 Task: Look for space in Tortosa, Spain from 12th July, 2023 to 16th July, 2023 for 8 adults in price range Rs.10000 to Rs.16000. Place can be private room with 8 bedrooms having 8 beds and 8 bathrooms. Property type can be house, flat, guest house. Amenities needed are: wifi, TV, free parkinig on premises, gym, breakfast. Booking option can be shelf check-in. Required host language is English.
Action: Mouse moved to (491, 119)
Screenshot: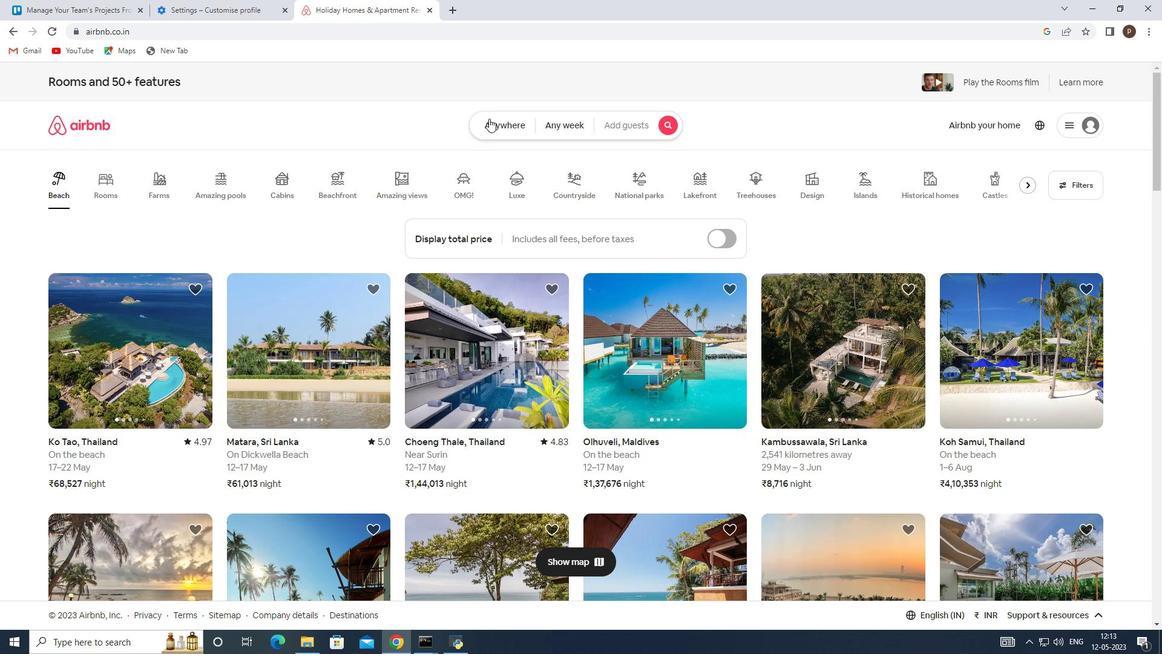 
Action: Mouse pressed left at (491, 119)
Screenshot: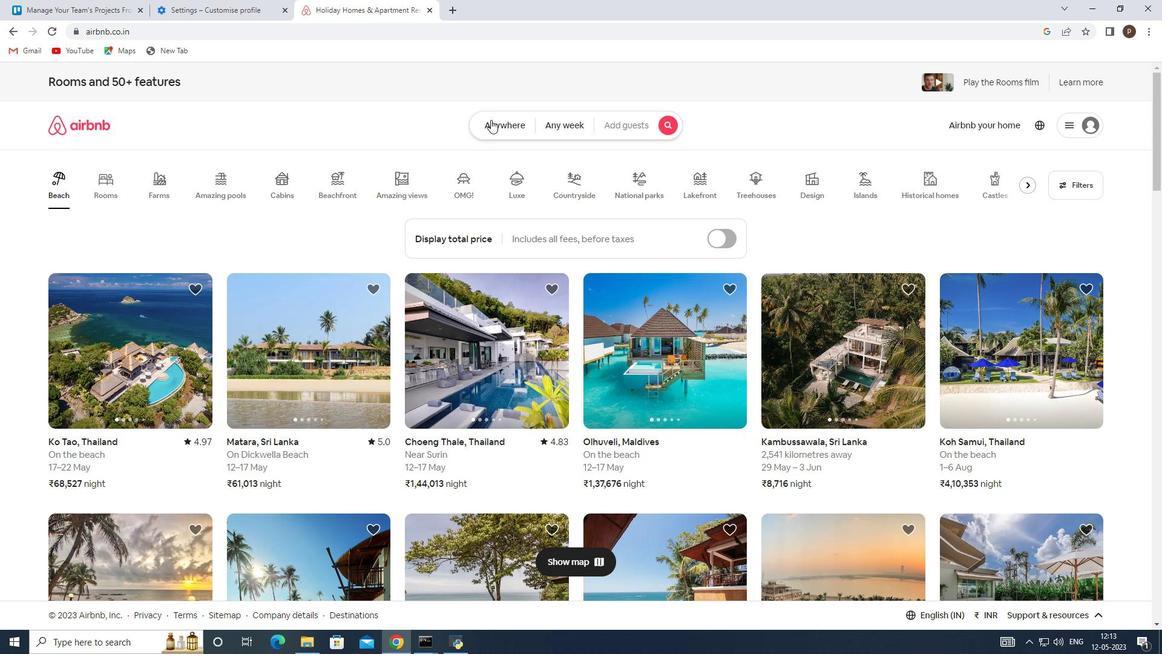 
Action: Mouse moved to (387, 169)
Screenshot: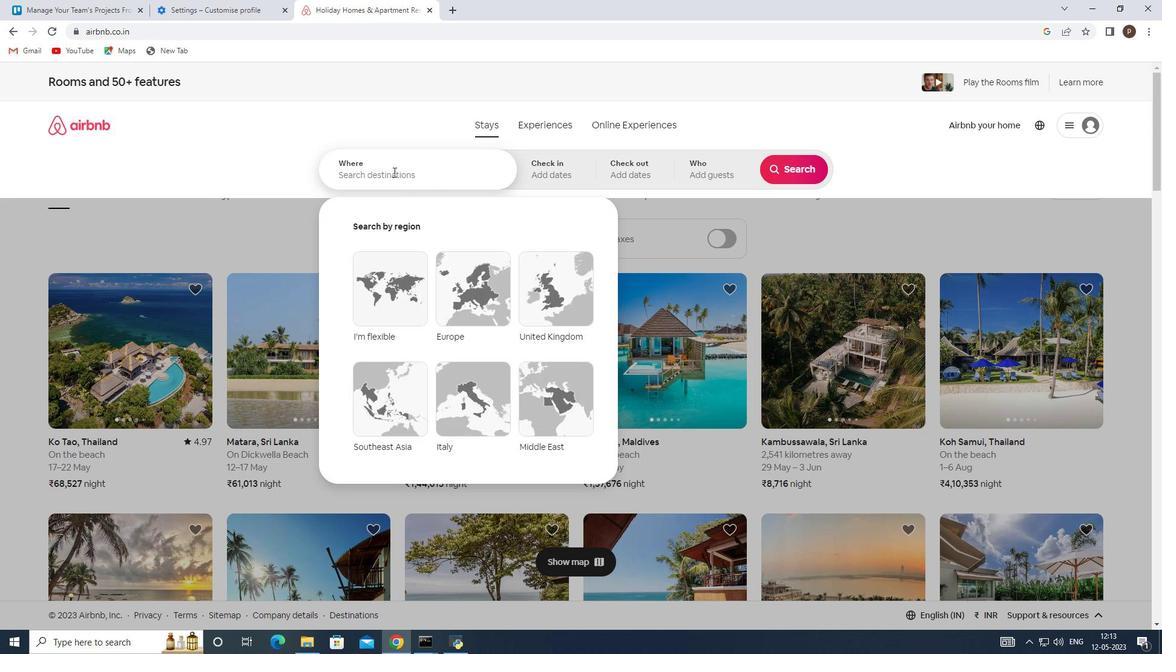
Action: Mouse pressed left at (387, 169)
Screenshot: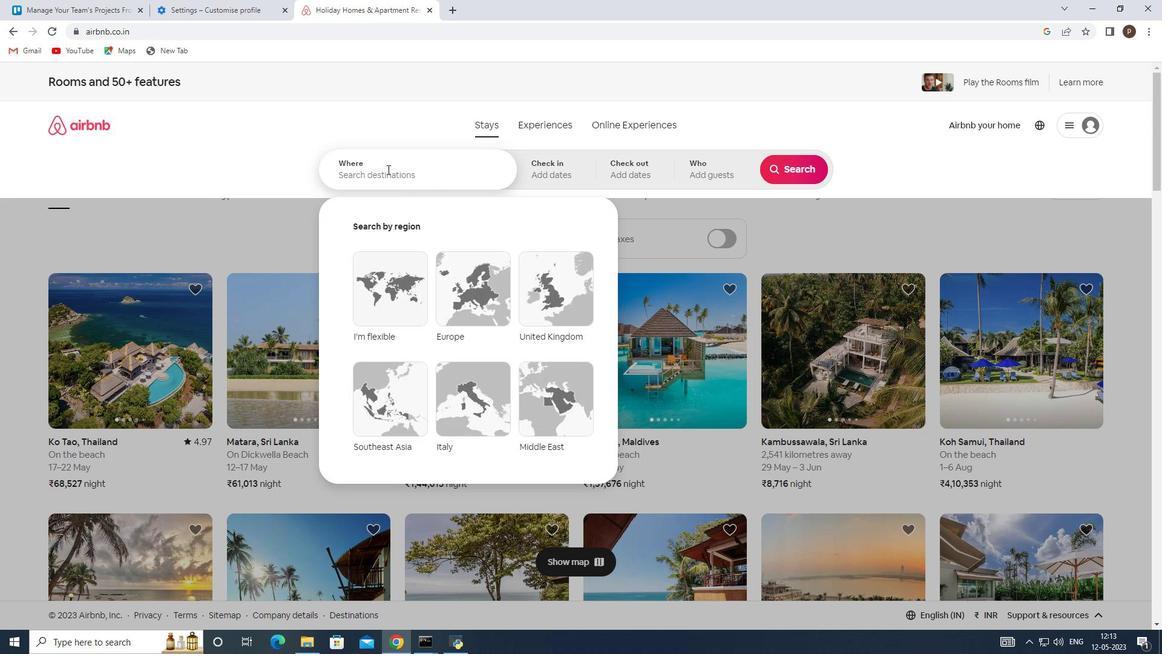
Action: Key pressed <Key.caps_lock>T<Key.caps_lock>ortosa,<Key.space><Key.caps_lock>S<Key.caps_lock>pain
Screenshot: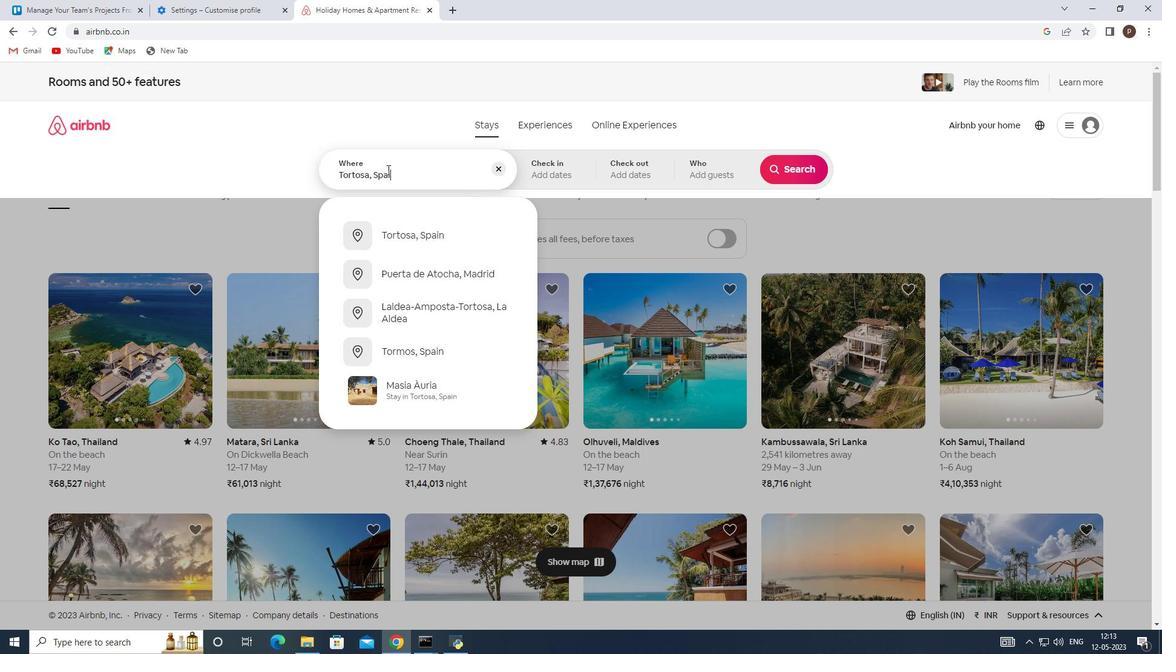 
Action: Mouse moved to (403, 233)
Screenshot: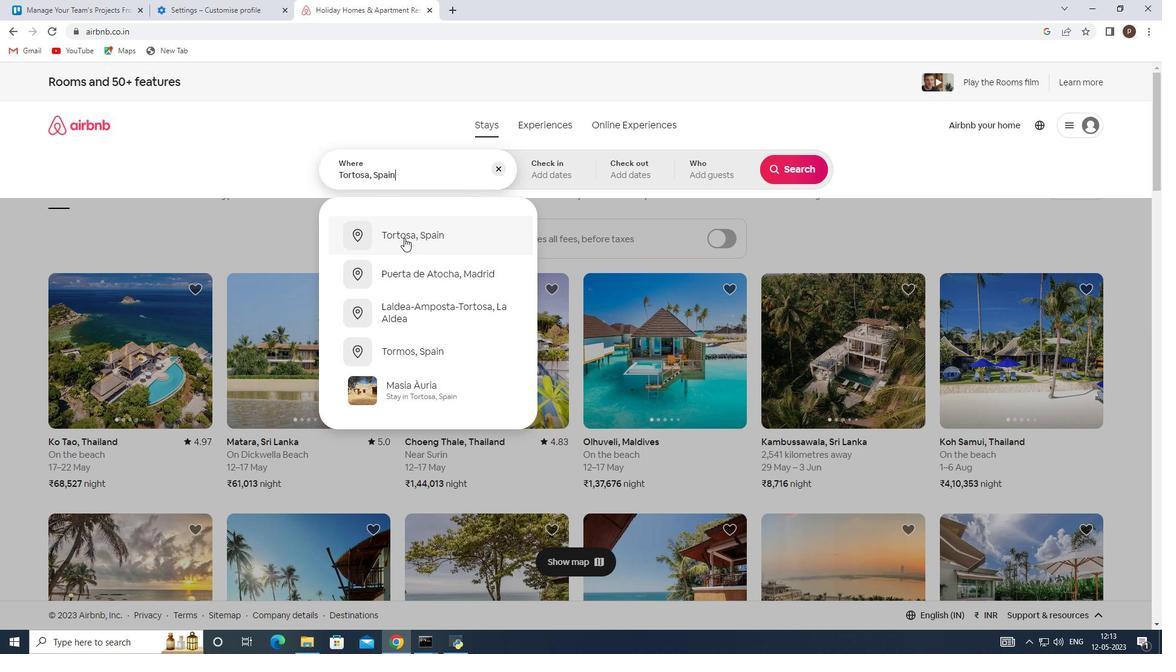 
Action: Mouse pressed left at (403, 233)
Screenshot: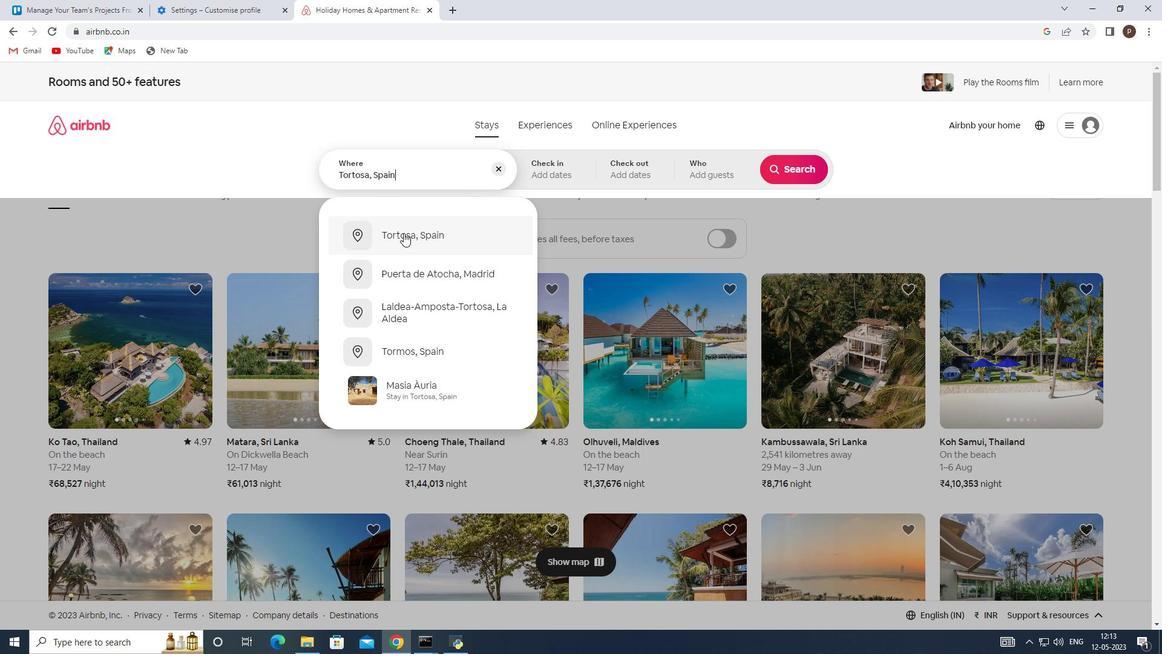 
Action: Mouse moved to (794, 271)
Screenshot: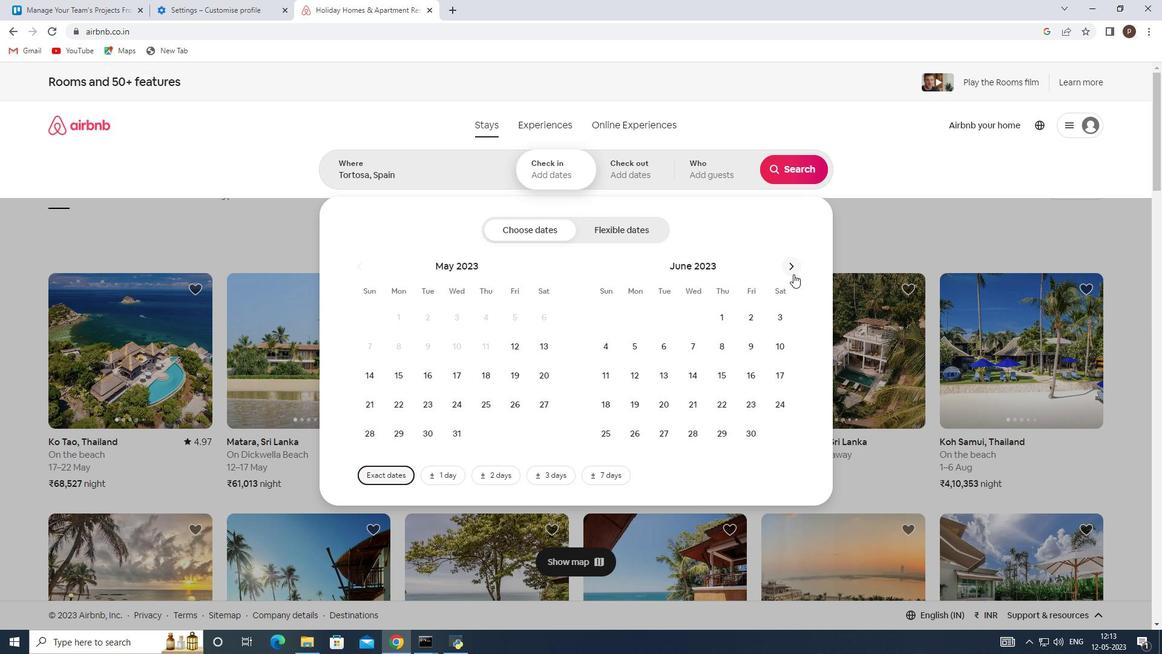 
Action: Mouse pressed left at (794, 271)
Screenshot: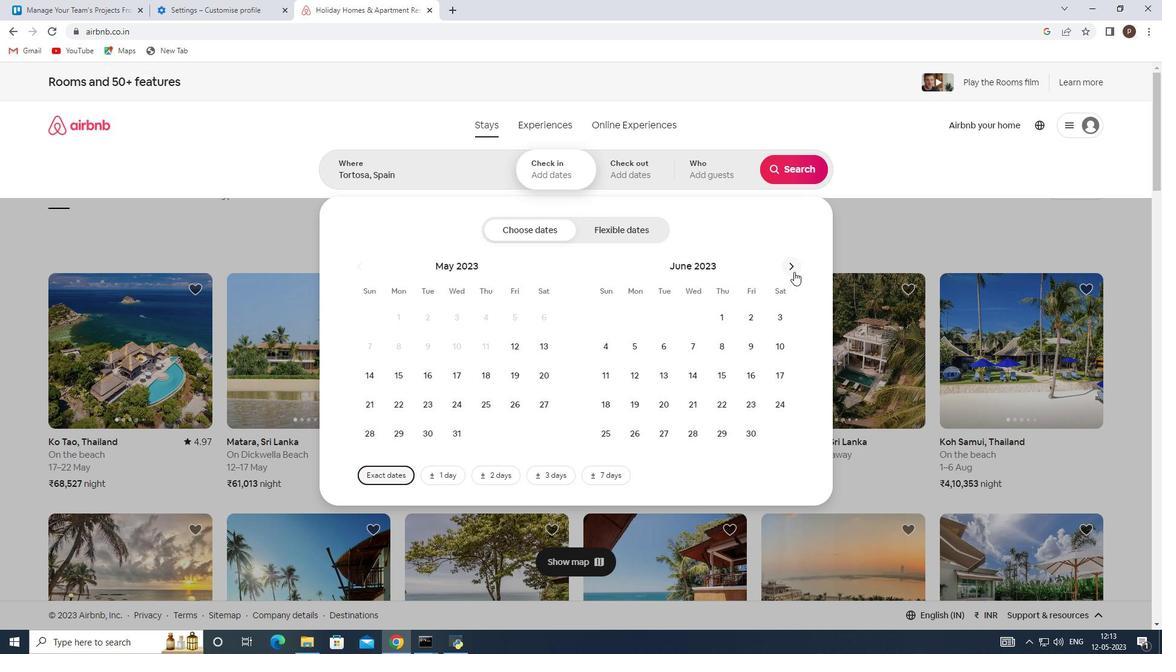 
Action: Mouse moved to (689, 373)
Screenshot: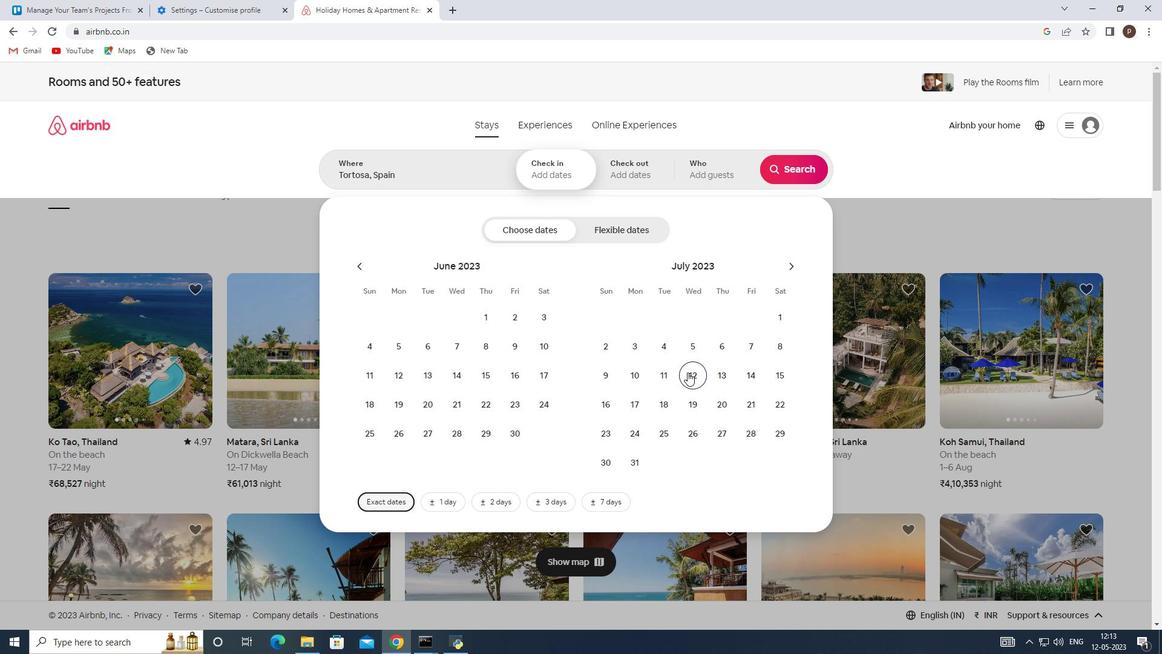 
Action: Mouse pressed left at (689, 373)
Screenshot: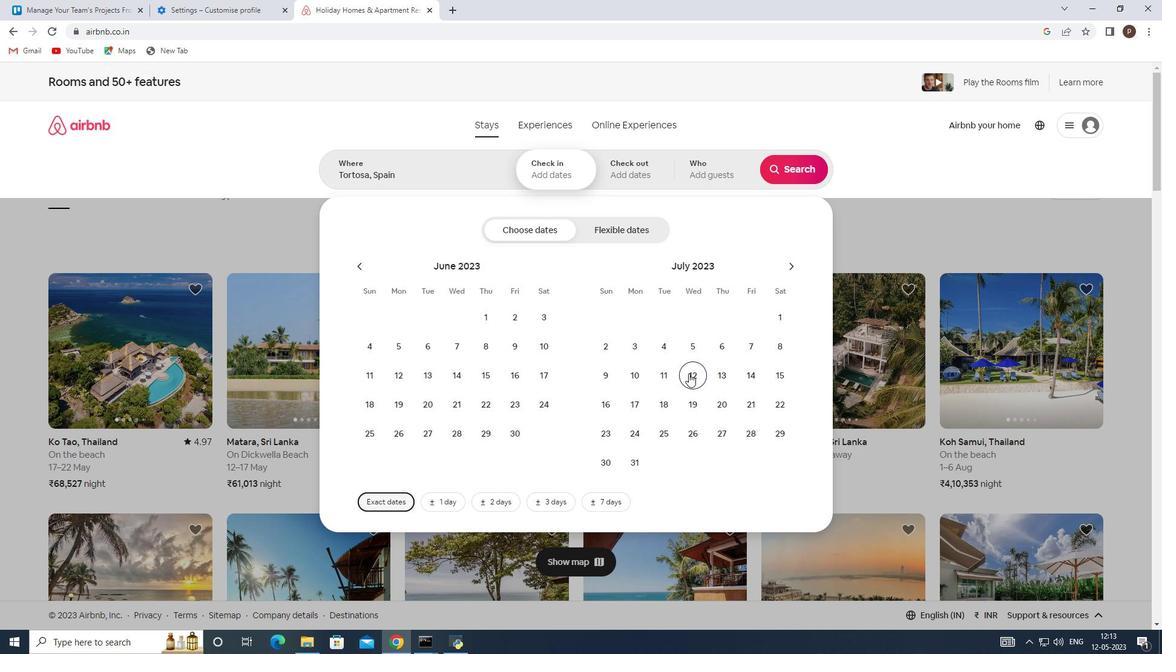 
Action: Mouse moved to (602, 398)
Screenshot: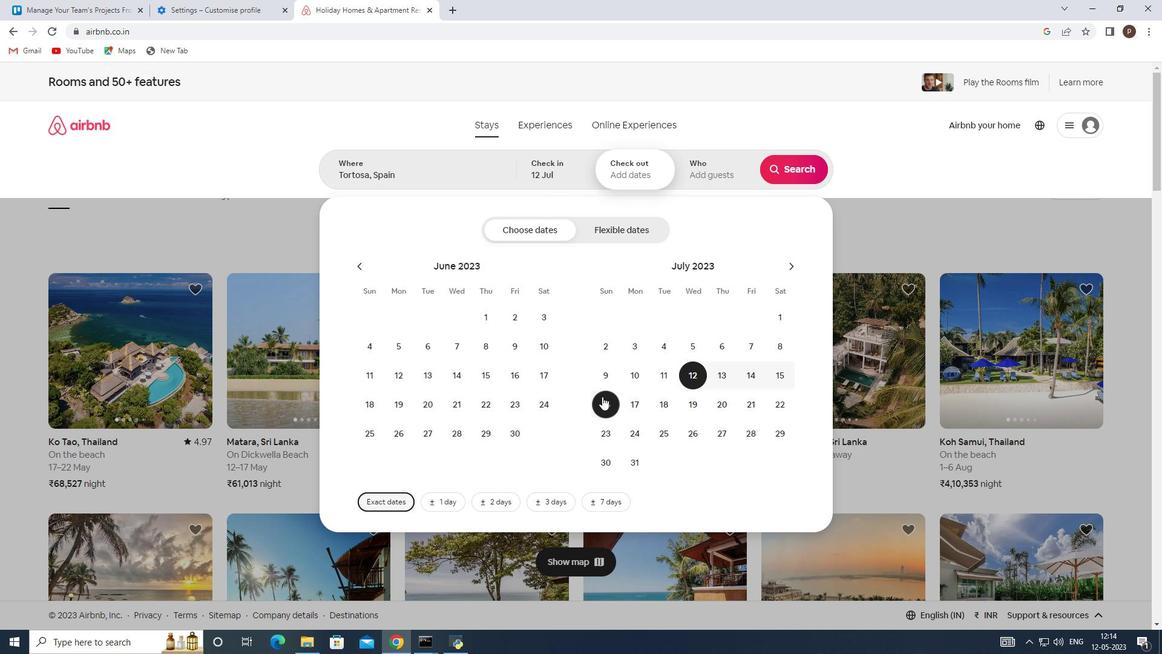
Action: Mouse pressed left at (602, 398)
Screenshot: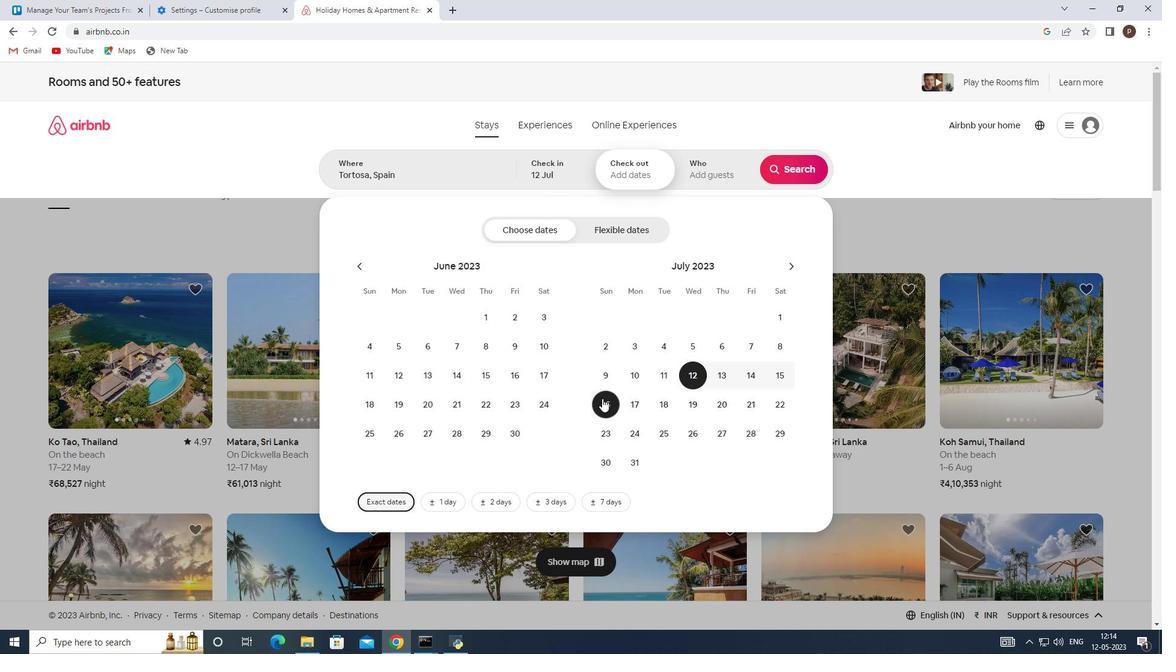 
Action: Mouse moved to (701, 170)
Screenshot: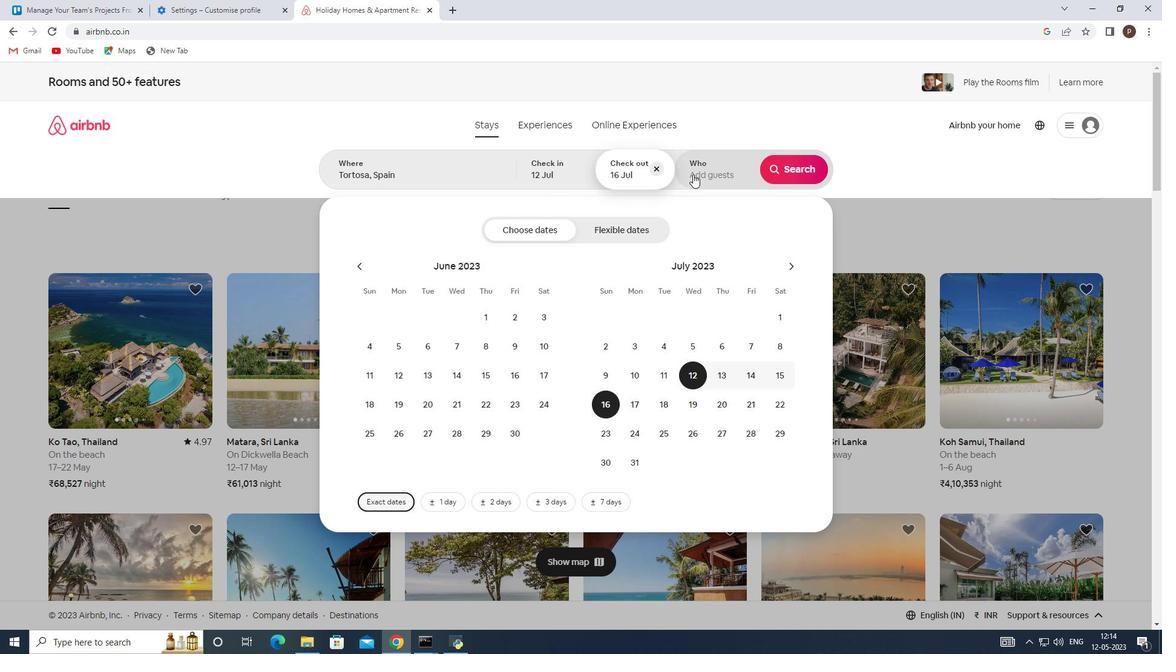 
Action: Mouse pressed left at (701, 170)
Screenshot: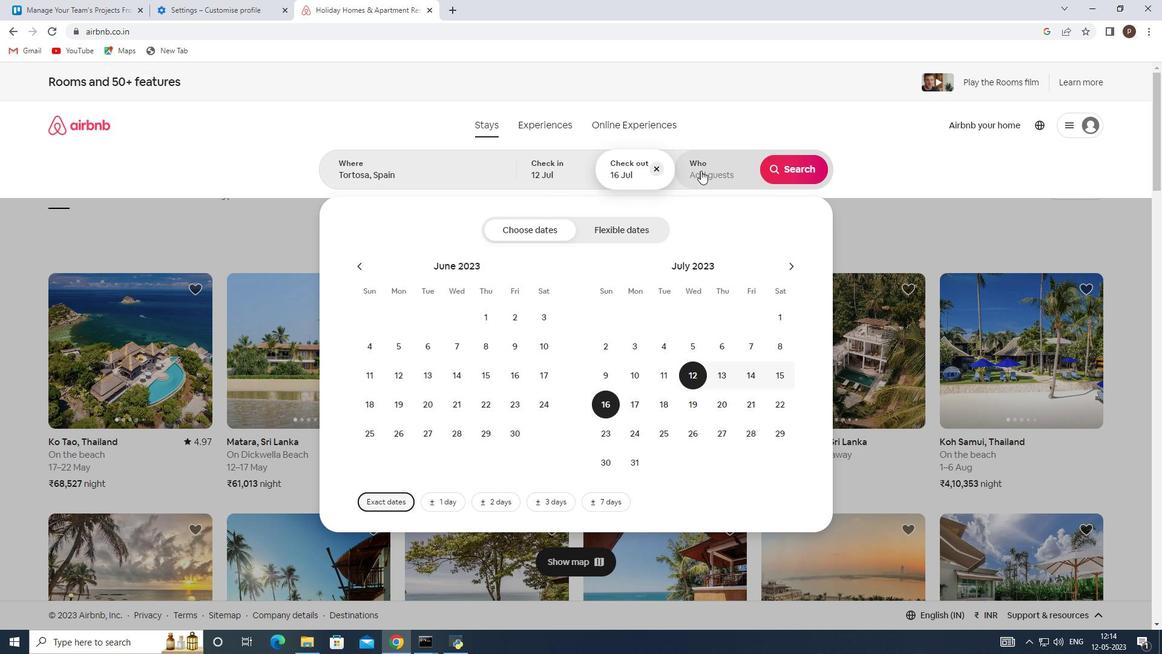 
Action: Mouse moved to (799, 238)
Screenshot: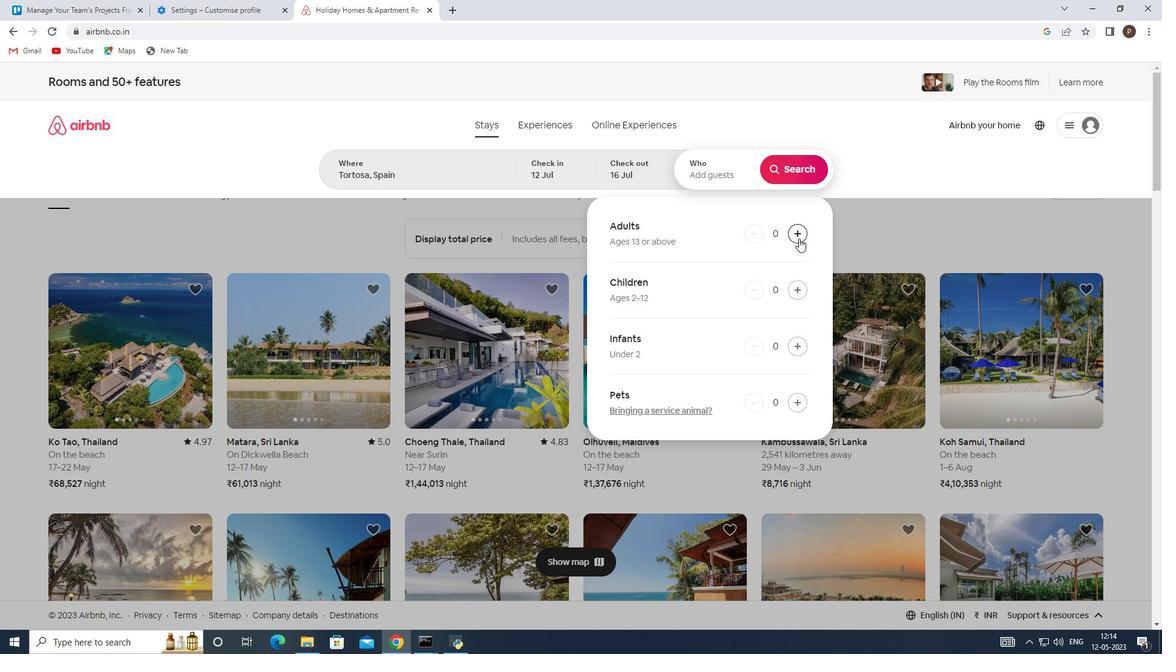 
Action: Mouse pressed left at (799, 238)
Screenshot: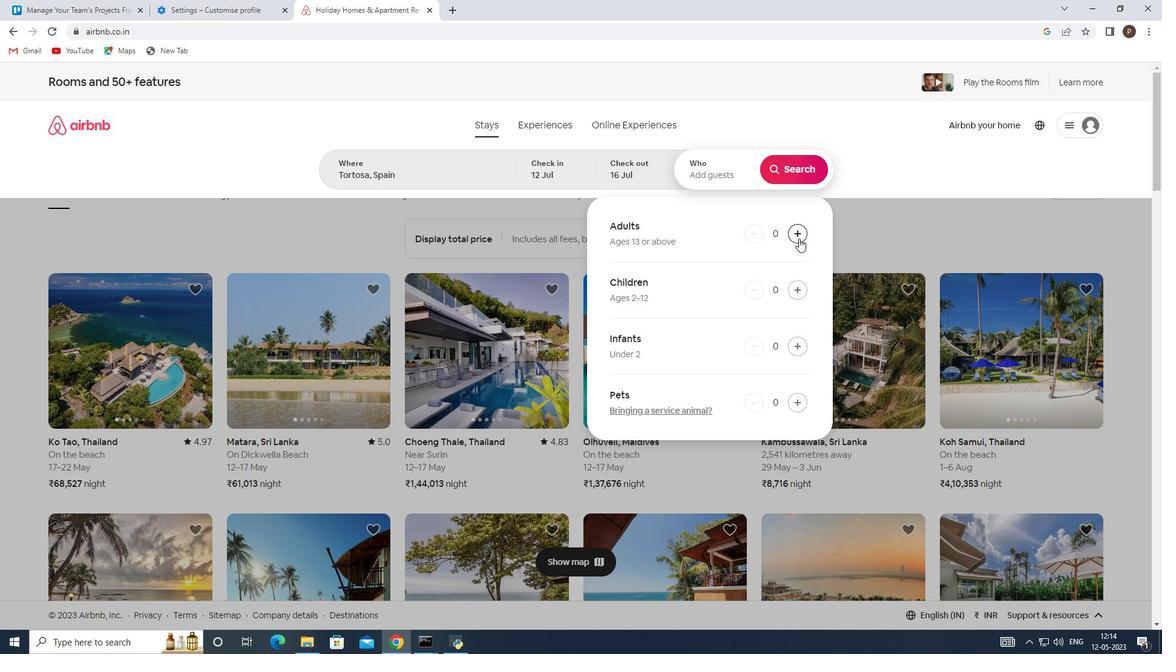 
Action: Mouse pressed left at (799, 238)
Screenshot: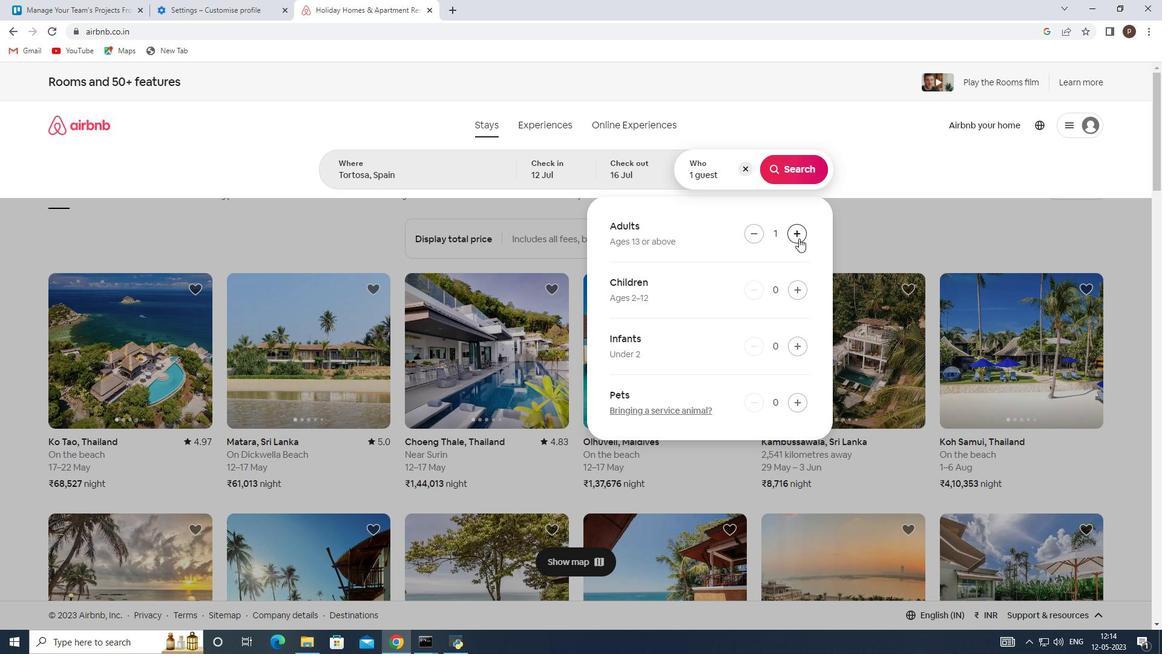 
Action: Mouse pressed left at (799, 238)
Screenshot: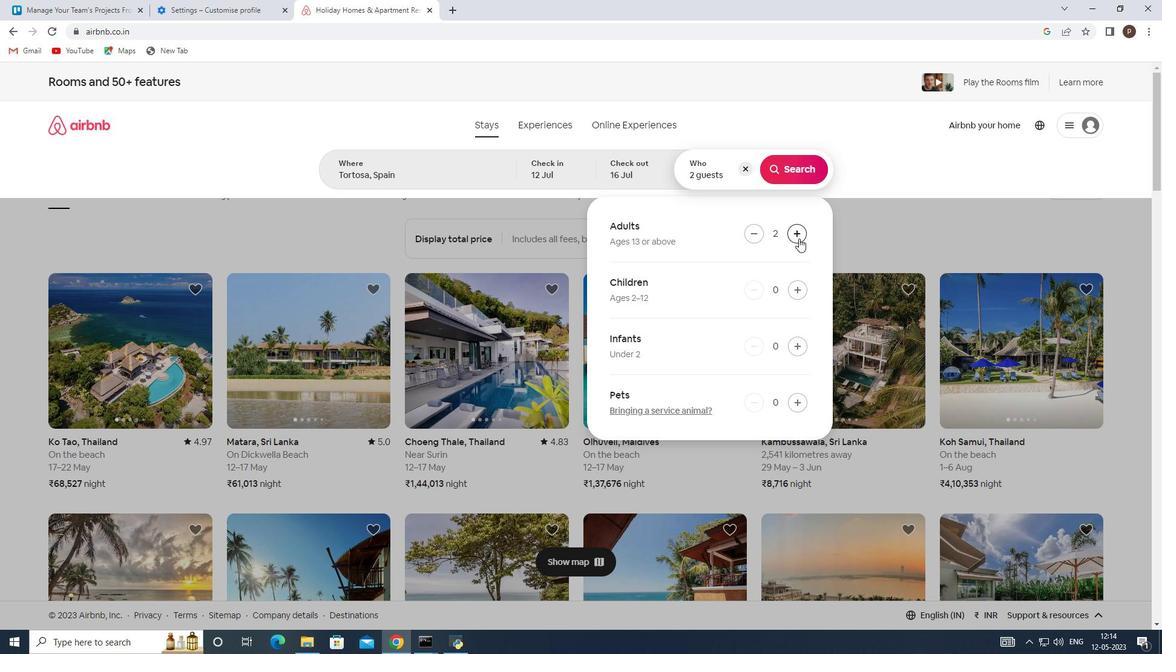 
Action: Mouse pressed left at (799, 238)
Screenshot: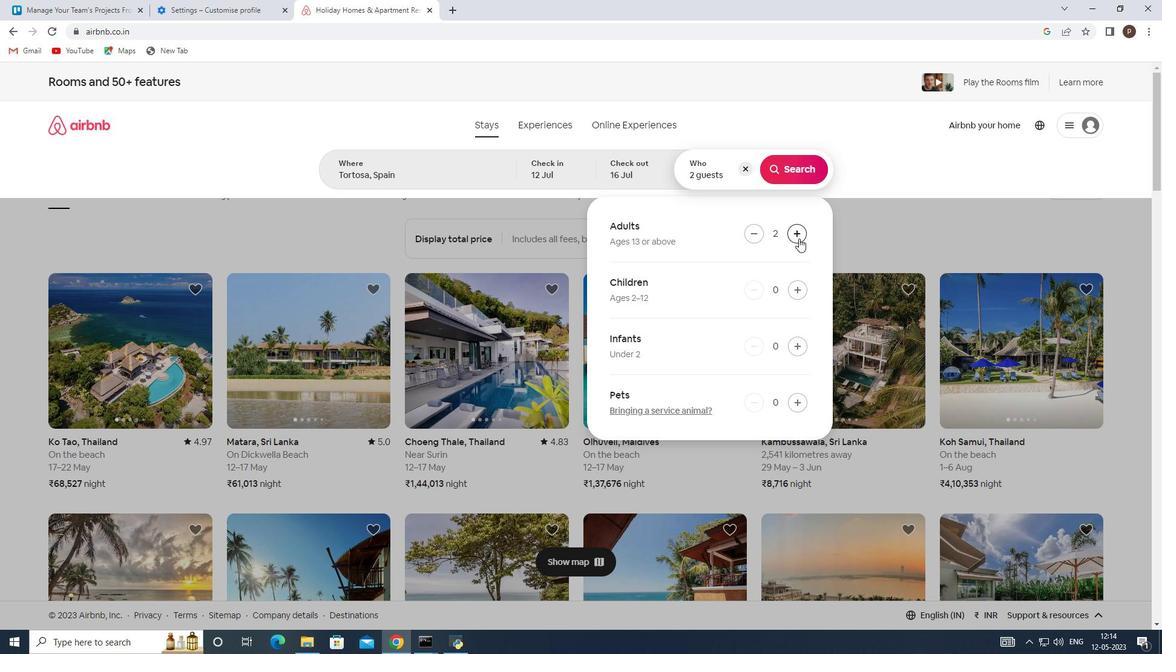 
Action: Mouse pressed left at (799, 238)
Screenshot: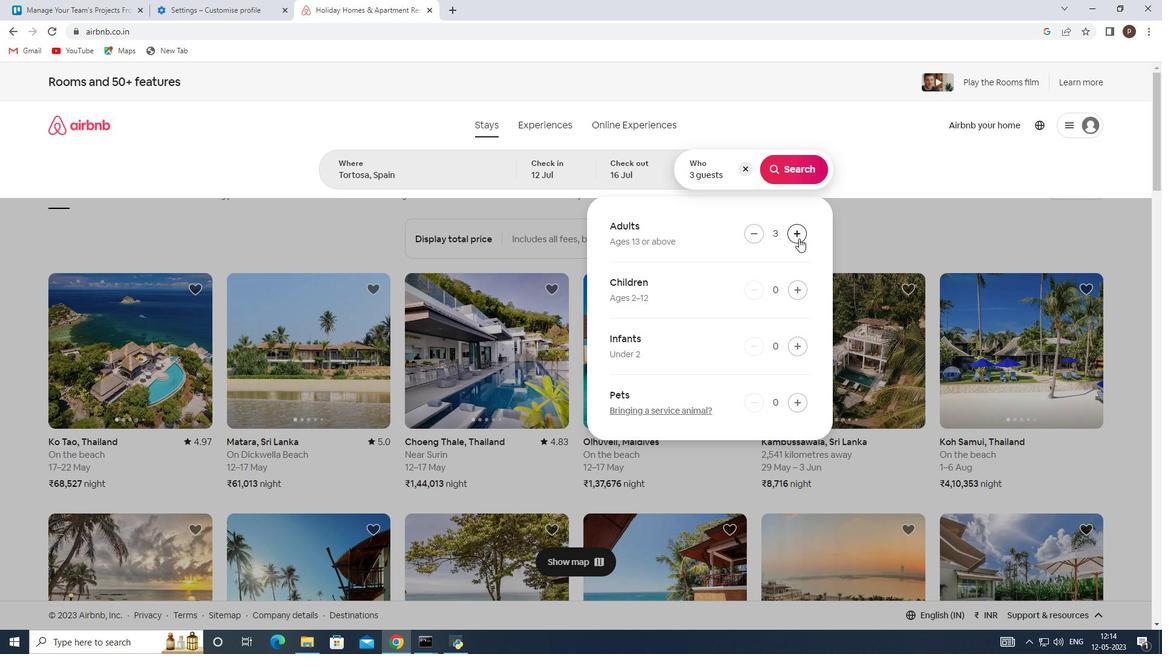 
Action: Mouse pressed left at (799, 238)
Screenshot: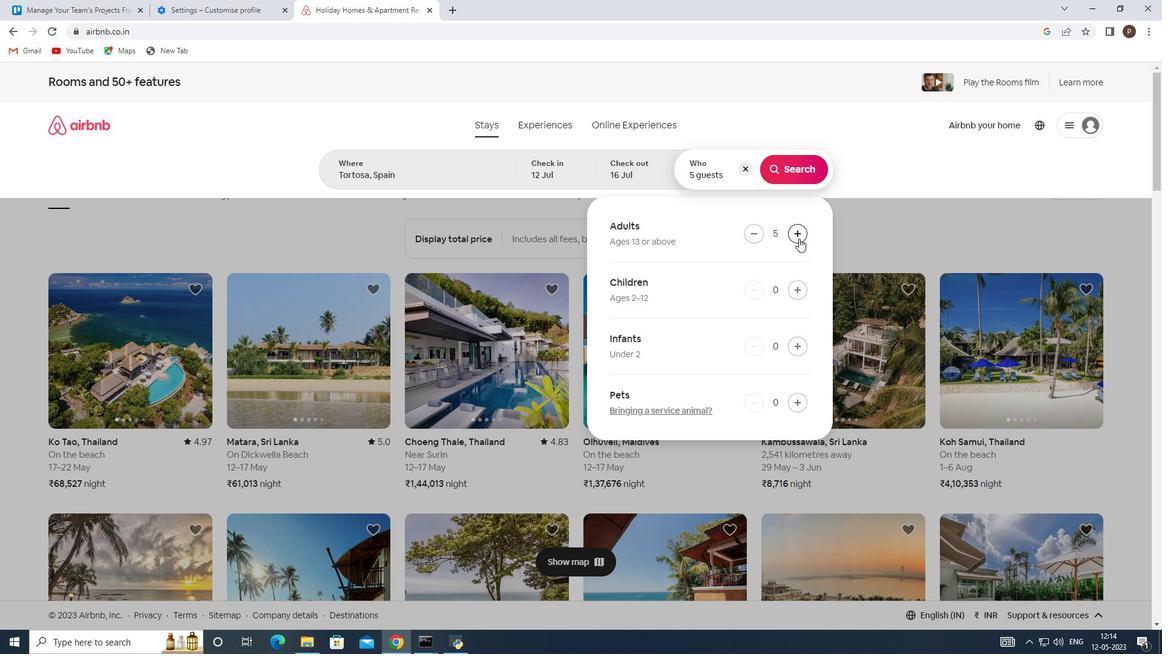 
Action: Mouse pressed left at (799, 238)
Screenshot: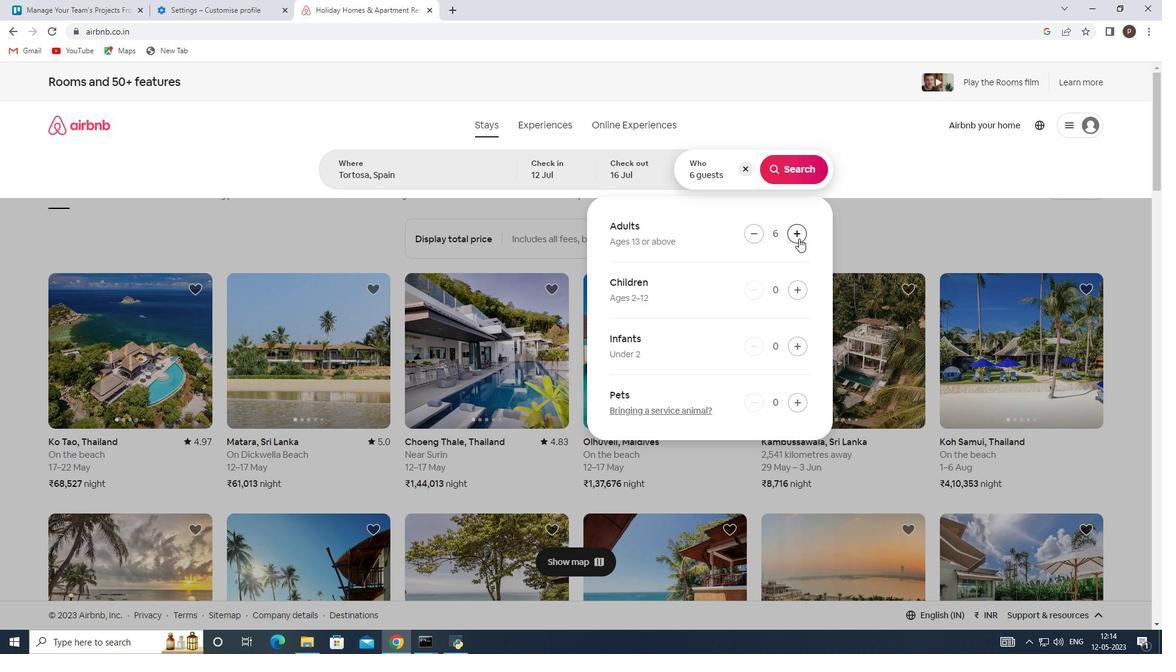 
Action: Mouse pressed left at (799, 238)
Screenshot: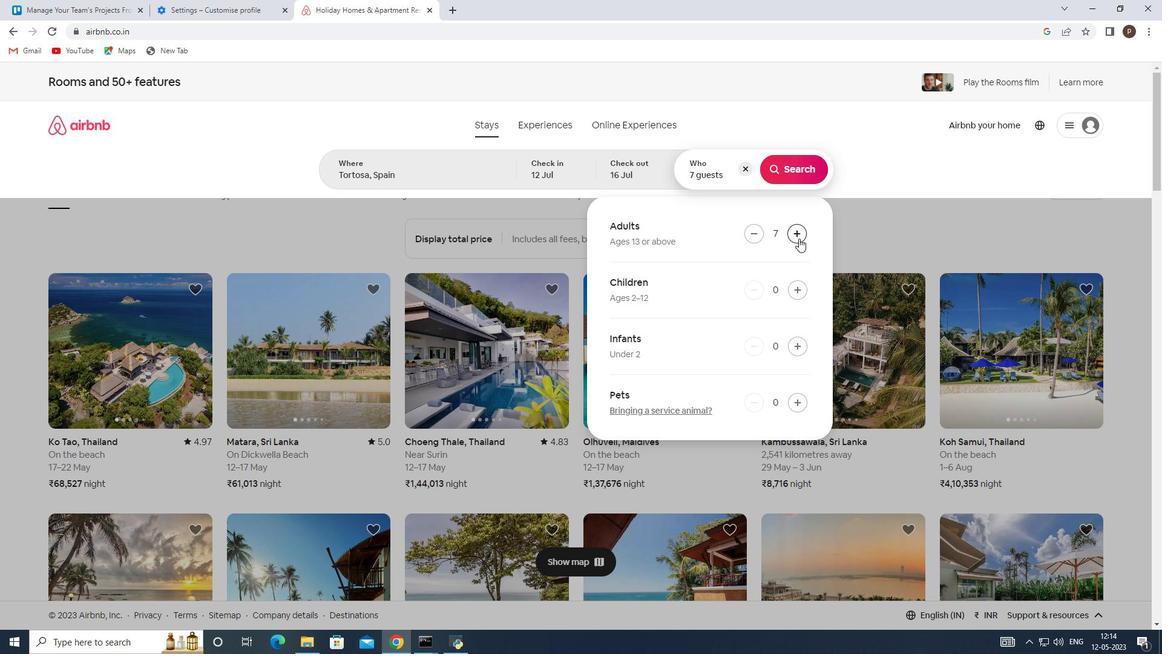 
Action: Mouse moved to (784, 162)
Screenshot: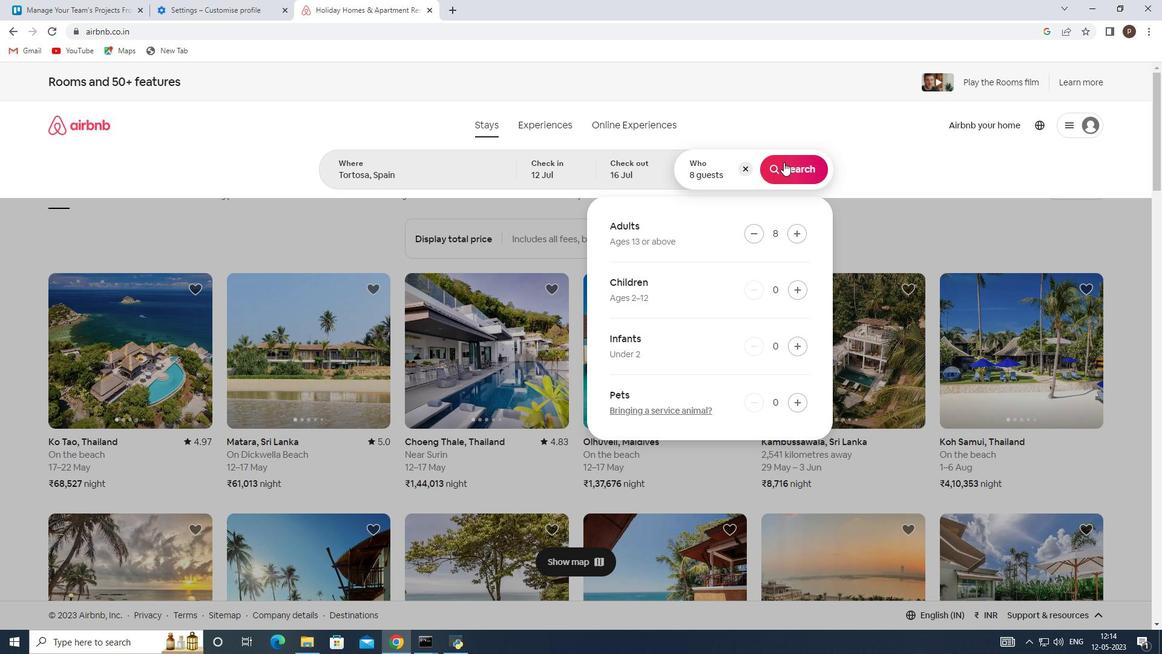 
Action: Mouse pressed left at (784, 162)
Screenshot: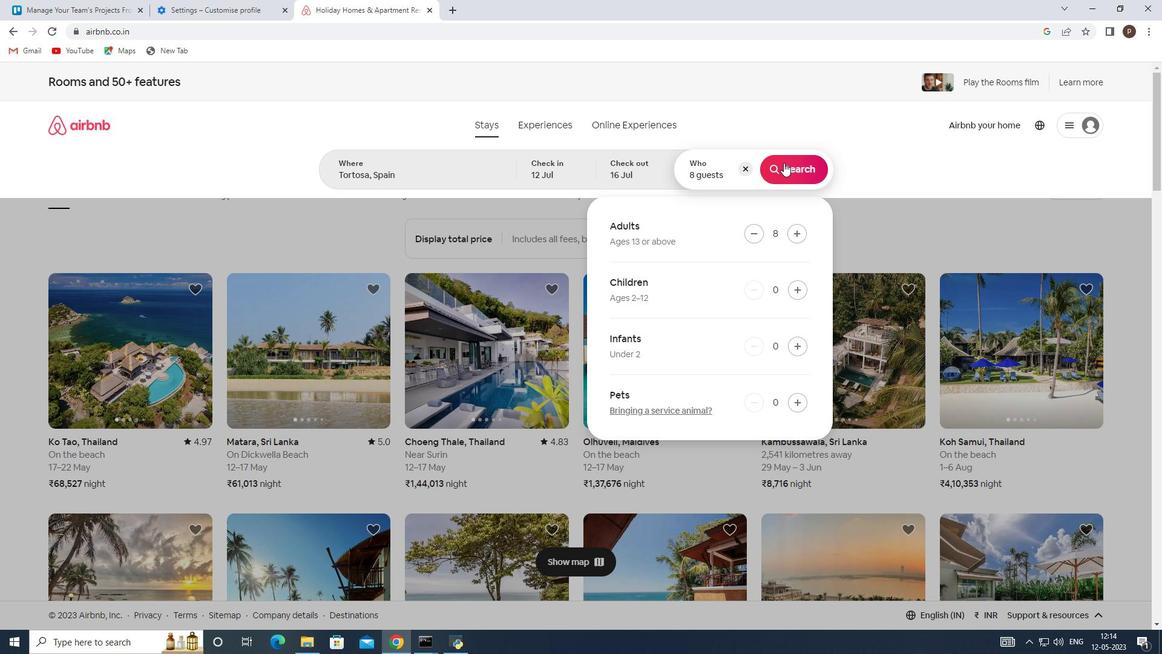 
Action: Mouse moved to (1096, 135)
Screenshot: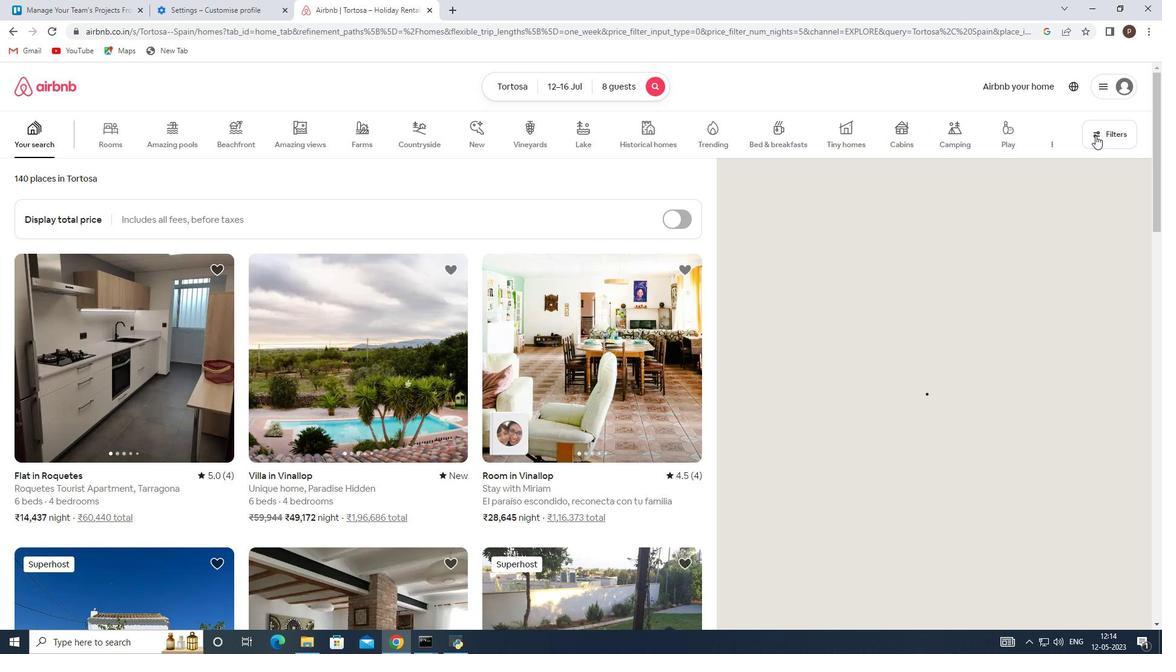 
Action: Mouse pressed left at (1096, 135)
Screenshot: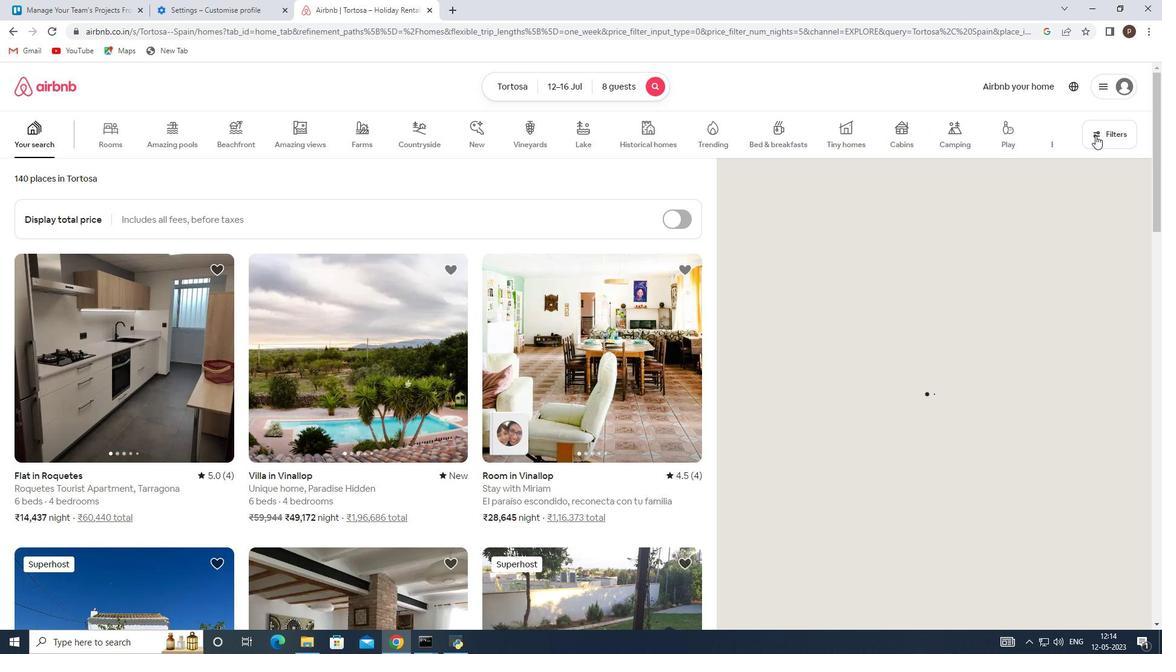 
Action: Mouse moved to (409, 436)
Screenshot: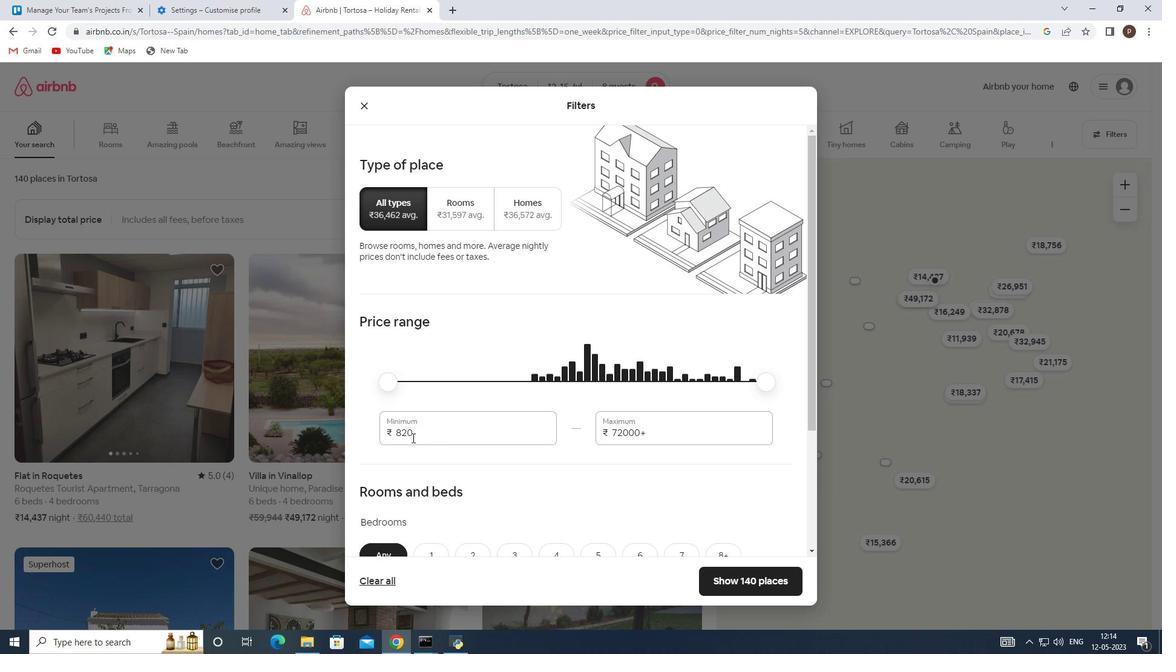 
Action: Mouse pressed left at (409, 436)
Screenshot: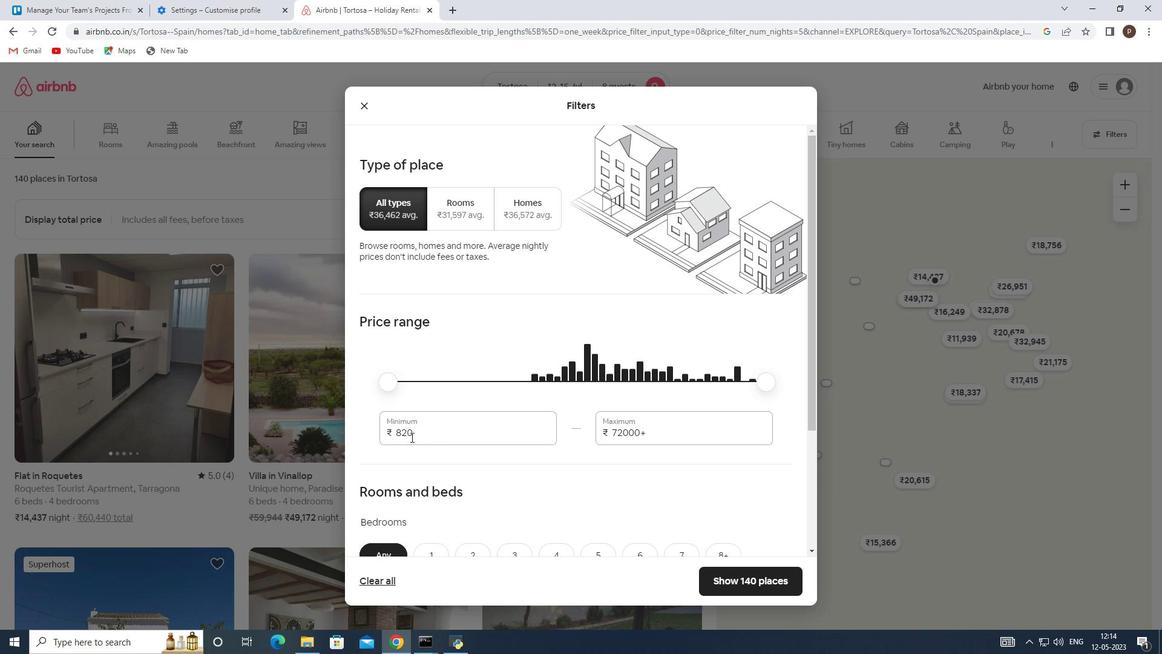 
Action: Mouse pressed left at (409, 436)
Screenshot: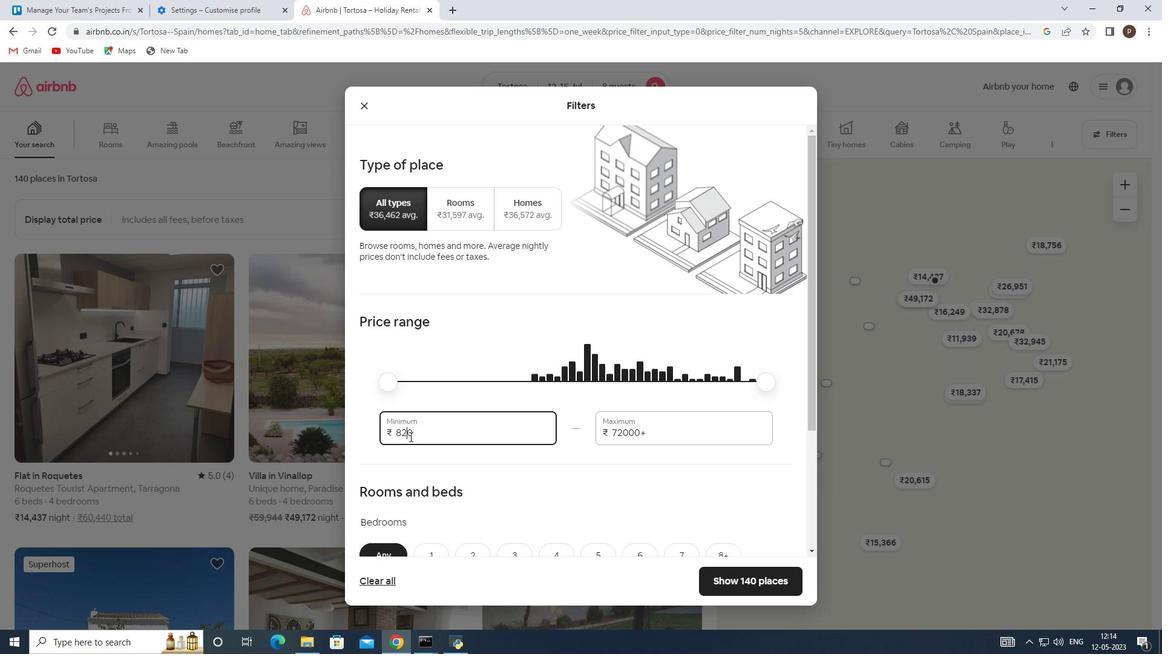 
Action: Key pressed 1000
Screenshot: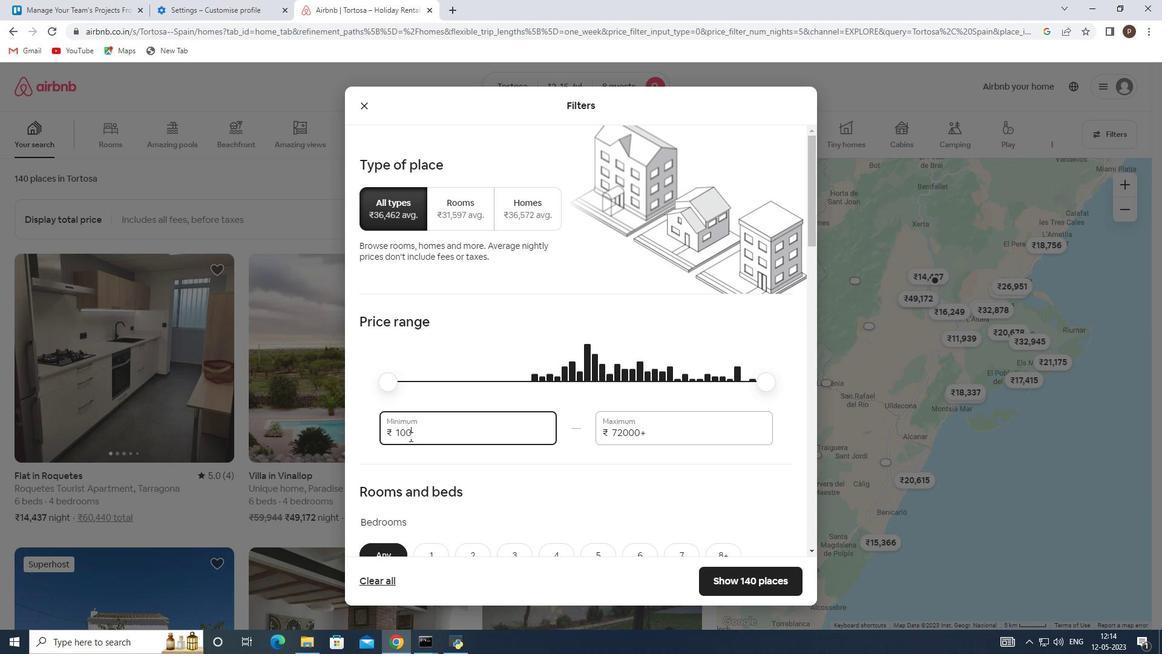 
Action: Mouse moved to (409, 436)
Screenshot: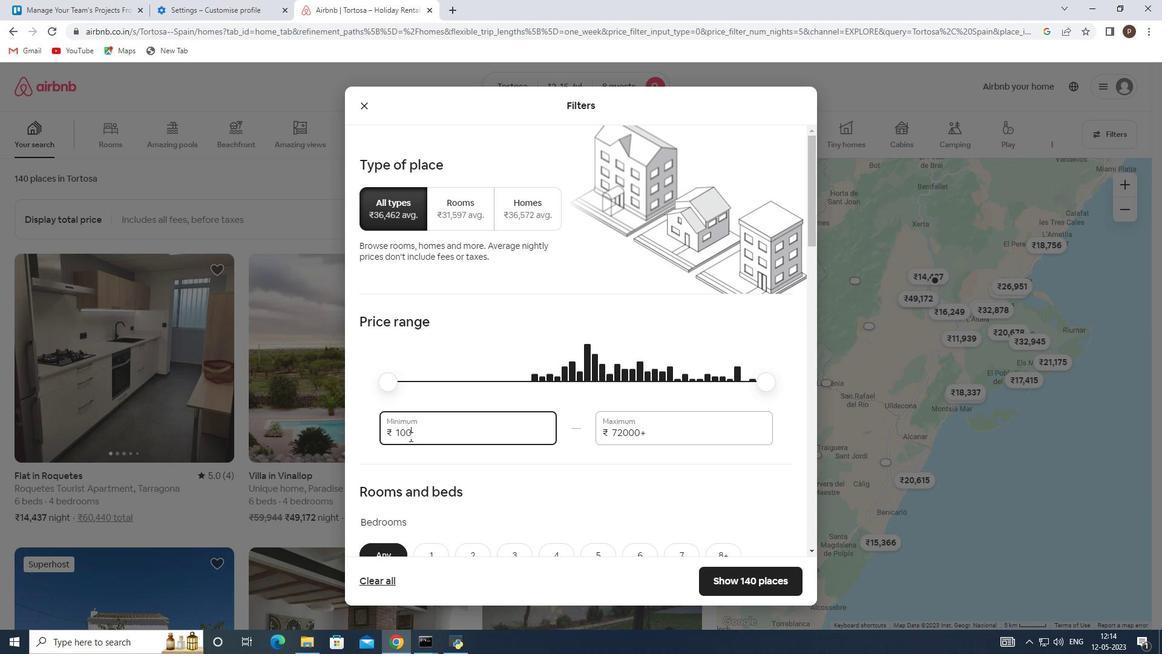 
Action: Key pressed 0<Key.tab>16000
Screenshot: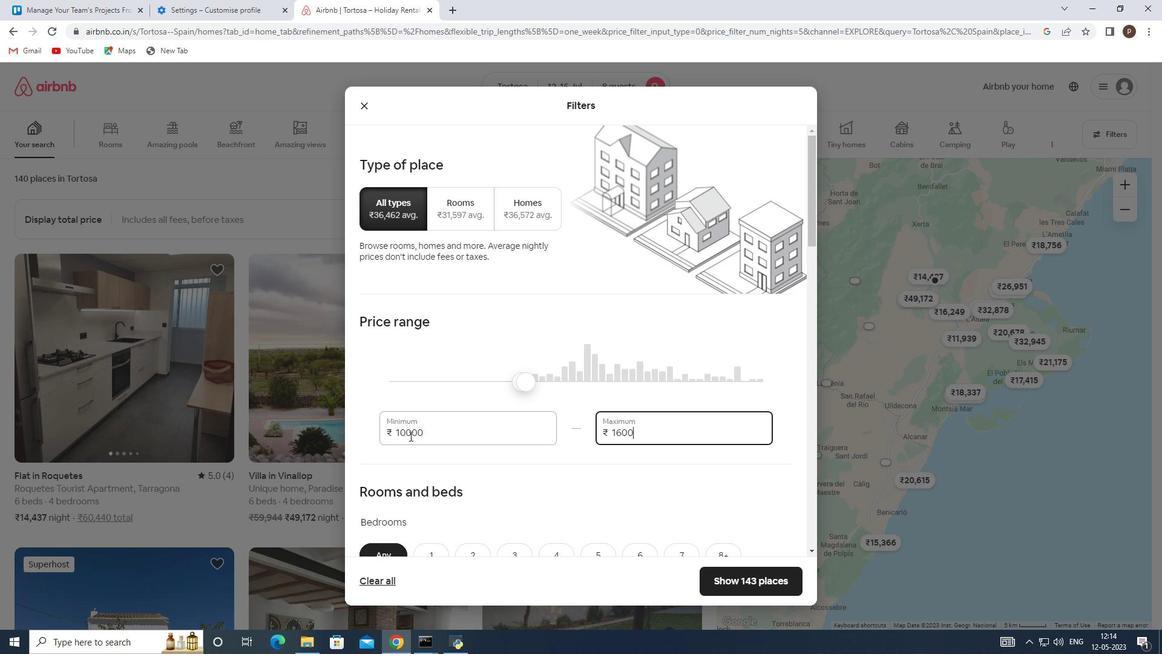 
Action: Mouse moved to (411, 459)
Screenshot: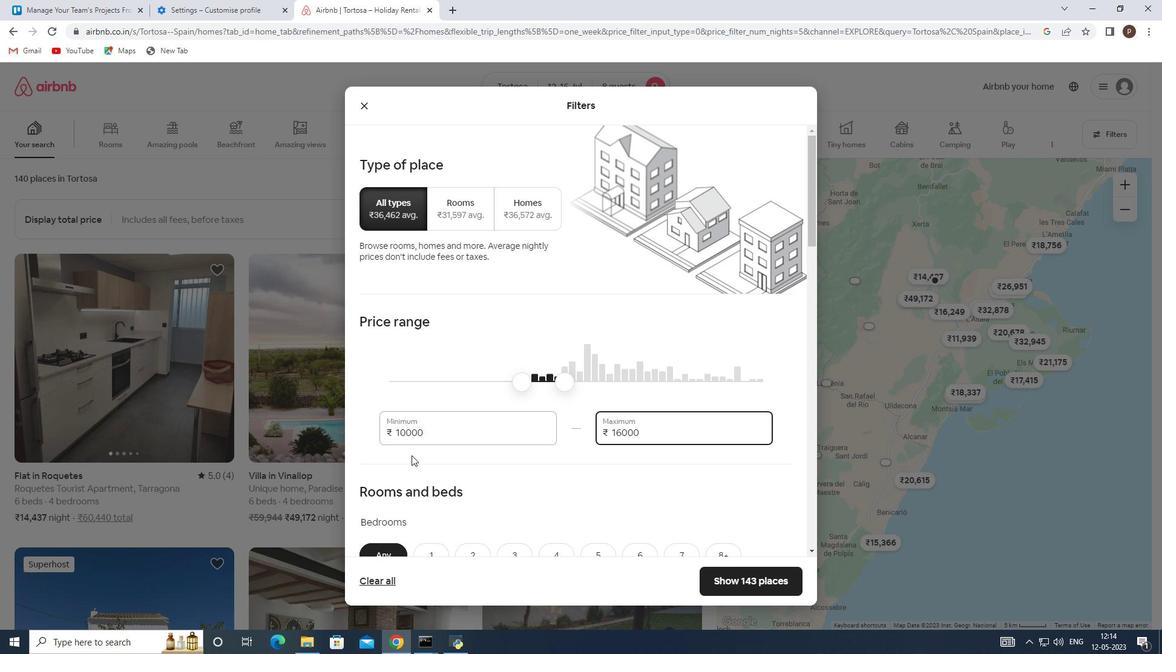 
Action: Mouse scrolled (411, 459) with delta (0, 0)
Screenshot: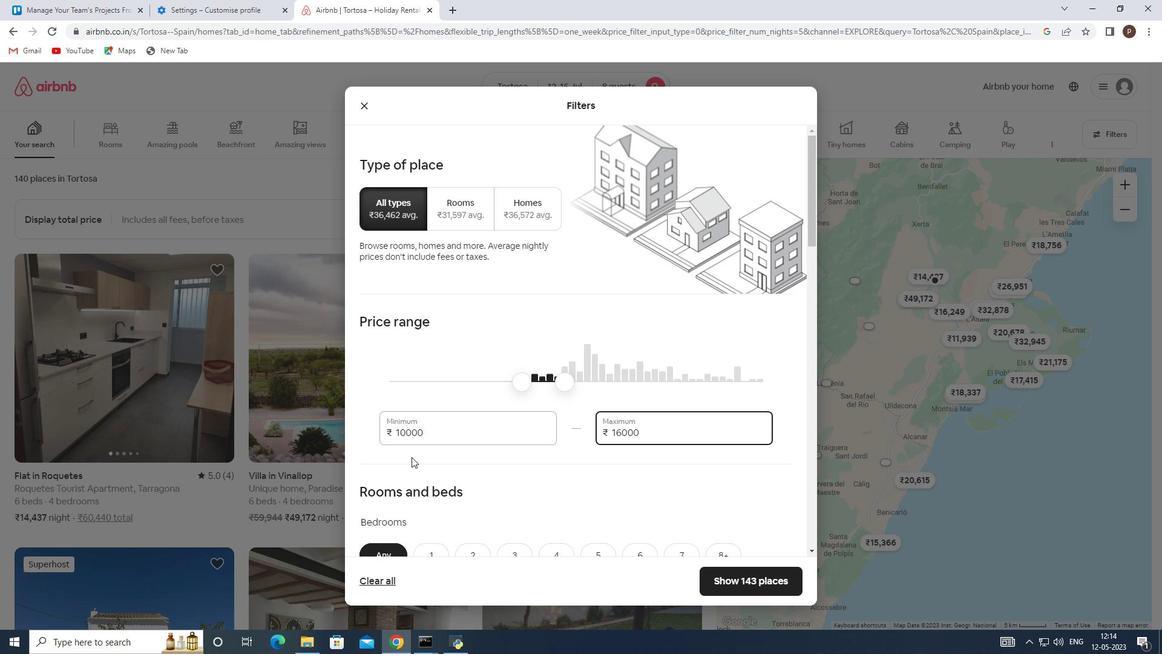 
Action: Mouse moved to (436, 434)
Screenshot: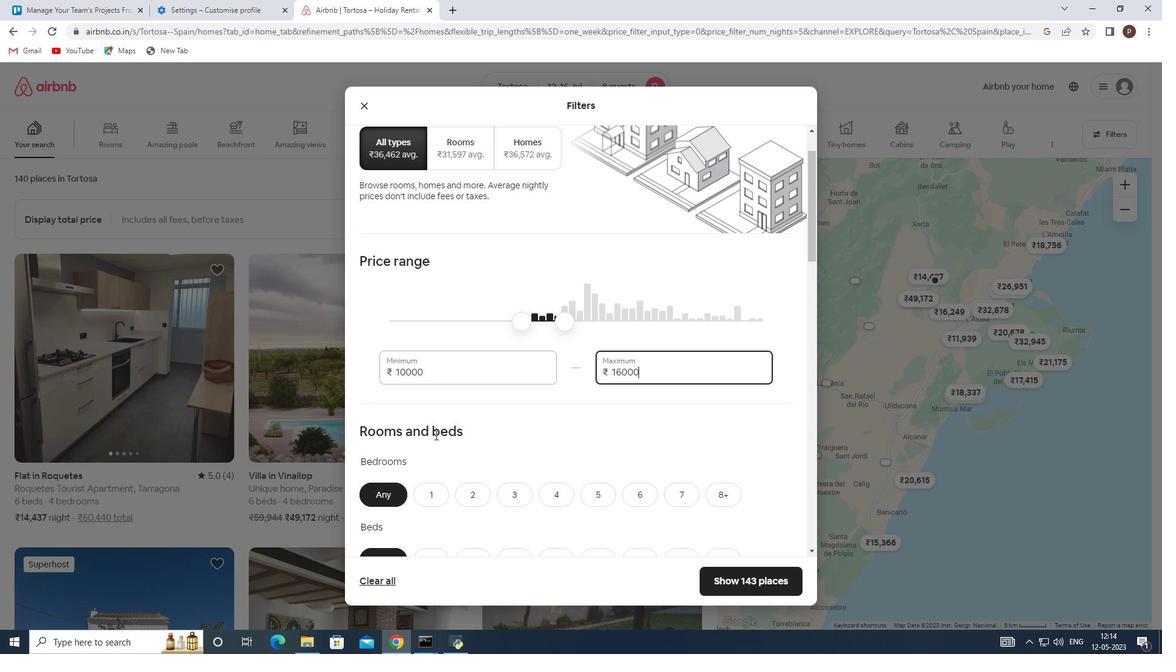 
Action: Mouse scrolled (436, 433) with delta (0, 0)
Screenshot: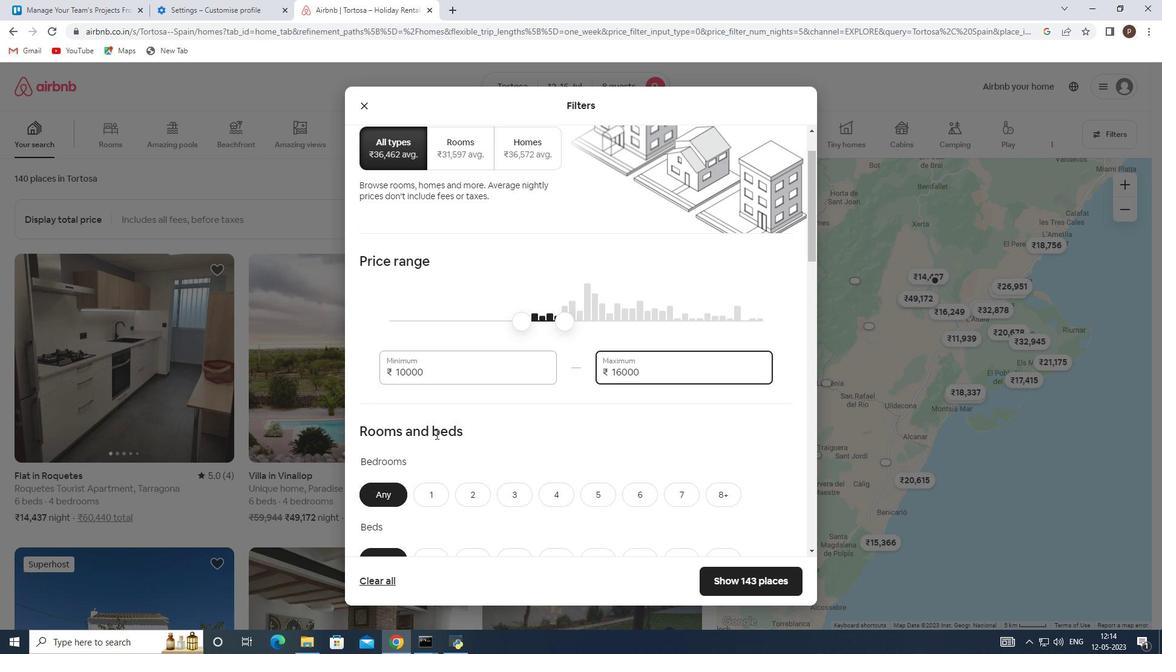 
Action: Mouse moved to (449, 415)
Screenshot: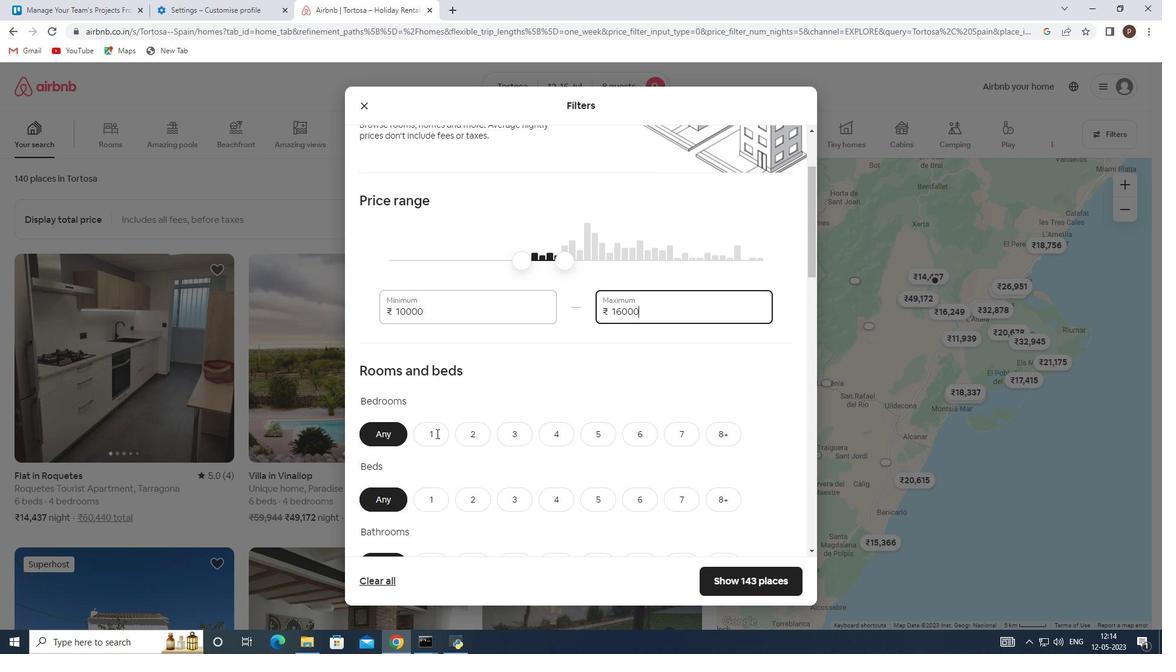 
Action: Mouse scrolled (449, 414) with delta (0, 0)
Screenshot: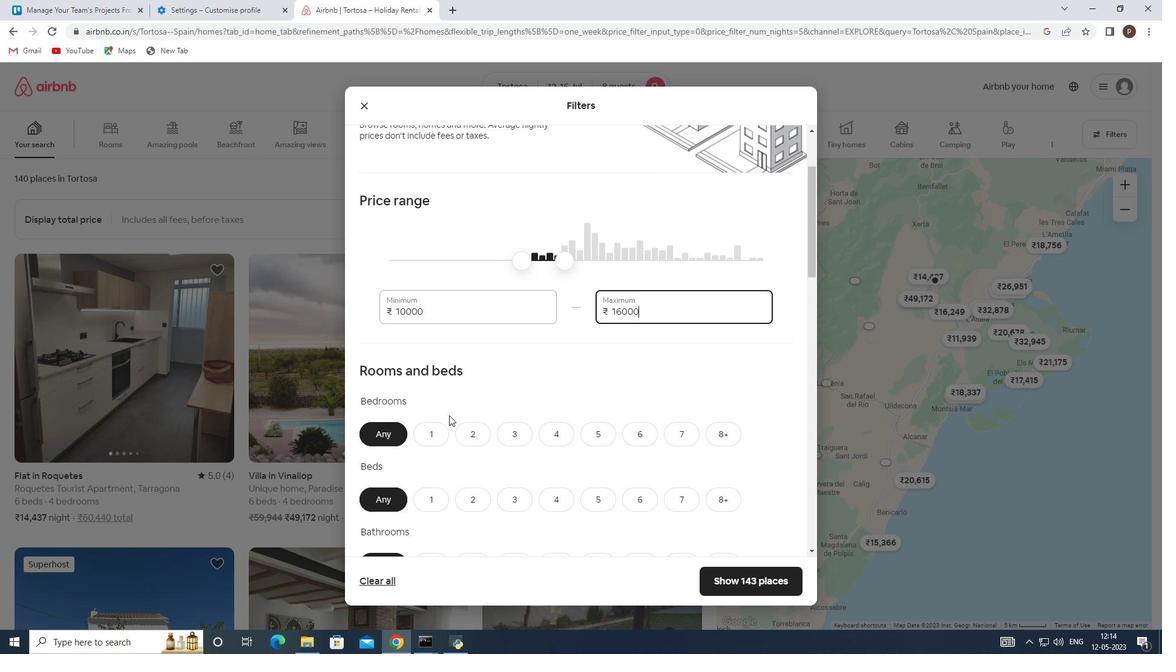 
Action: Mouse moved to (738, 372)
Screenshot: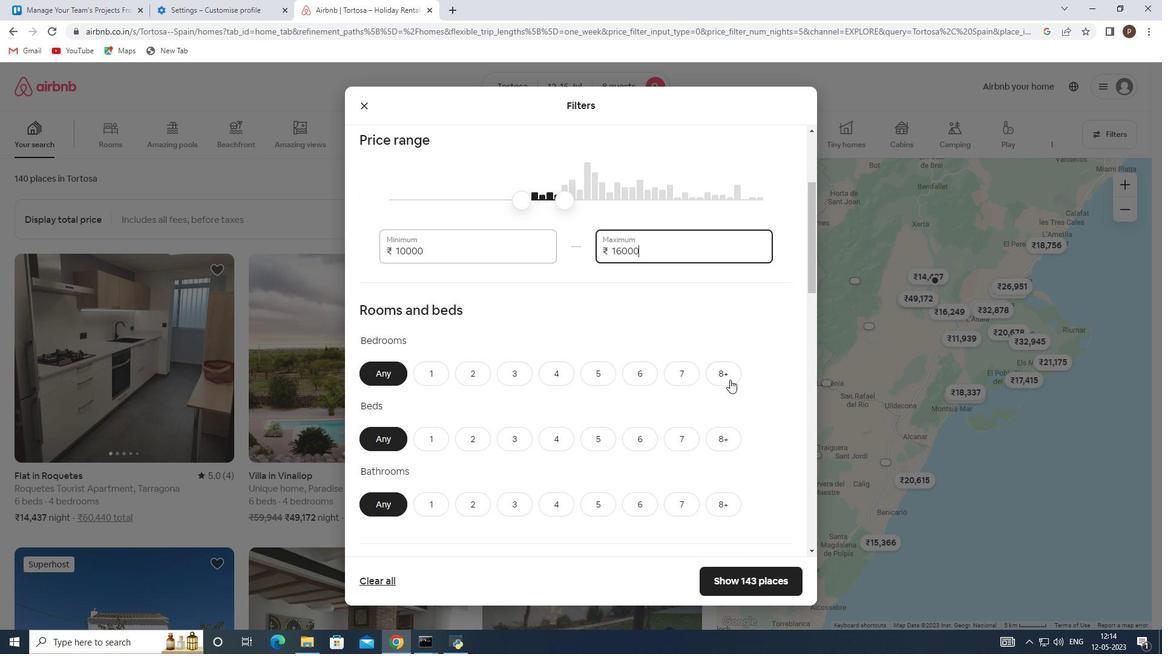 
Action: Mouse pressed left at (738, 372)
Screenshot: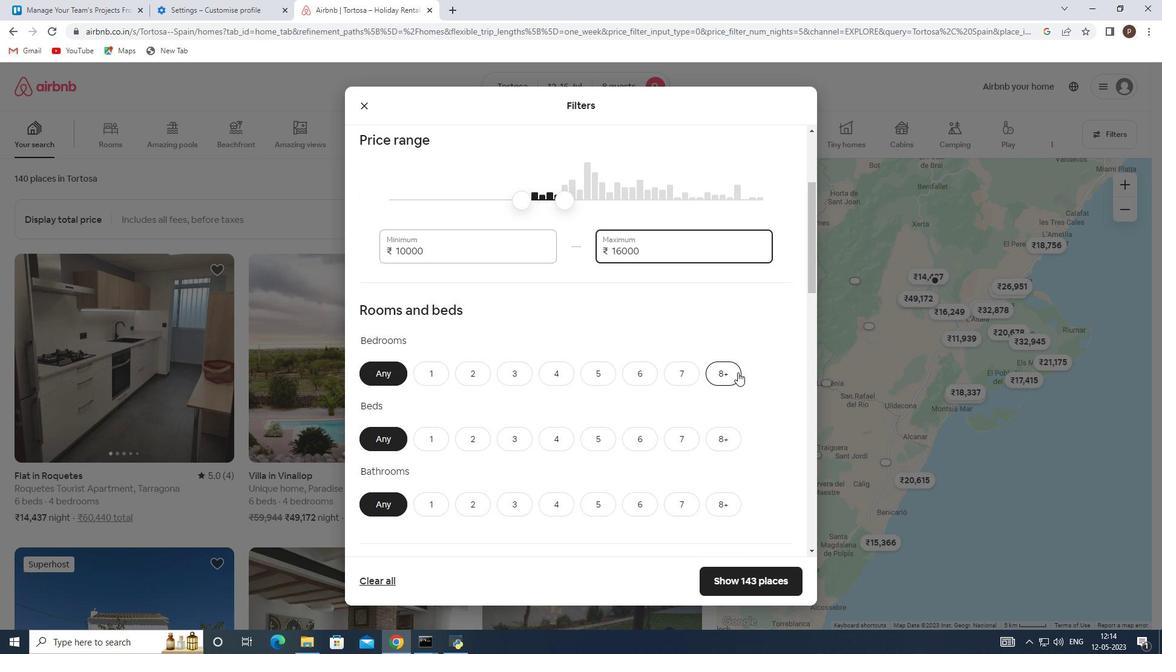 
Action: Mouse moved to (727, 428)
Screenshot: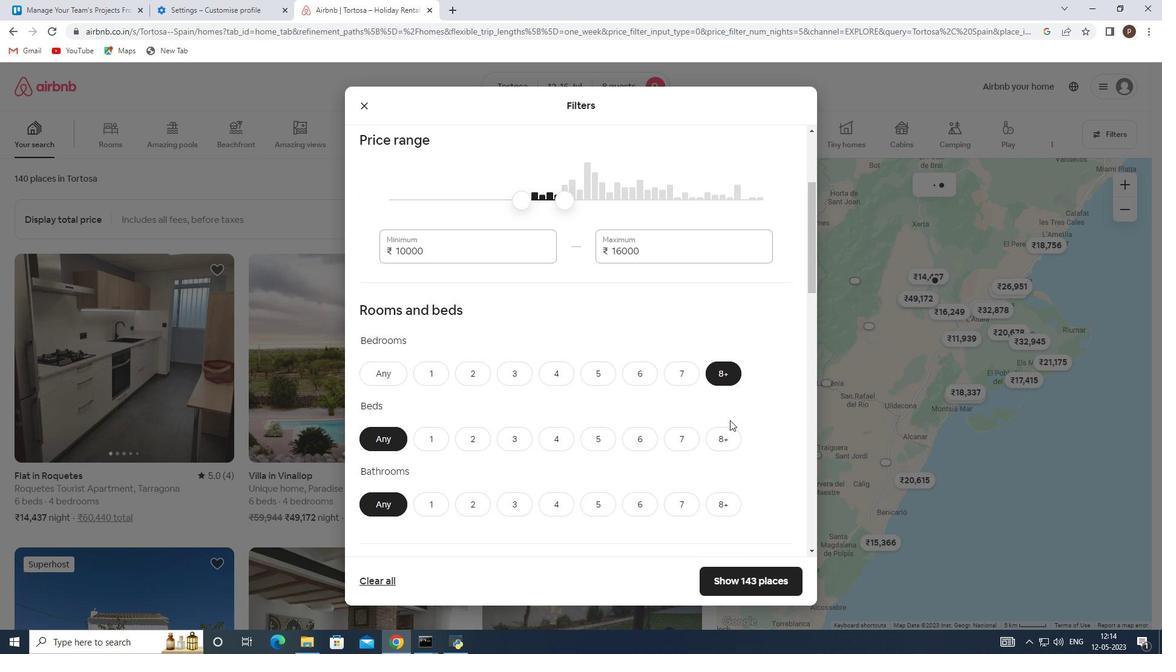 
Action: Mouse pressed left at (727, 428)
Screenshot: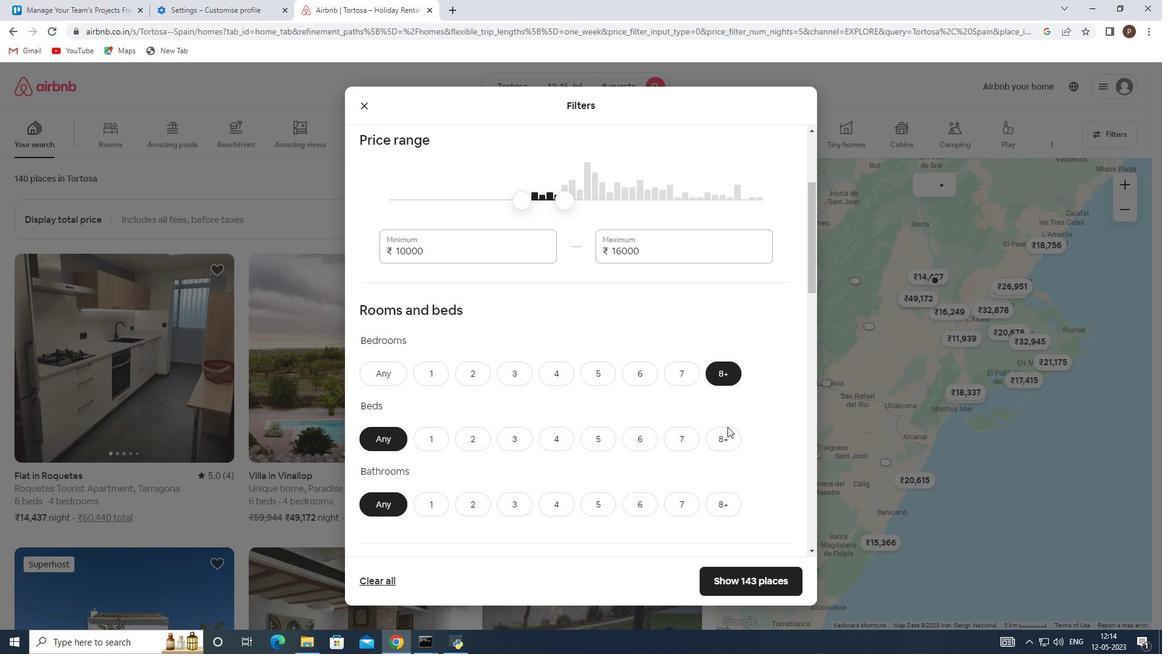 
Action: Mouse moved to (723, 498)
Screenshot: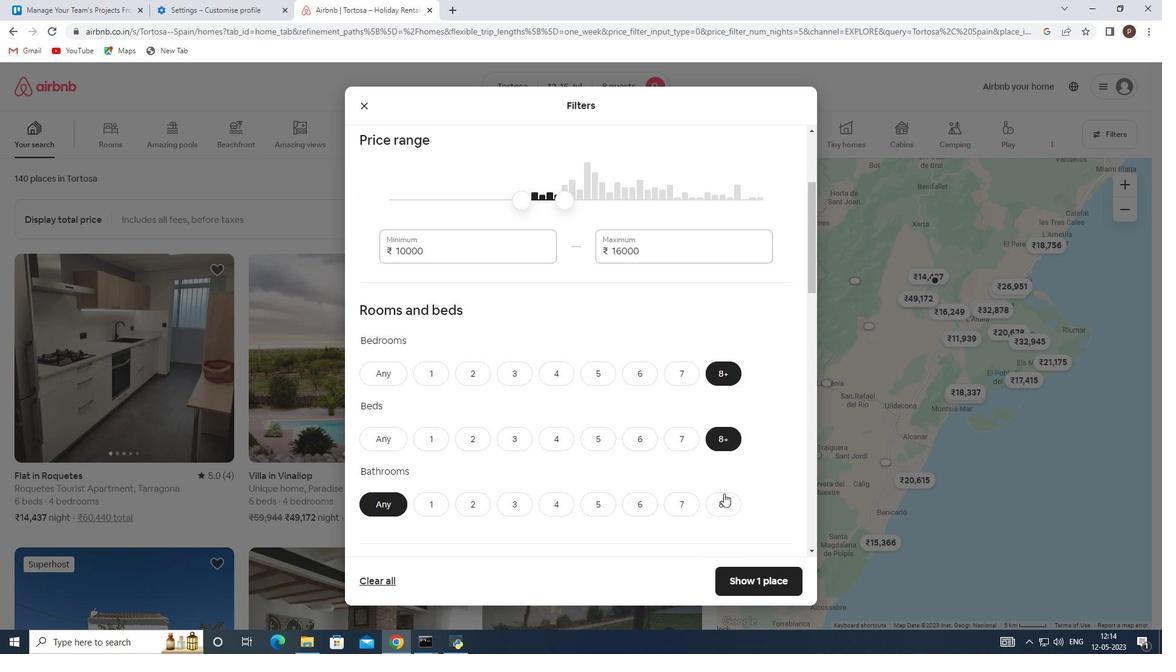 
Action: Mouse pressed left at (723, 498)
Screenshot: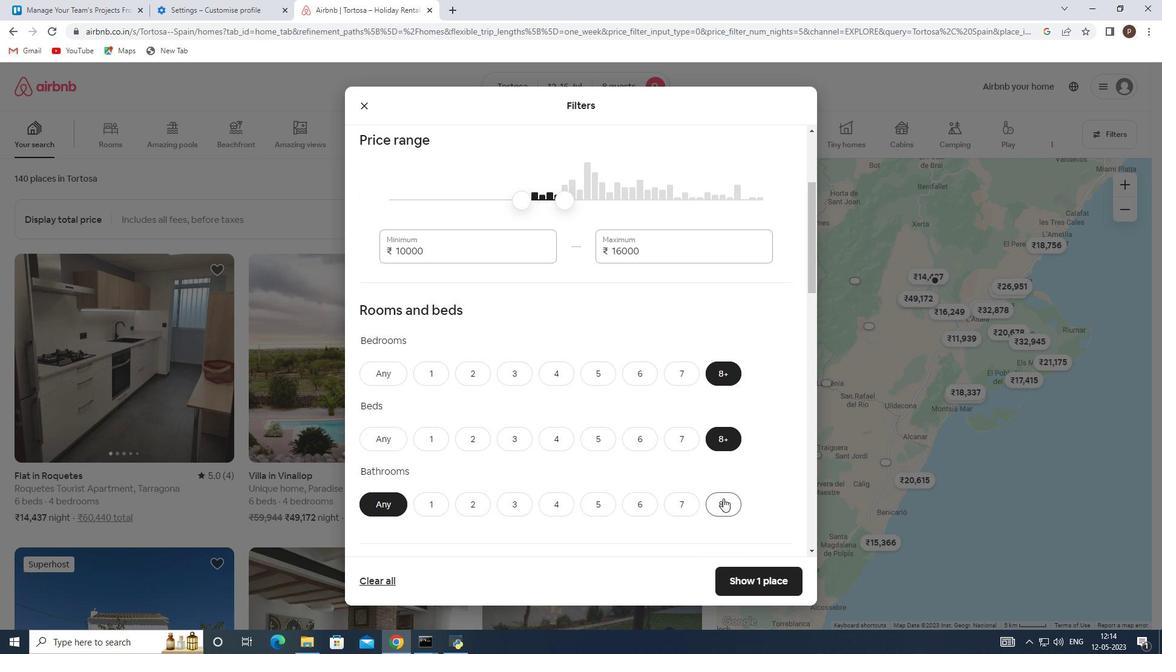 
Action: Mouse moved to (698, 487)
Screenshot: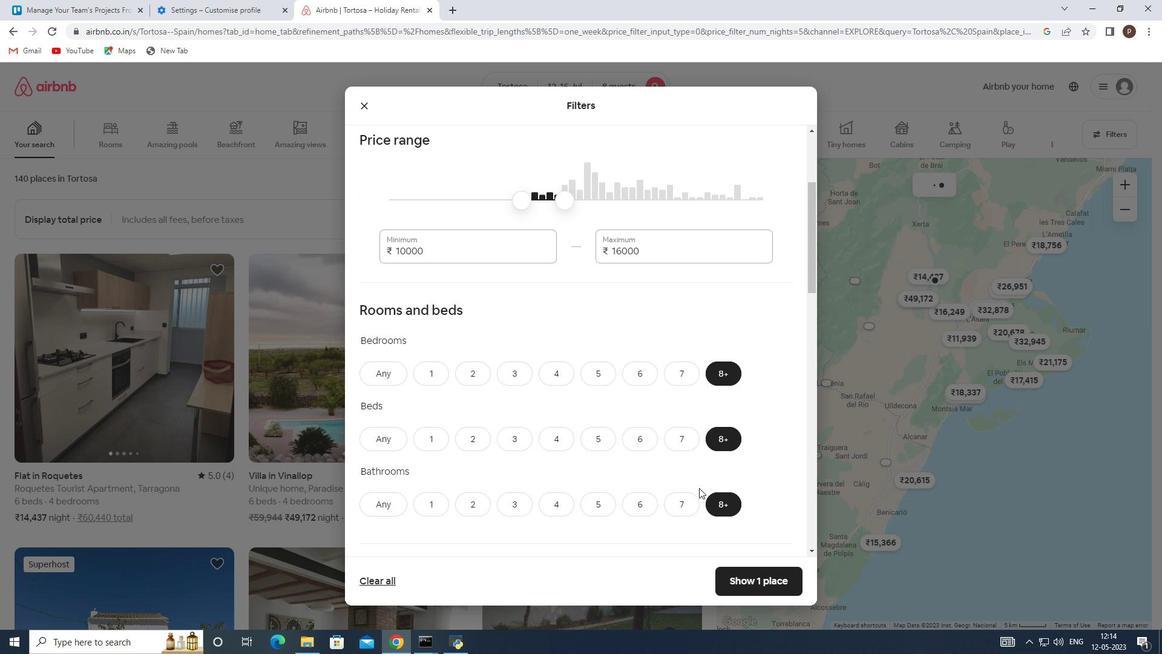 
Action: Mouse scrolled (698, 486) with delta (0, 0)
Screenshot: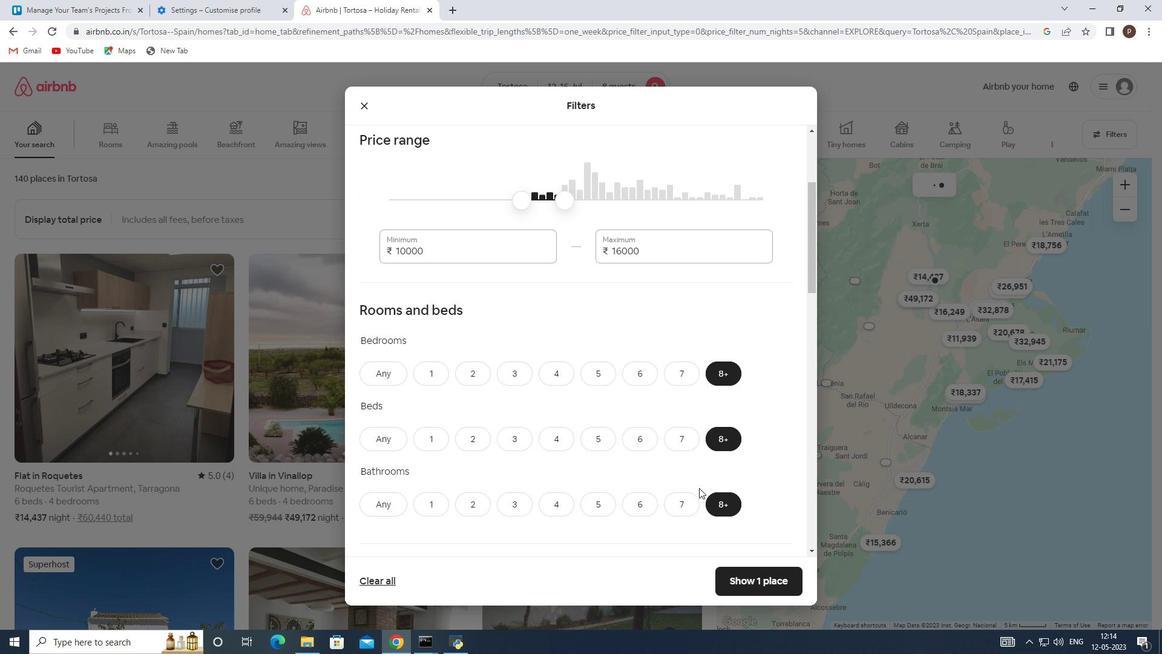 
Action: Mouse moved to (646, 464)
Screenshot: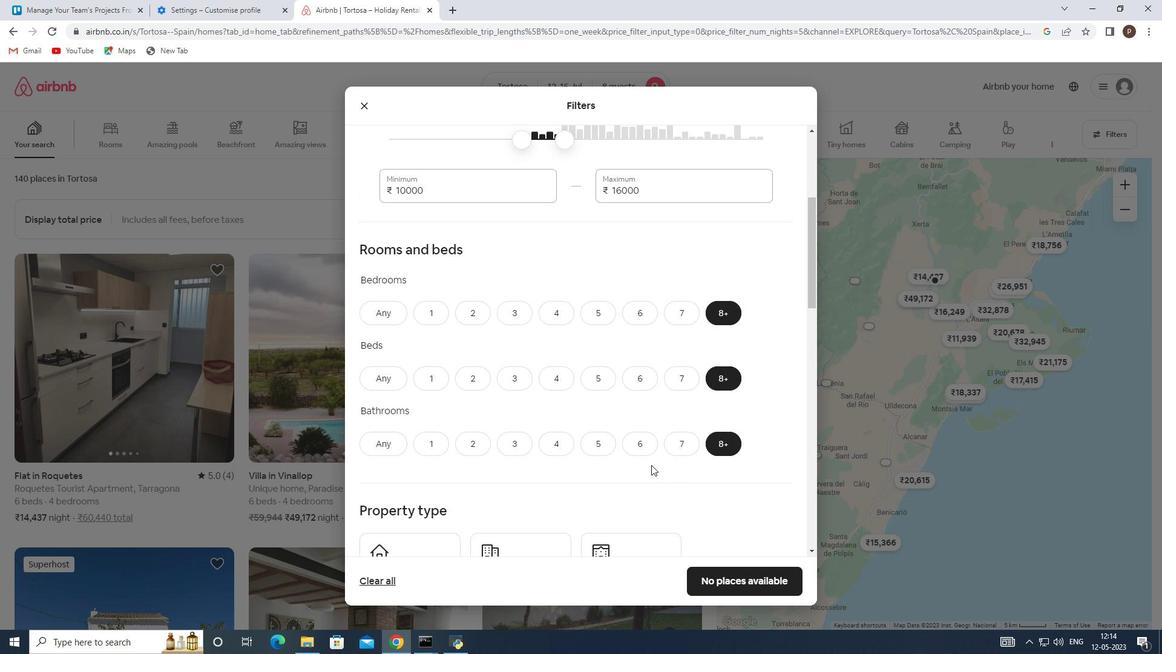 
Action: Mouse scrolled (646, 463) with delta (0, 0)
Screenshot: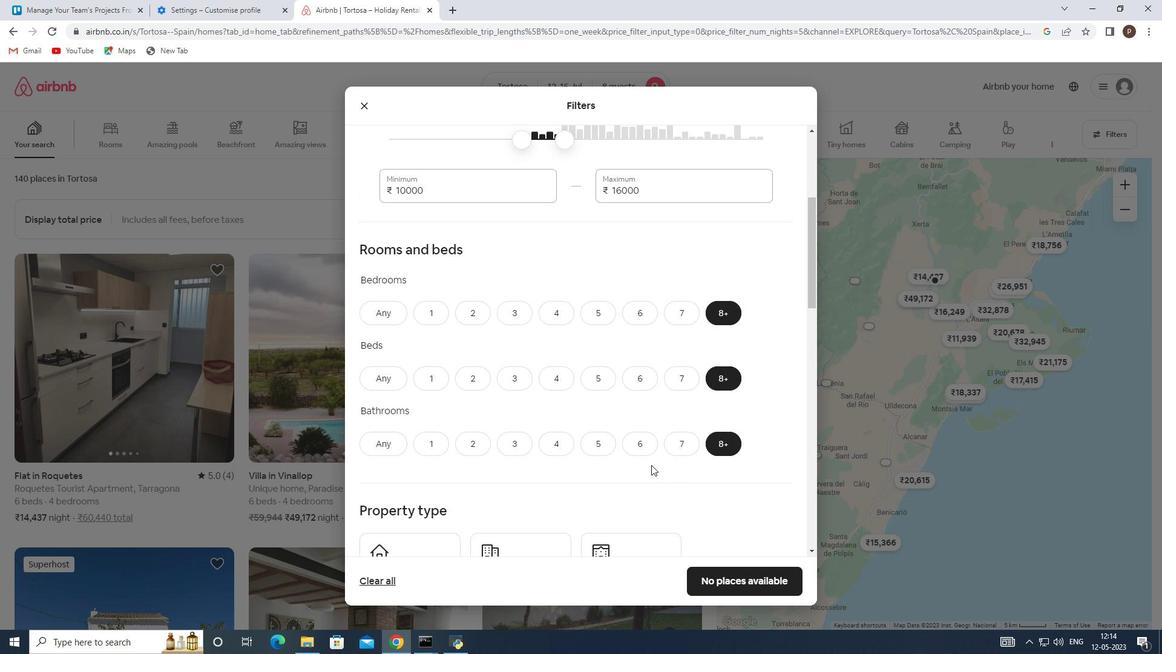 
Action: Mouse moved to (577, 433)
Screenshot: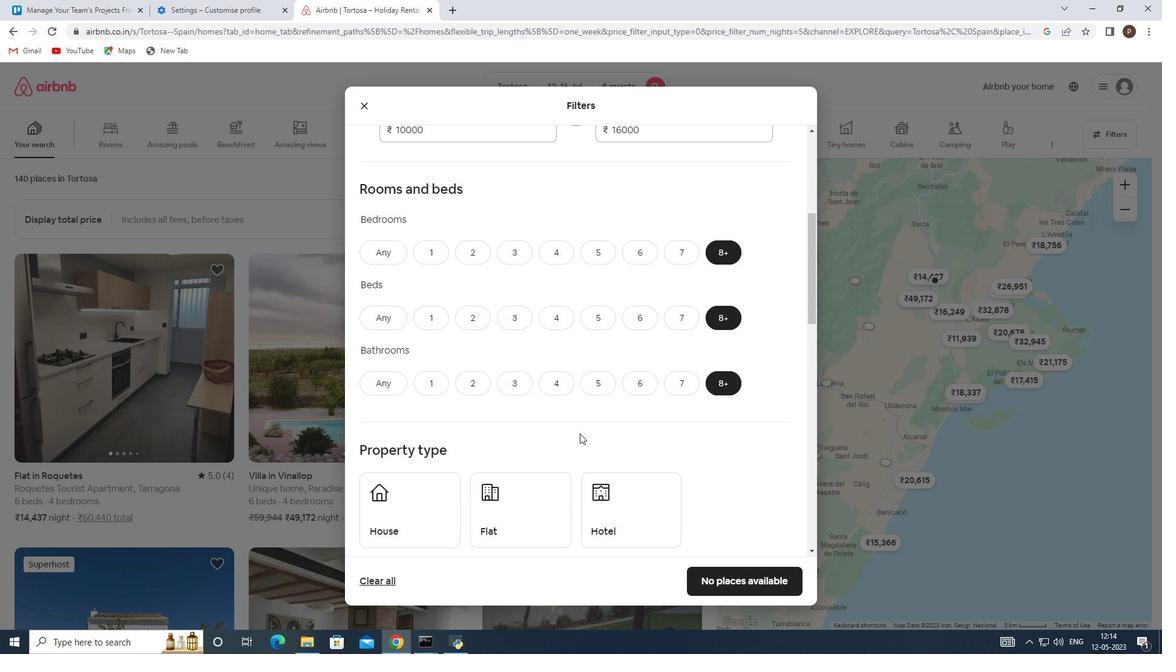 
Action: Mouse scrolled (577, 432) with delta (0, 0)
Screenshot: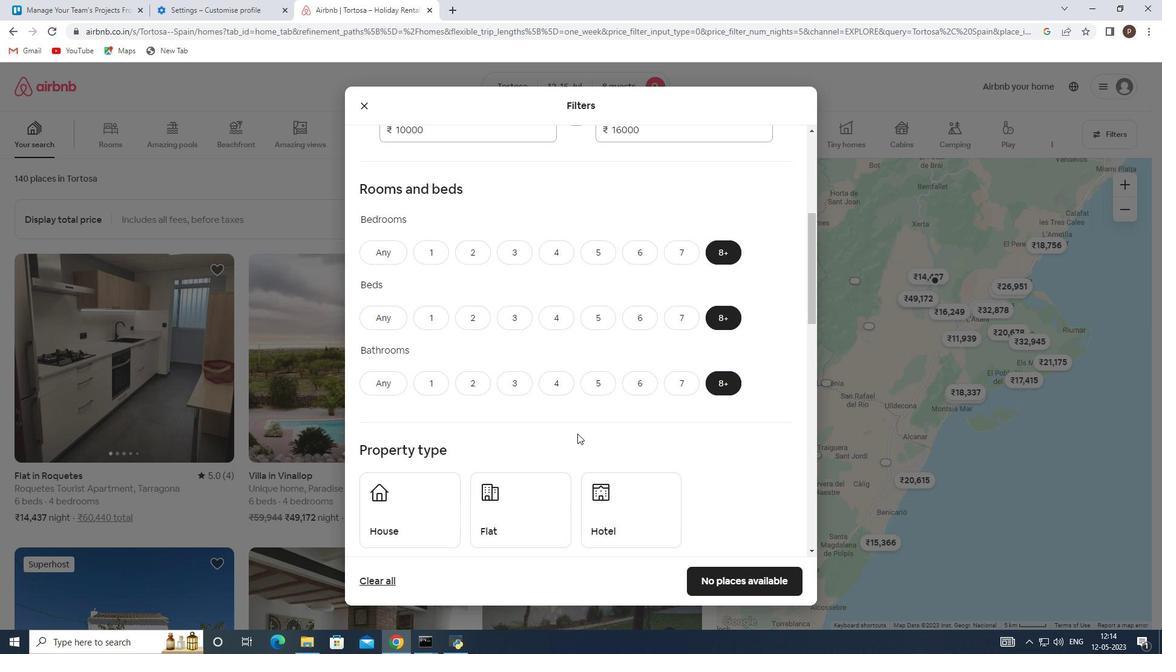 
Action: Mouse moved to (451, 430)
Screenshot: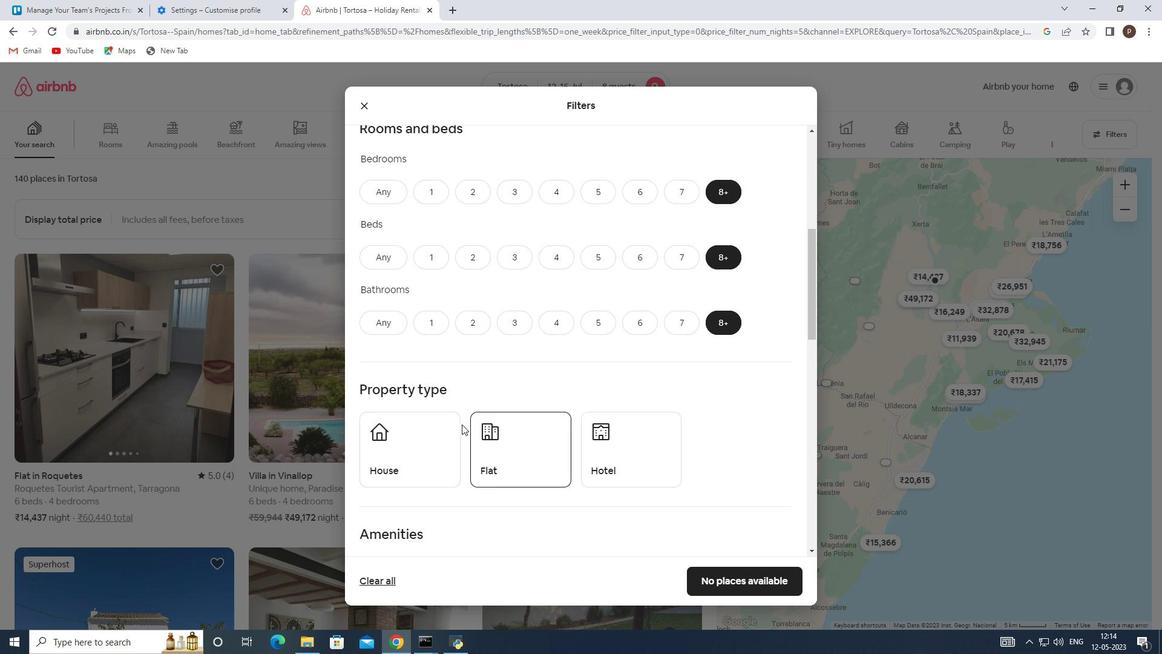 
Action: Mouse pressed left at (451, 430)
Screenshot: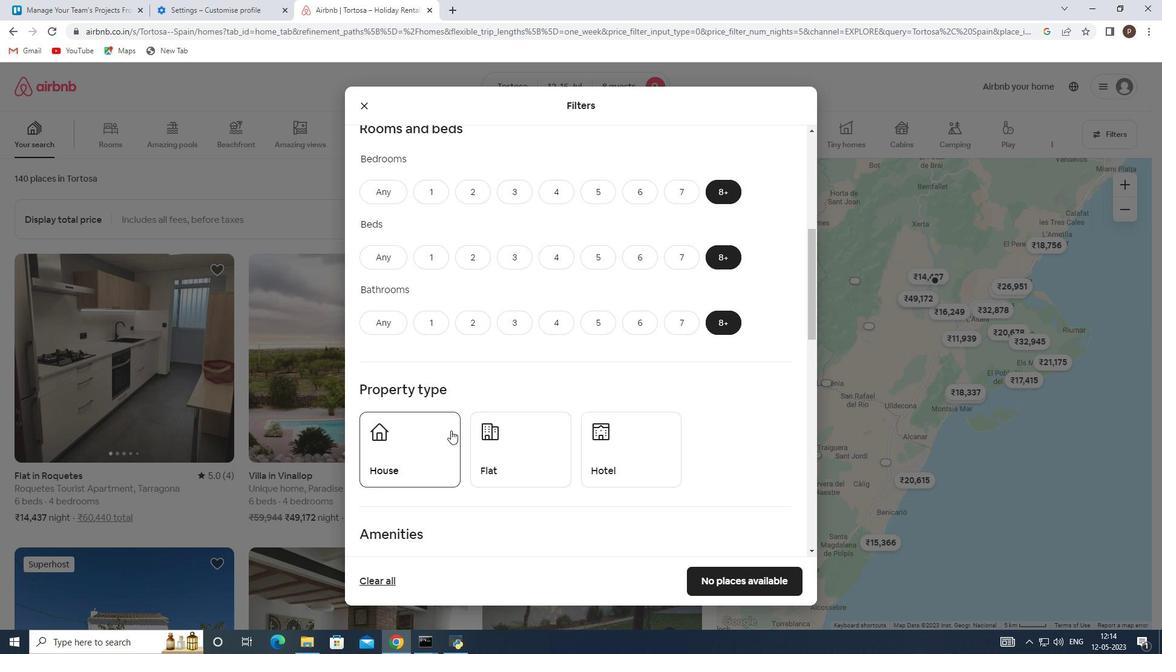 
Action: Mouse moved to (540, 449)
Screenshot: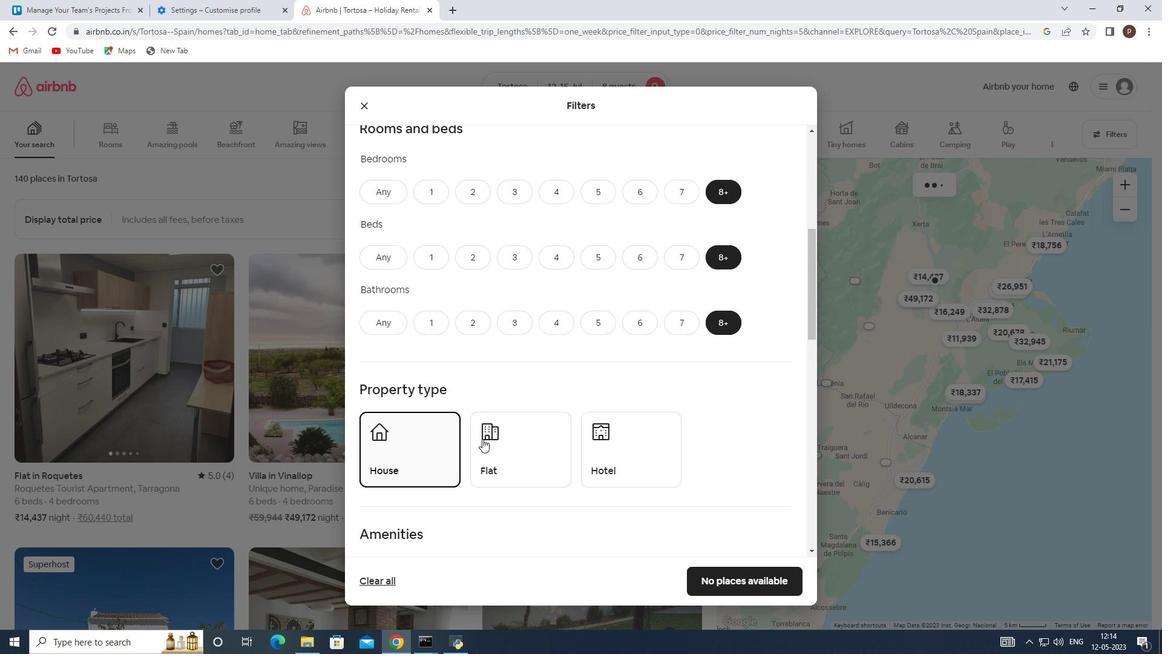 
Action: Mouse pressed left at (540, 449)
Screenshot: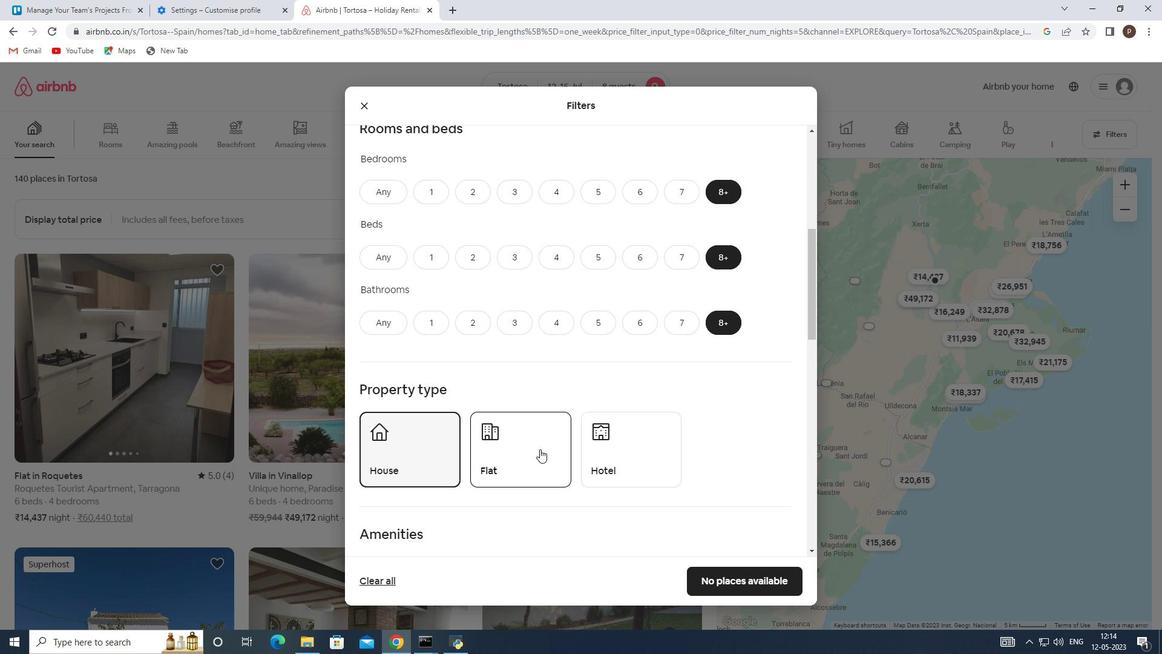 
Action: Mouse scrolled (540, 448) with delta (0, 0)
Screenshot: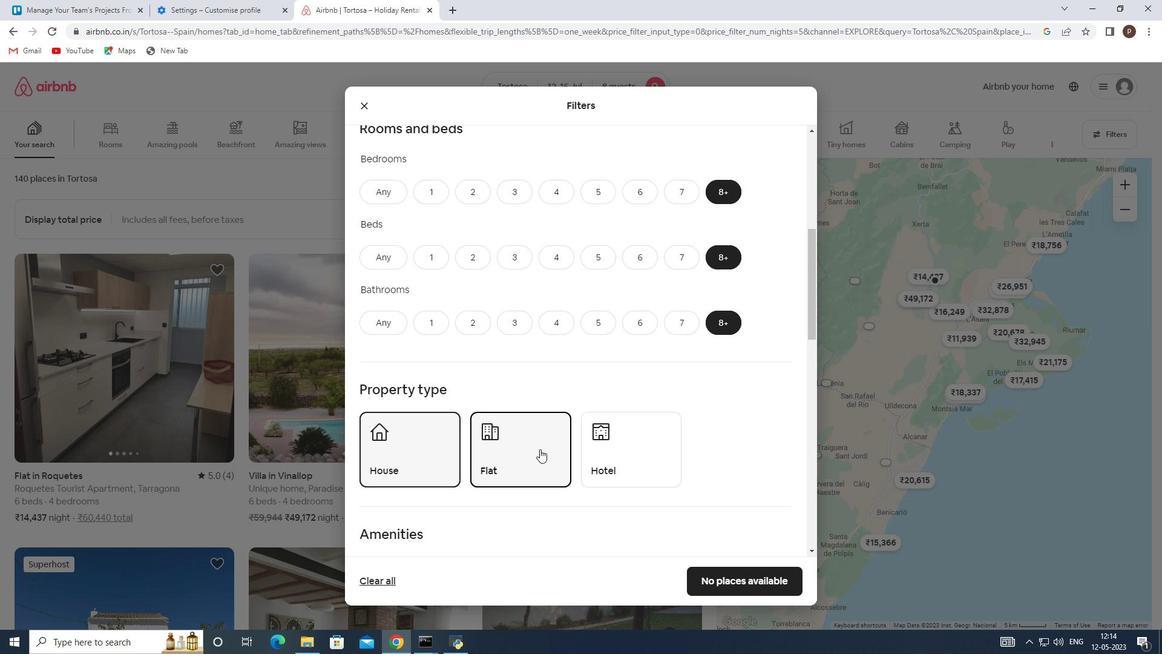 
Action: Mouse moved to (541, 449)
Screenshot: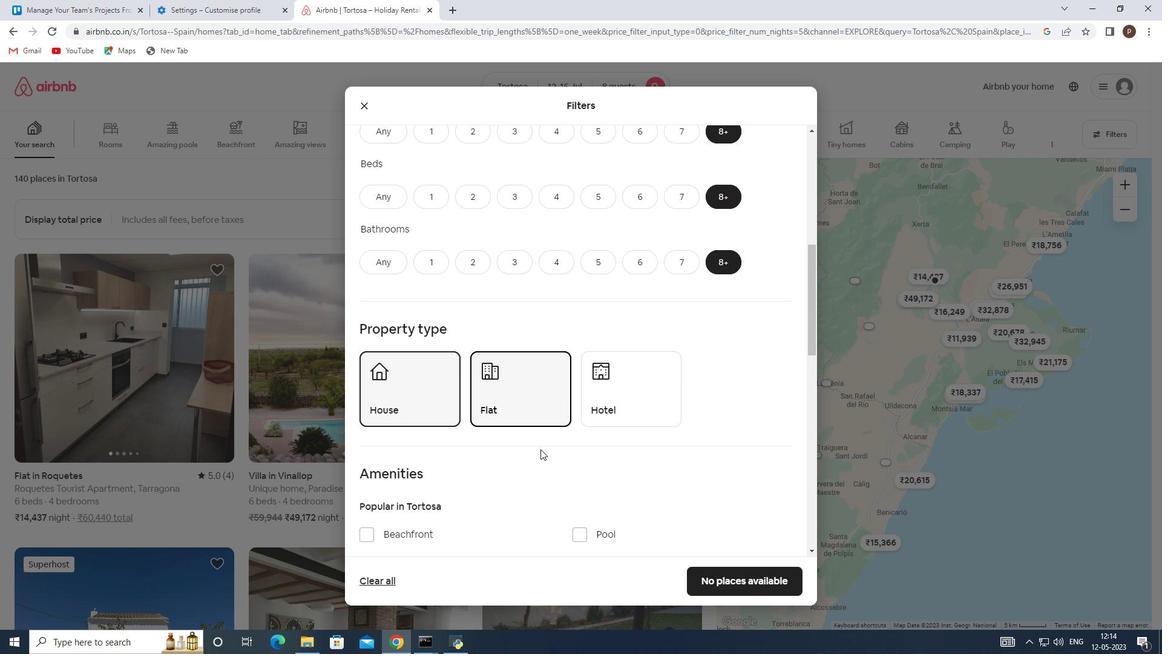
Action: Mouse scrolled (541, 448) with delta (0, 0)
Screenshot: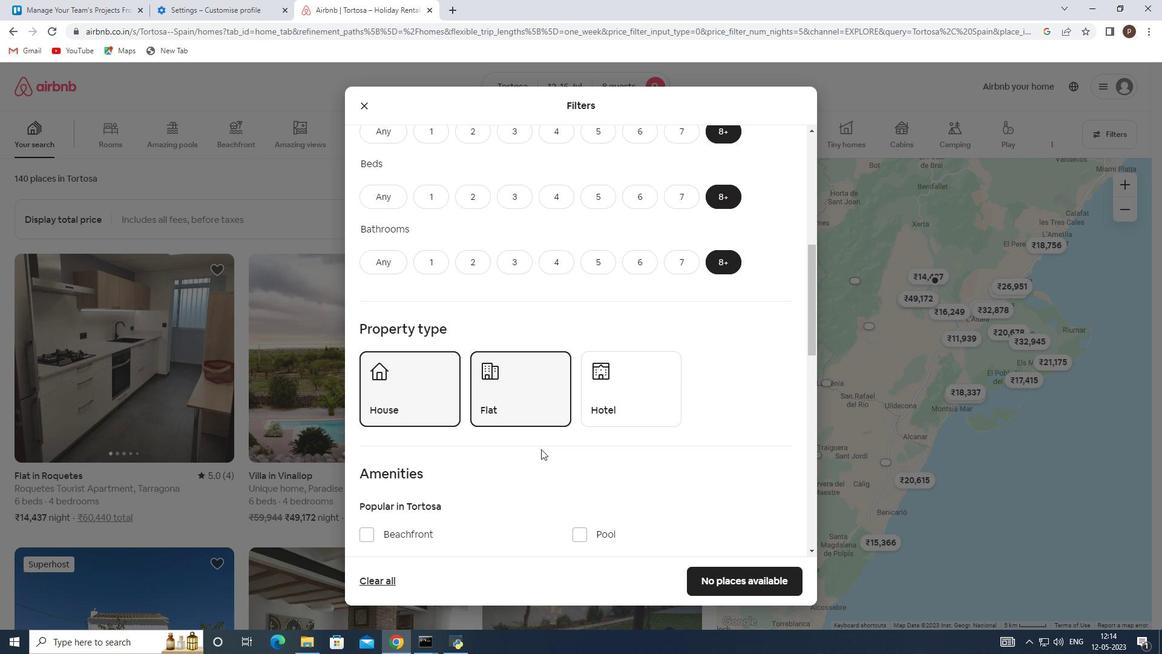 
Action: Mouse moved to (499, 465)
Screenshot: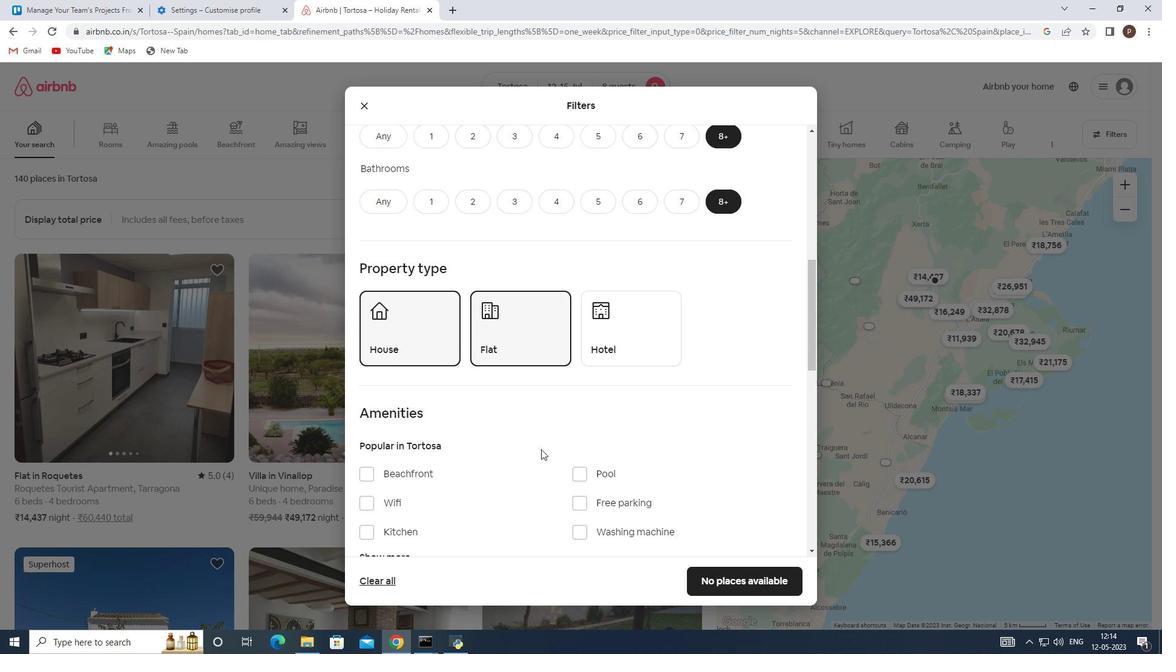 
Action: Mouse scrolled (499, 465) with delta (0, 0)
Screenshot: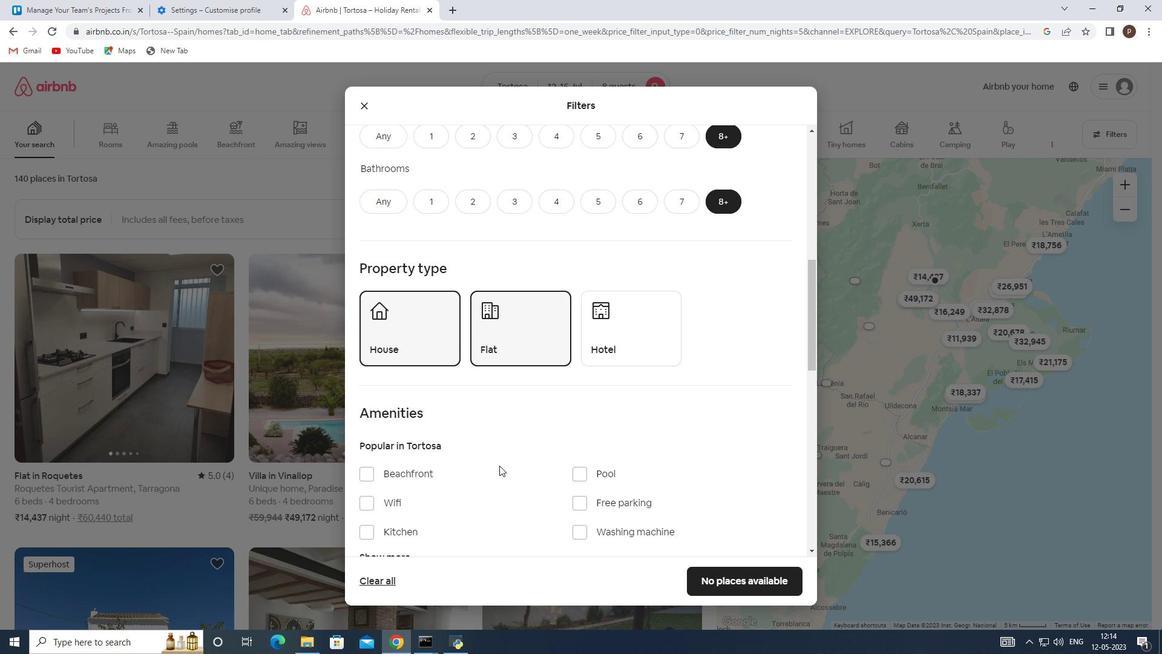 
Action: Mouse scrolled (499, 465) with delta (0, 0)
Screenshot: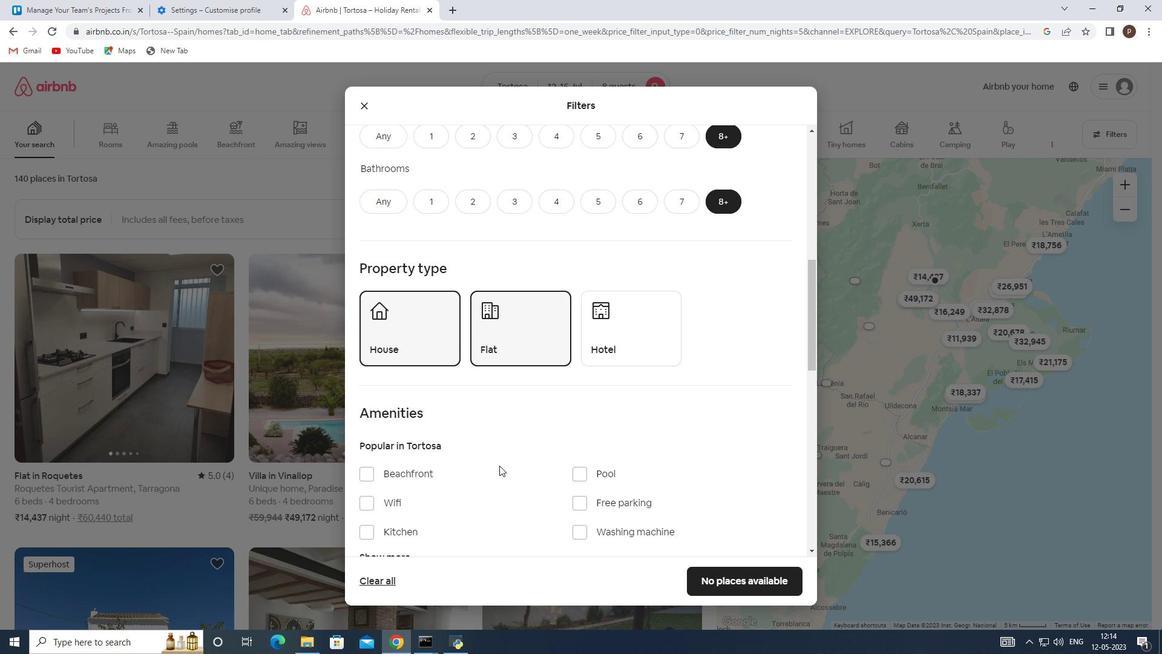 
Action: Mouse moved to (366, 383)
Screenshot: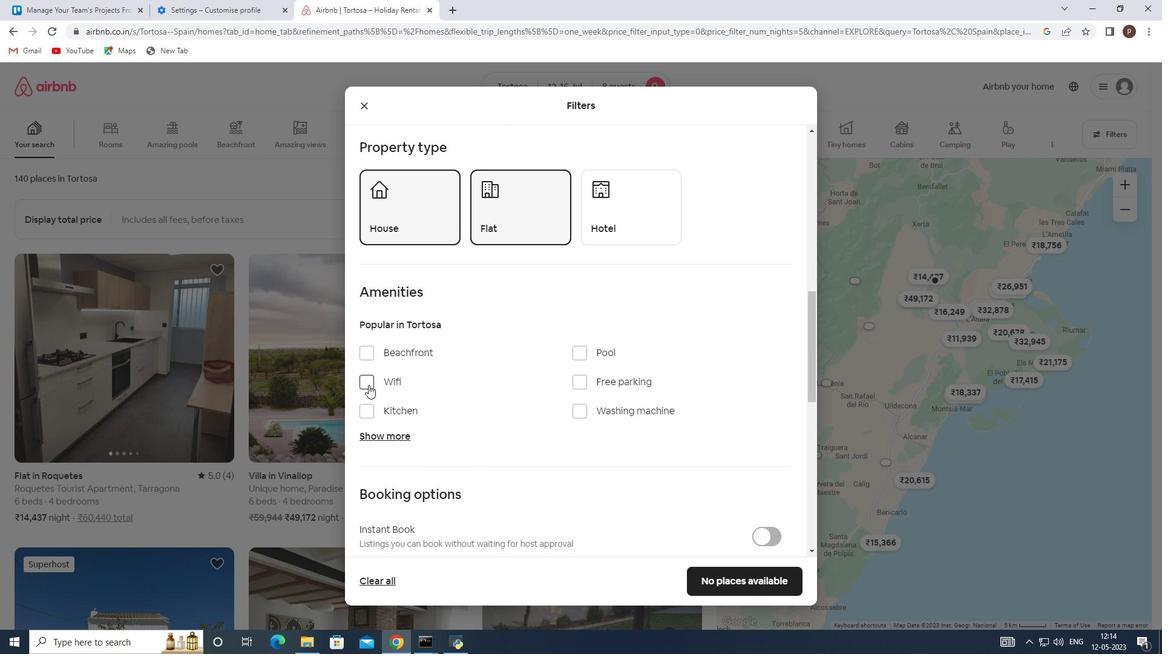 
Action: Mouse pressed left at (366, 383)
Screenshot: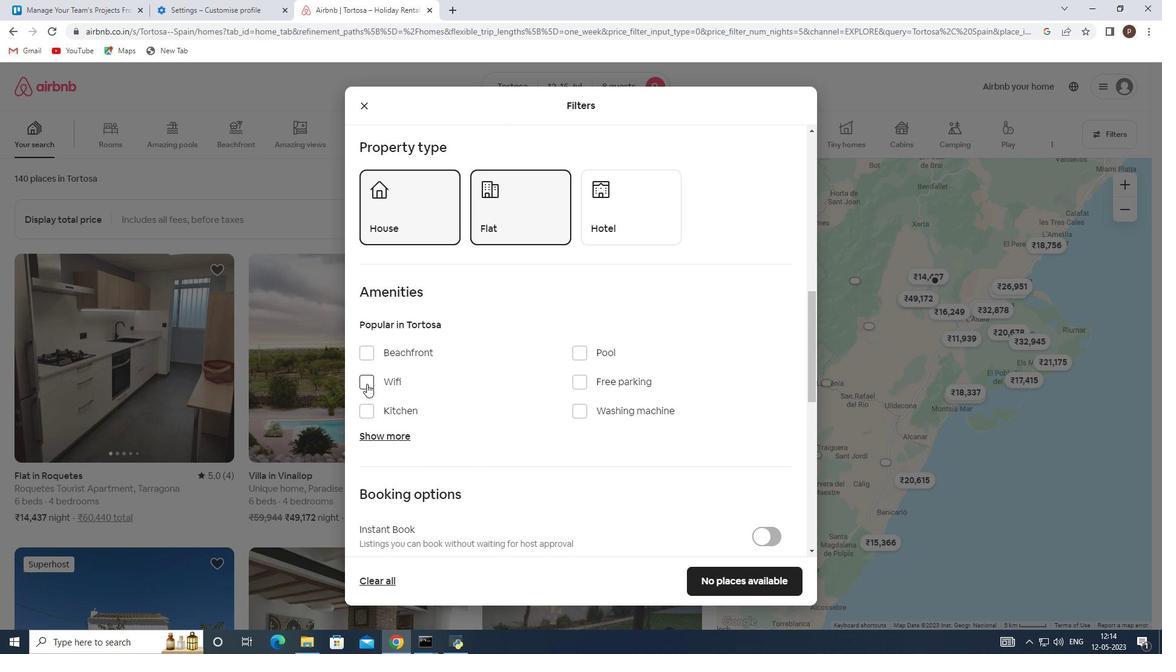 
Action: Mouse moved to (579, 380)
Screenshot: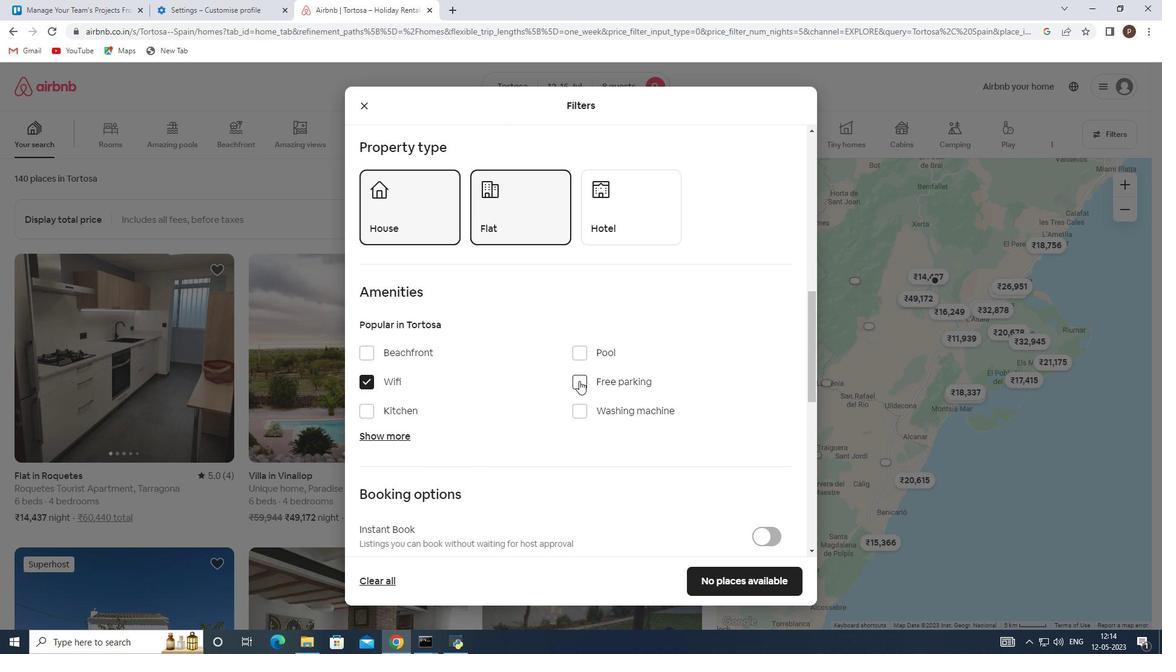 
Action: Mouse pressed left at (579, 380)
Screenshot: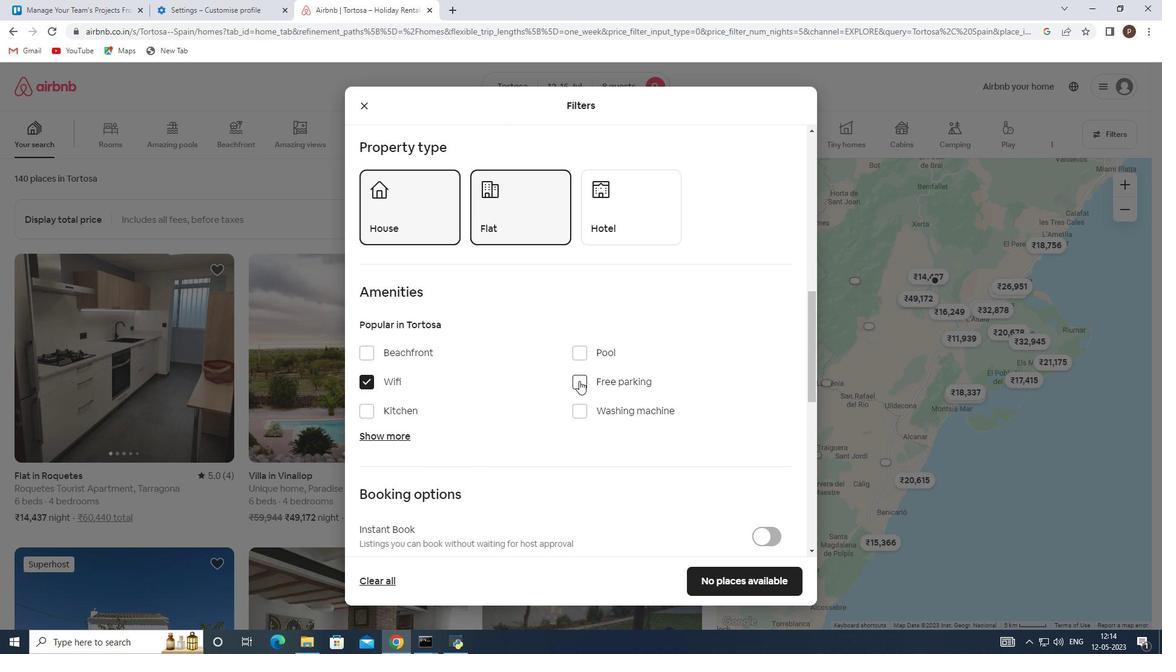 
Action: Mouse moved to (386, 439)
Screenshot: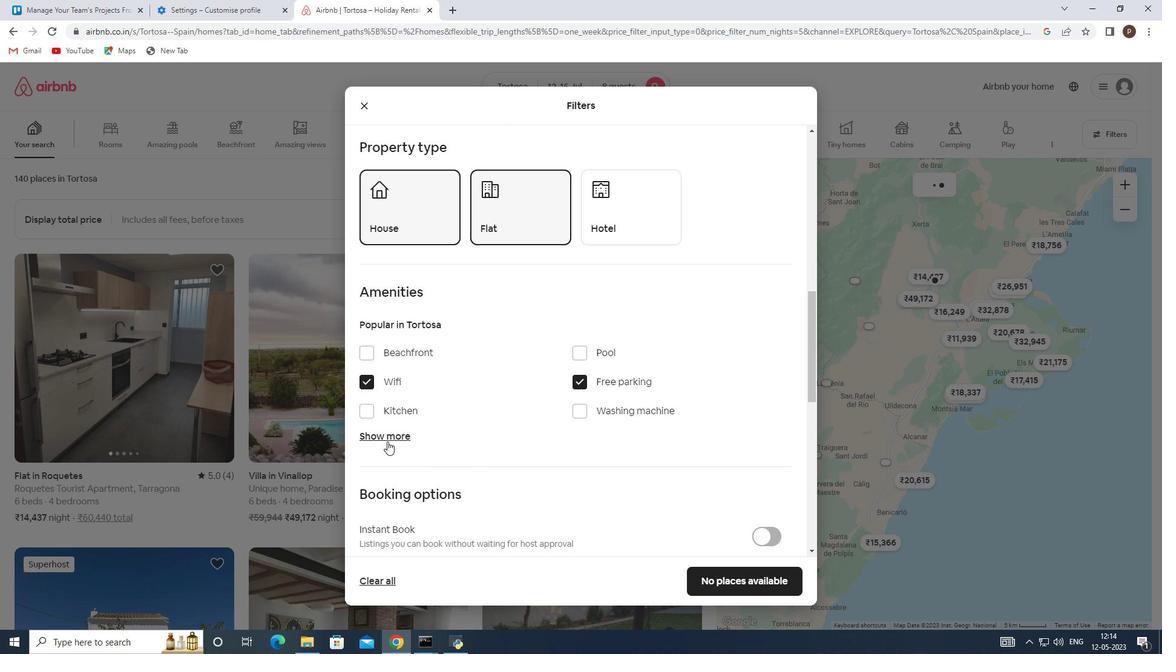 
Action: Mouse pressed left at (386, 439)
Screenshot: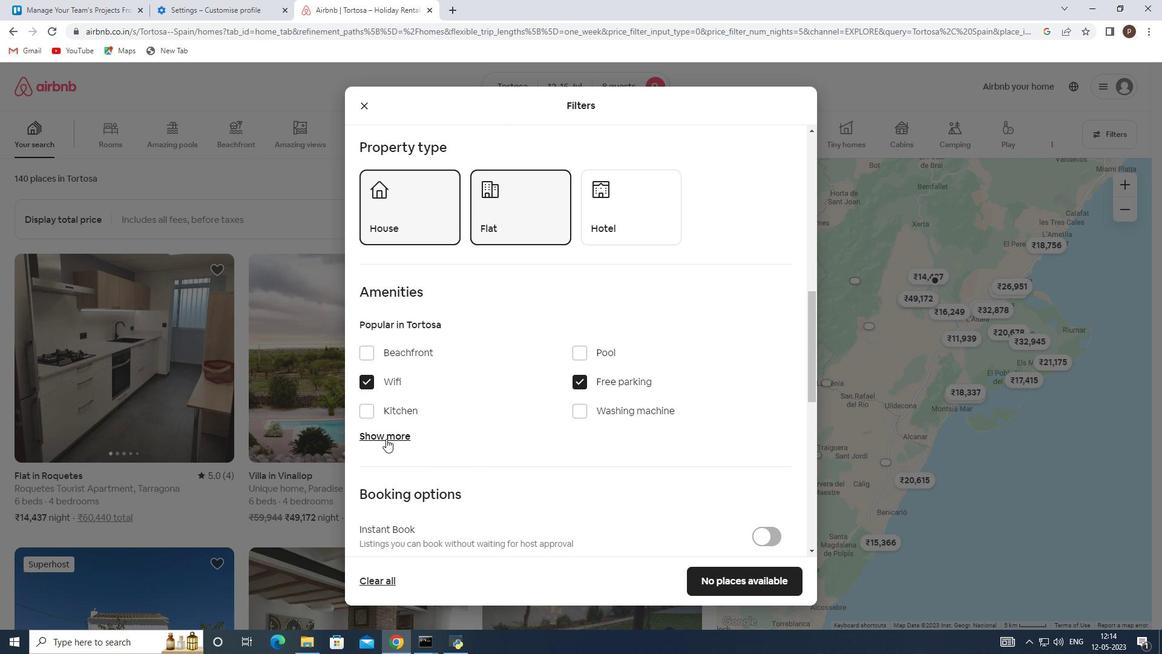 
Action: Mouse moved to (482, 455)
Screenshot: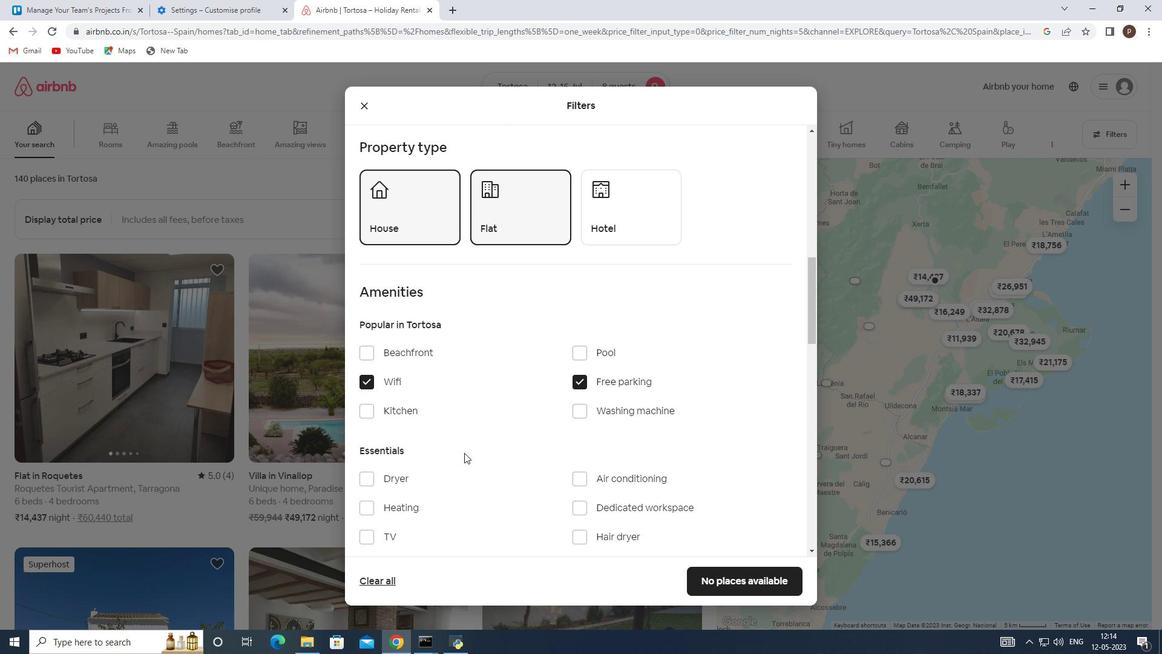 
Action: Mouse scrolled (482, 455) with delta (0, 0)
Screenshot: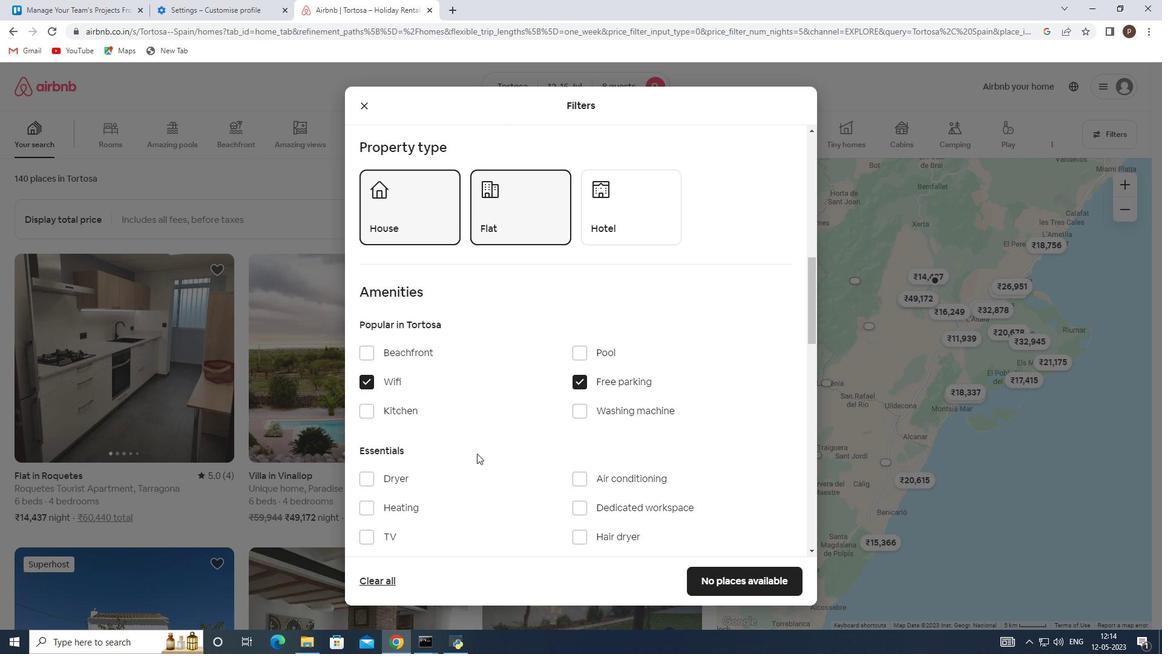 
Action: Mouse moved to (483, 457)
Screenshot: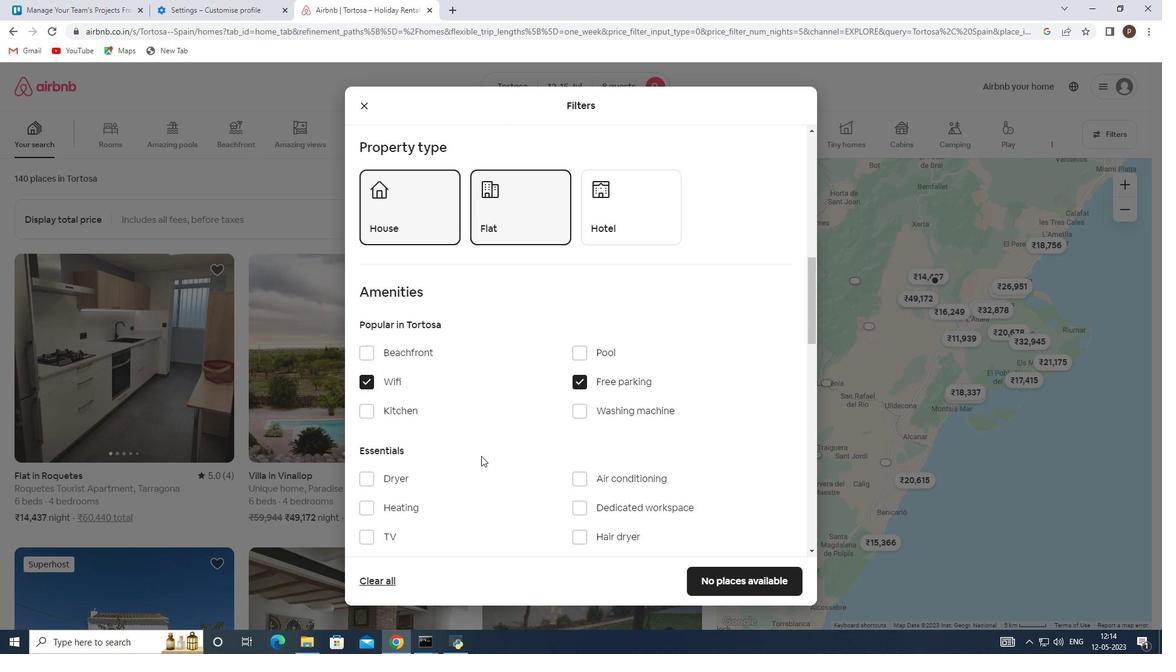 
Action: Mouse scrolled (483, 456) with delta (0, 0)
Screenshot: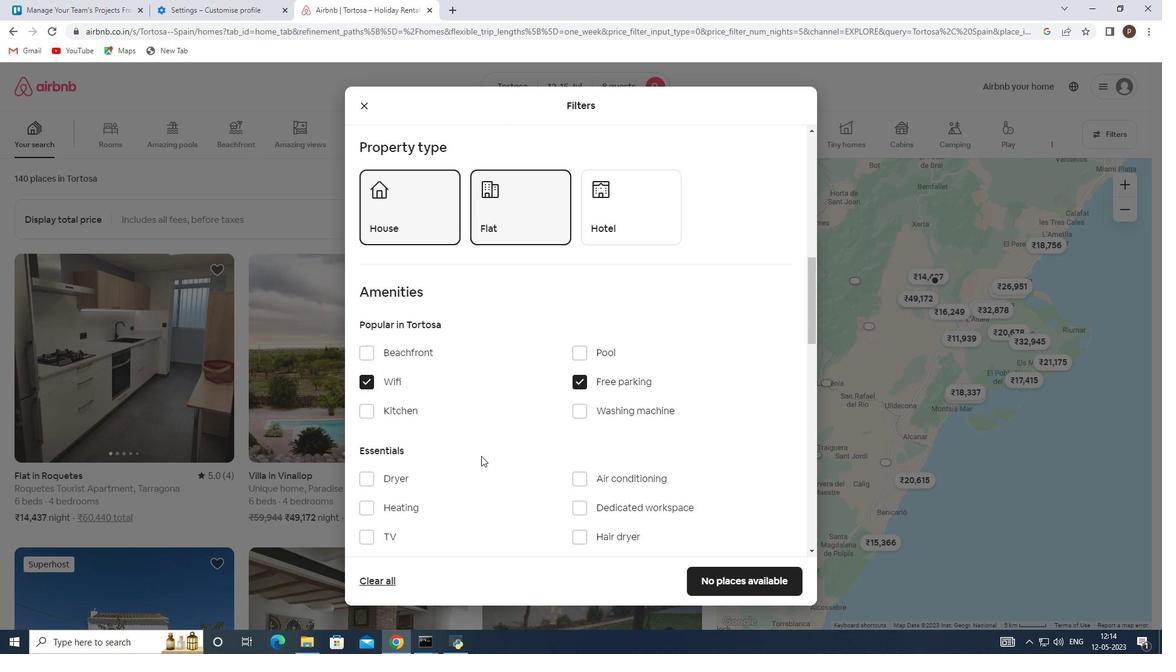 
Action: Mouse moved to (366, 419)
Screenshot: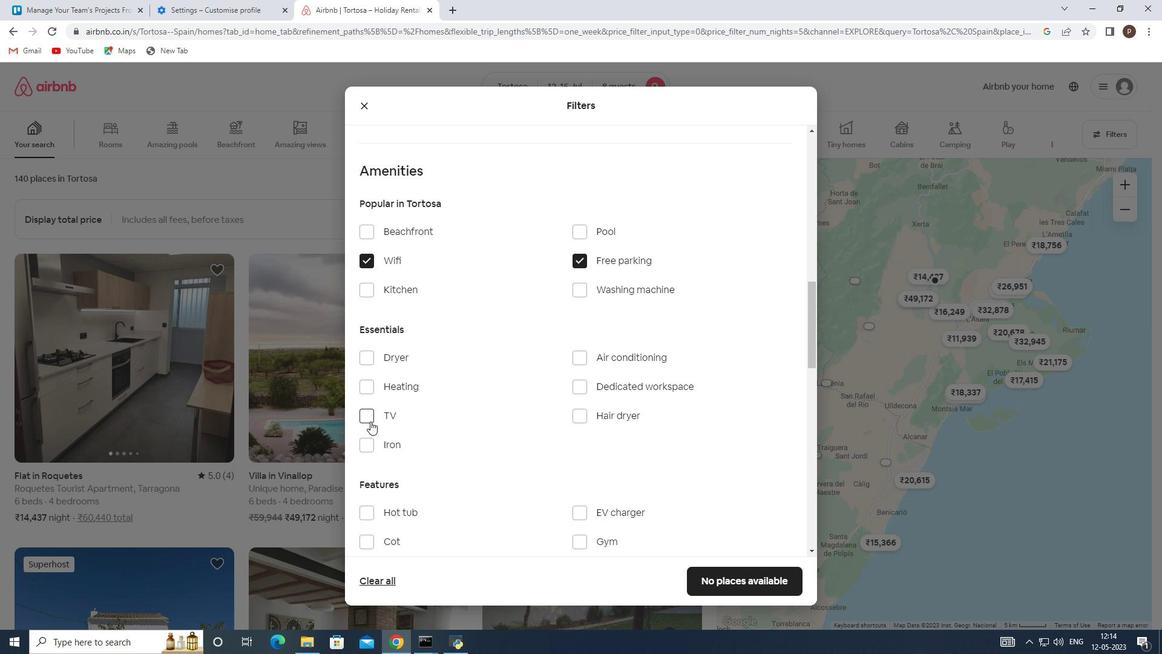 
Action: Mouse pressed left at (366, 419)
Screenshot: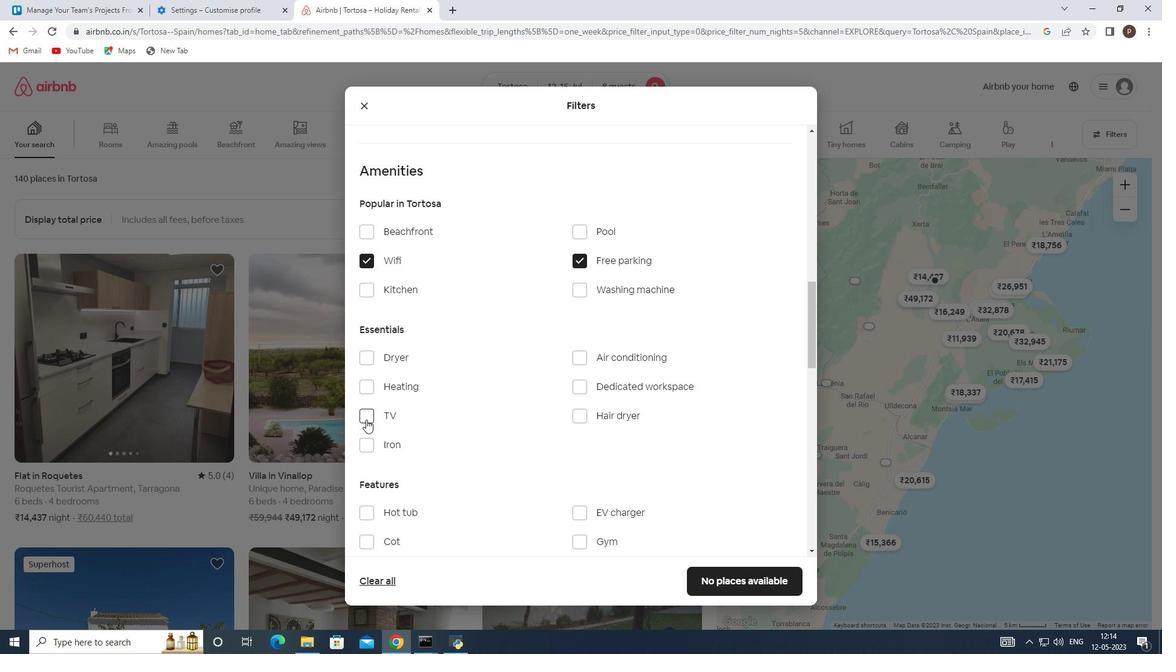
Action: Mouse moved to (450, 439)
Screenshot: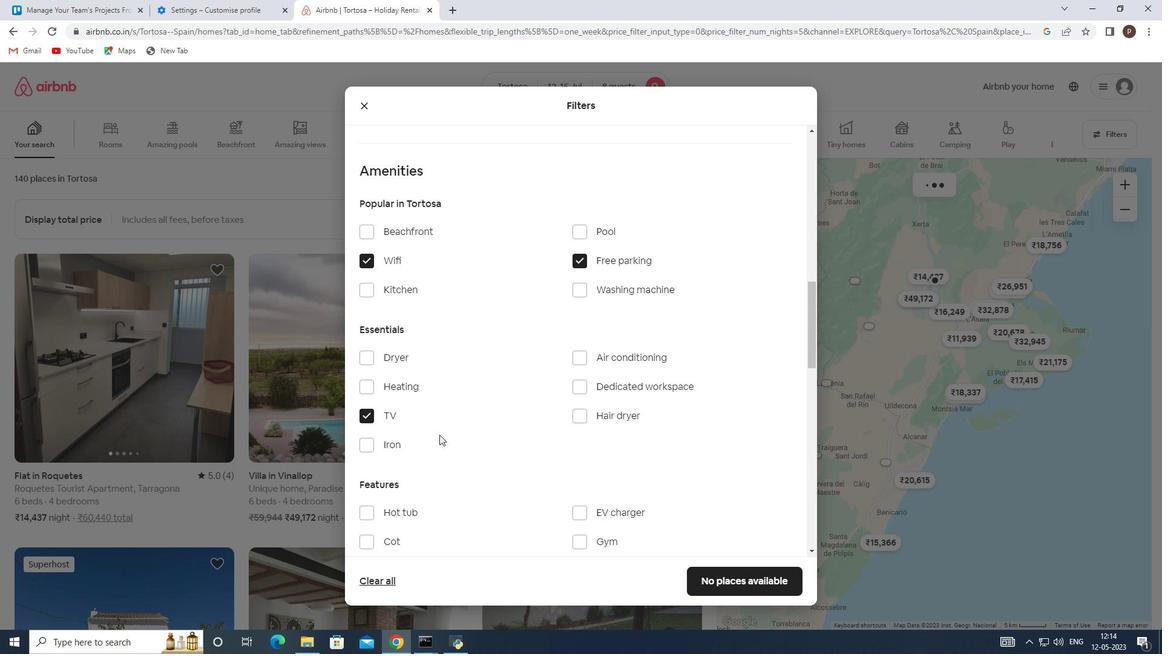 
Action: Mouse scrolled (450, 438) with delta (0, 0)
Screenshot: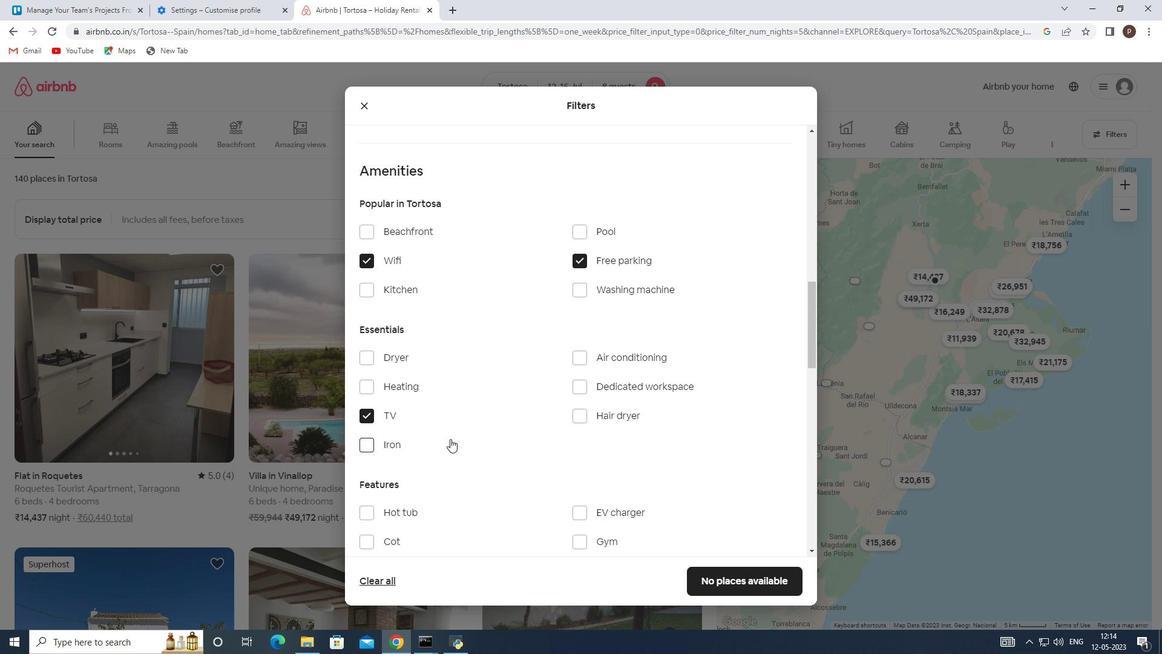
Action: Mouse scrolled (450, 438) with delta (0, 0)
Screenshot: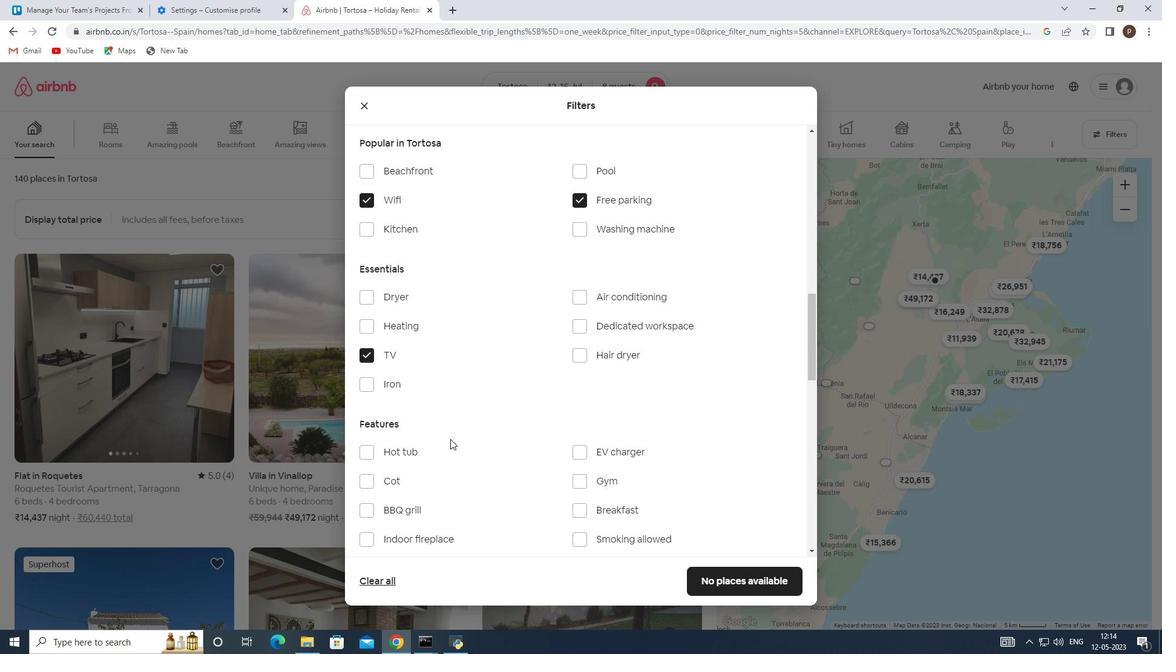 
Action: Mouse moved to (578, 417)
Screenshot: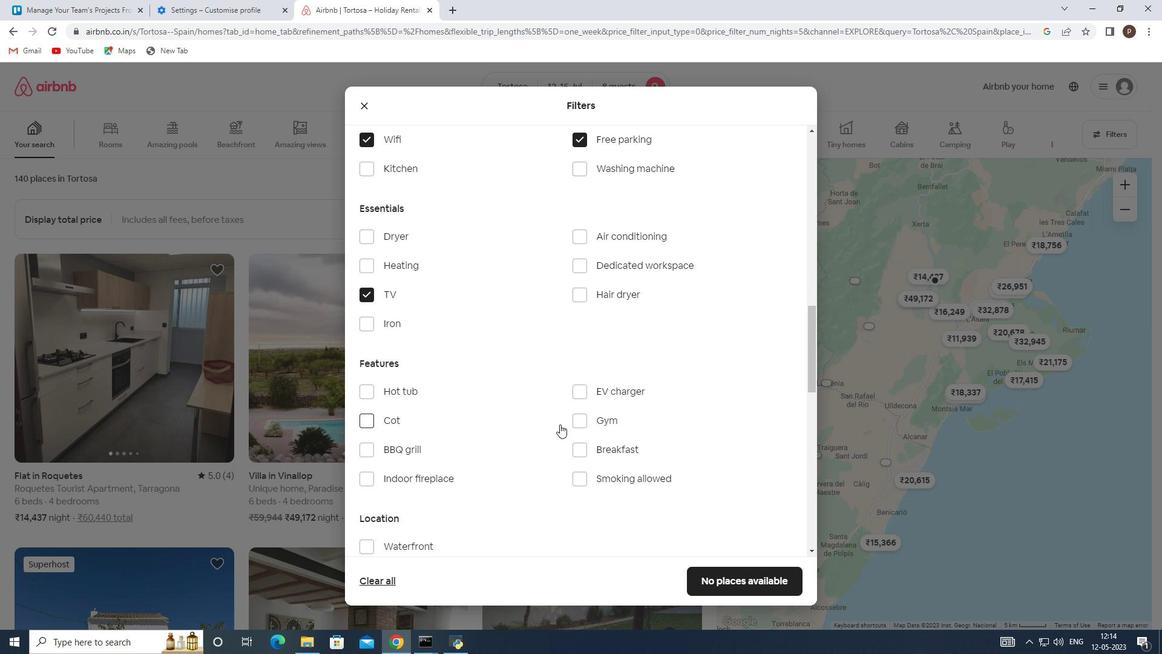 
Action: Mouse pressed left at (578, 417)
Screenshot: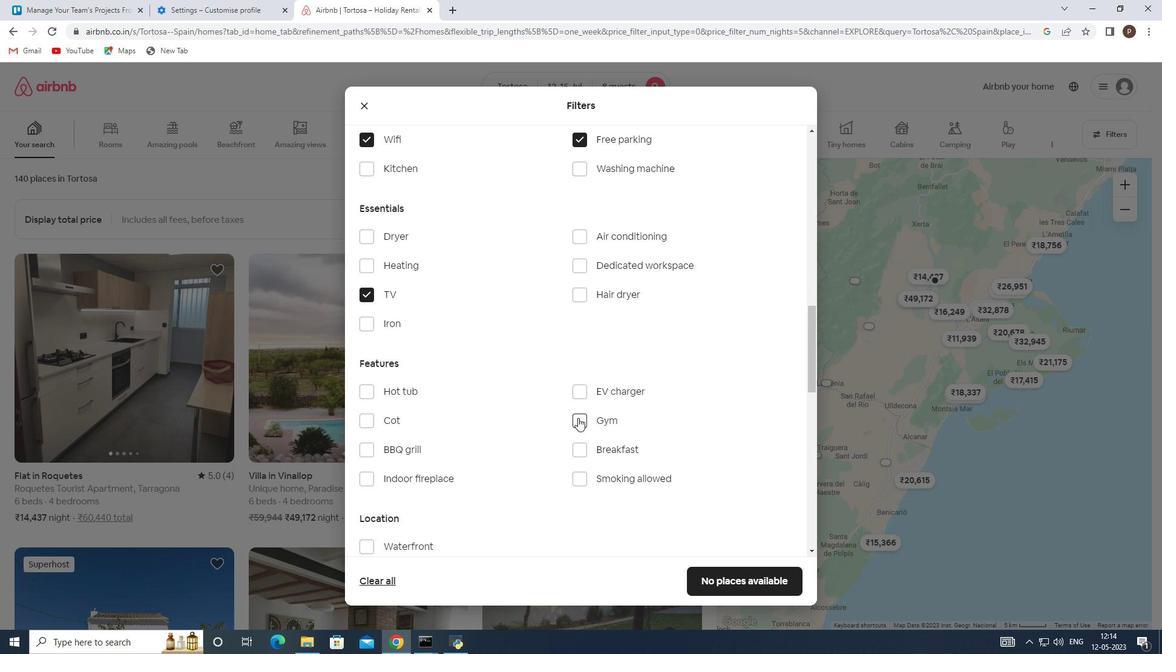 
Action: Mouse moved to (578, 445)
Screenshot: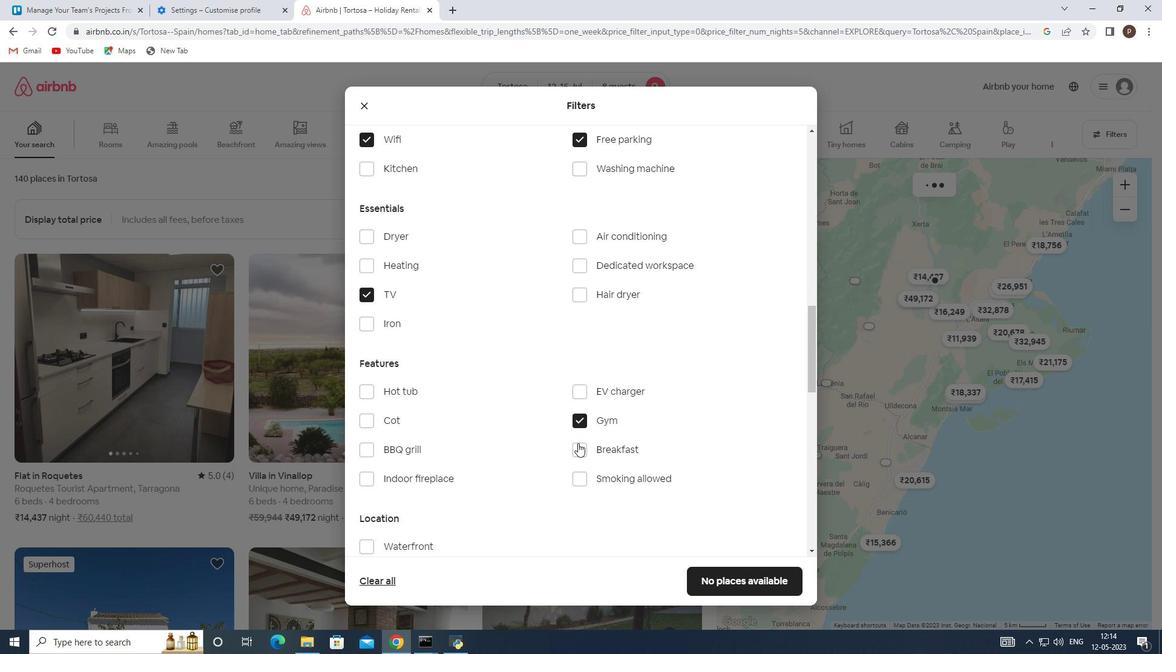 
Action: Mouse pressed left at (578, 445)
Screenshot: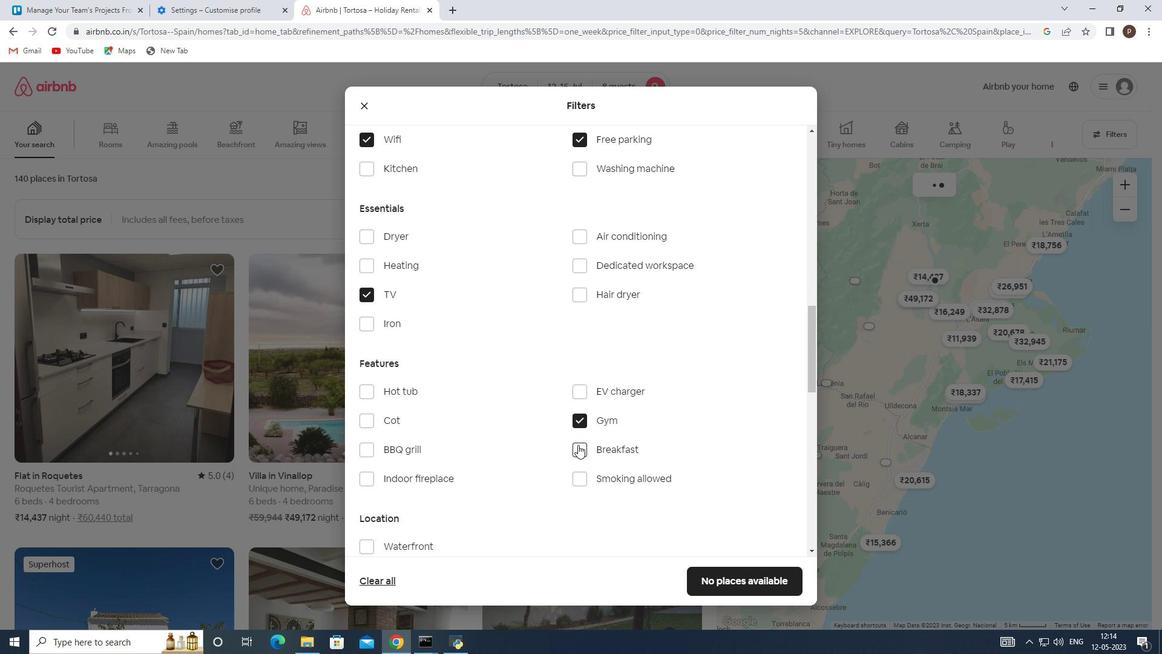 
Action: Mouse moved to (537, 443)
Screenshot: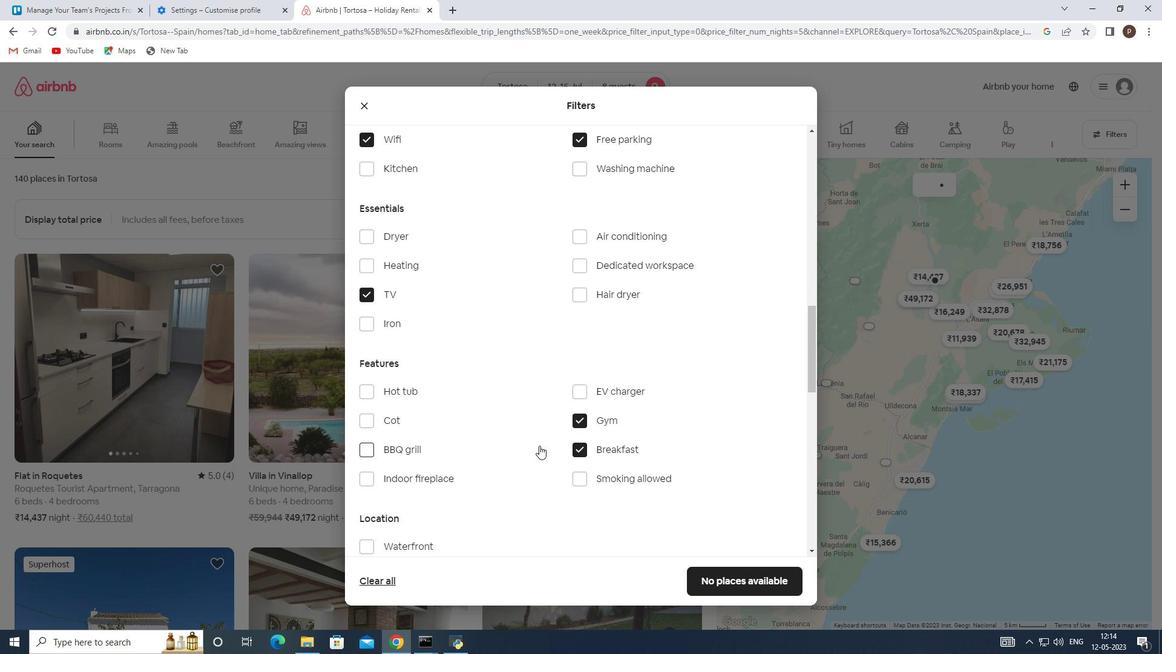 
Action: Mouse scrolled (537, 443) with delta (0, 0)
Screenshot: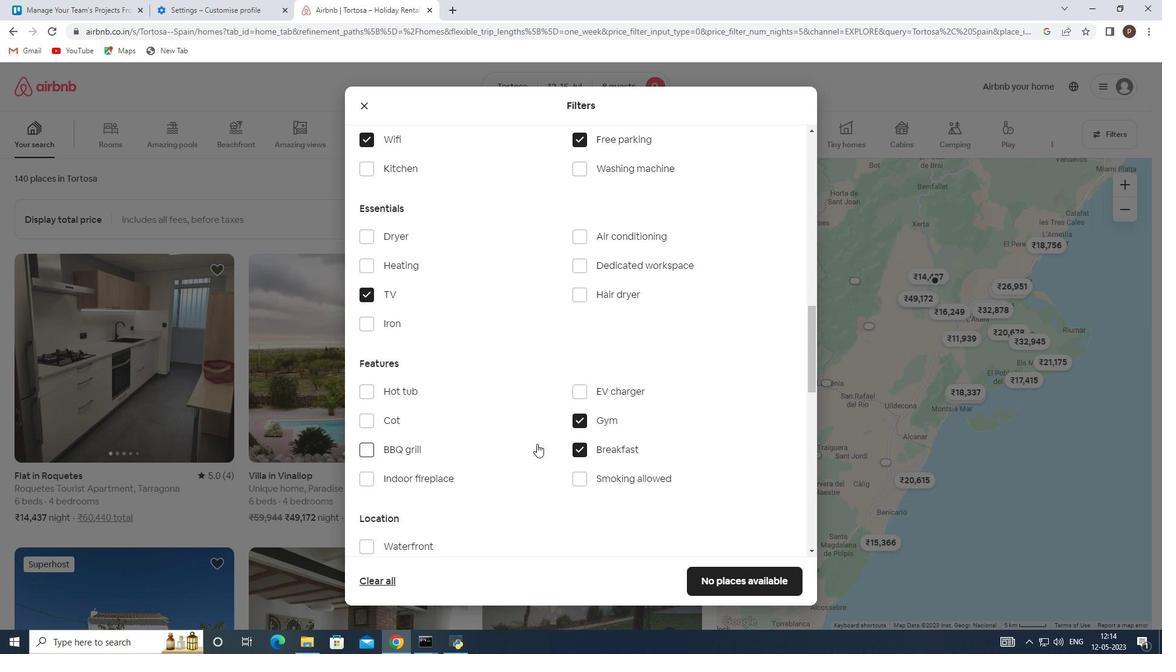 
Action: Mouse scrolled (537, 443) with delta (0, 0)
Screenshot: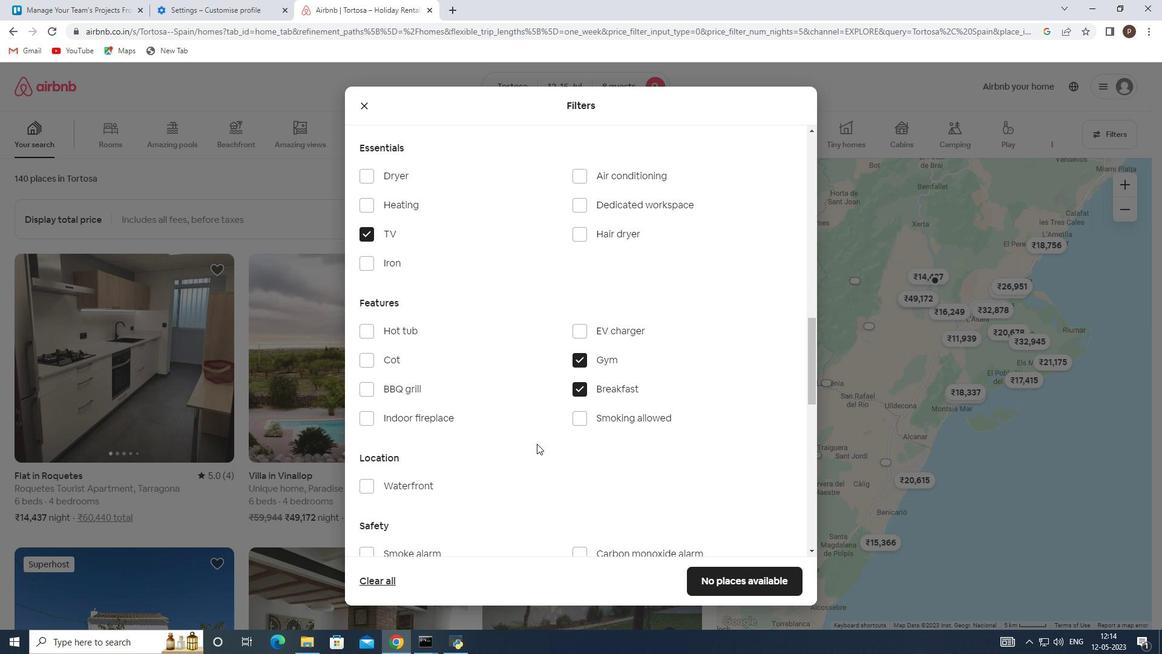 
Action: Mouse scrolled (537, 443) with delta (0, 0)
Screenshot: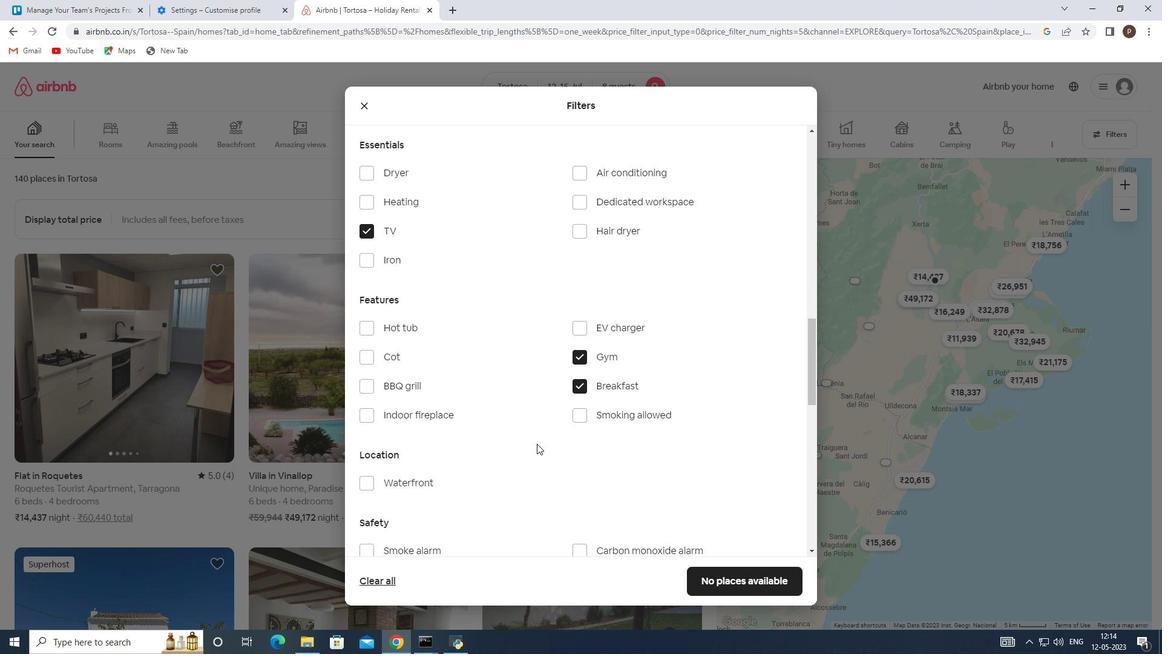
Action: Mouse scrolled (537, 443) with delta (0, 0)
Screenshot: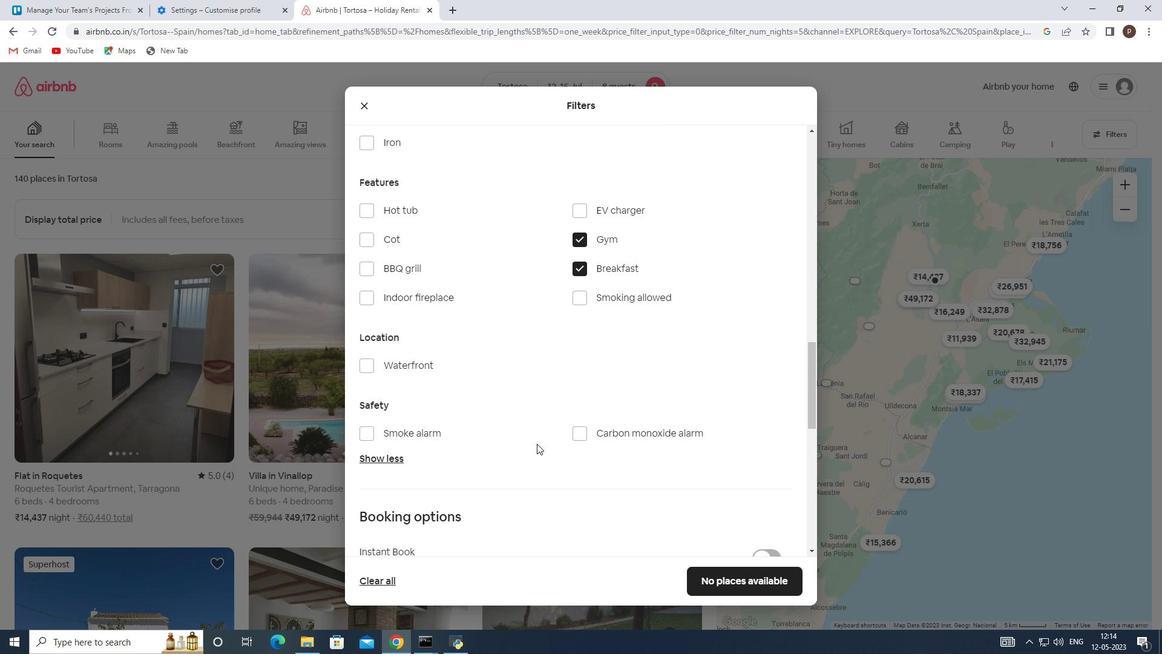 
Action: Mouse scrolled (537, 443) with delta (0, 0)
Screenshot: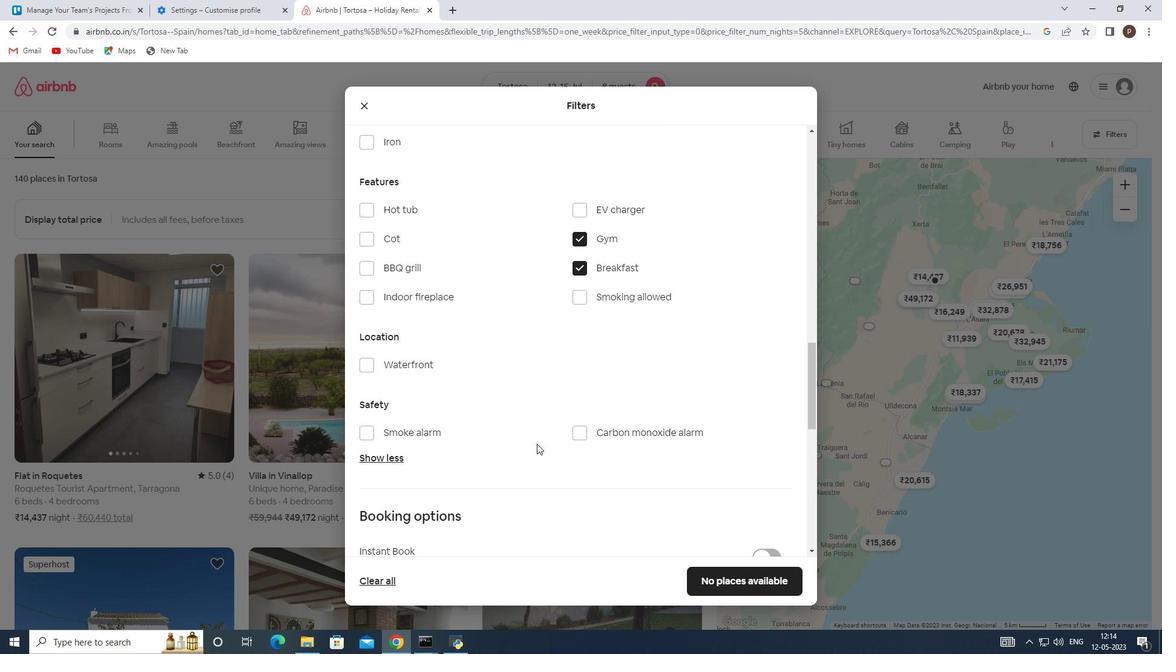 
Action: Mouse moved to (759, 469)
Screenshot: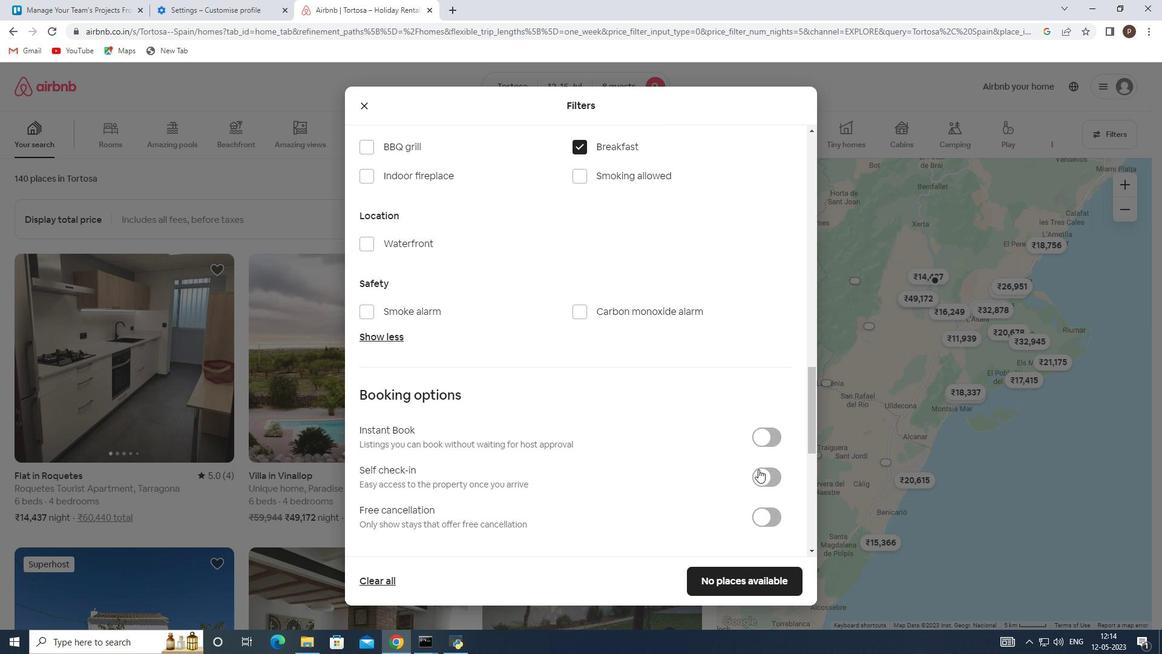 
Action: Mouse pressed left at (759, 469)
Screenshot: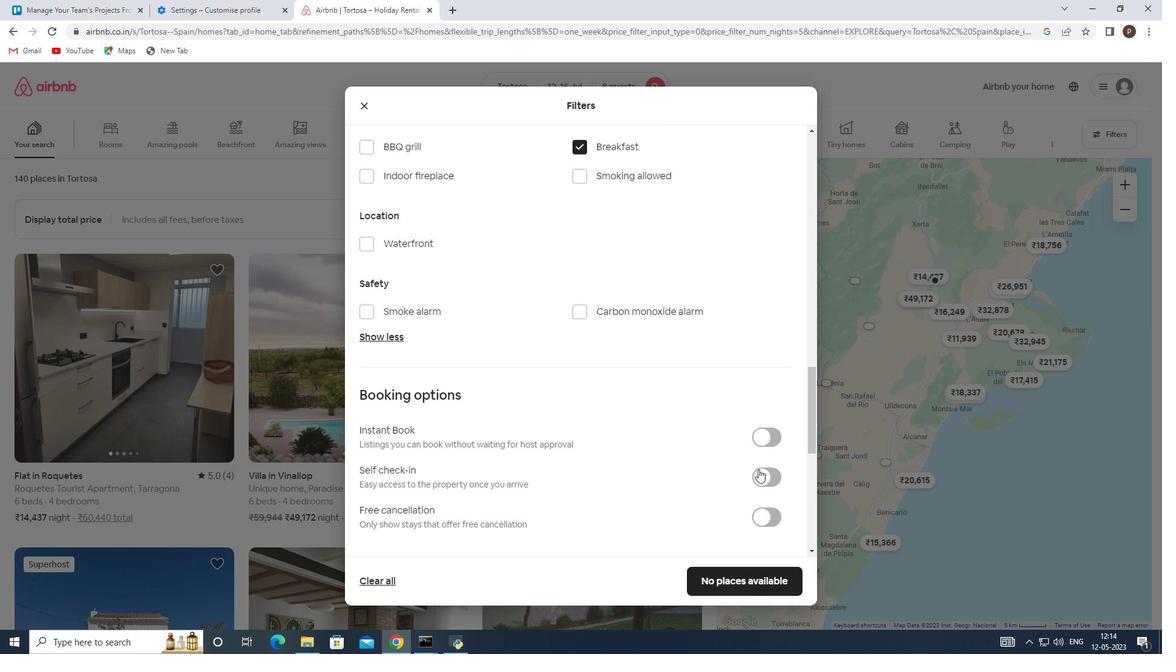 
Action: Mouse moved to (650, 453)
Screenshot: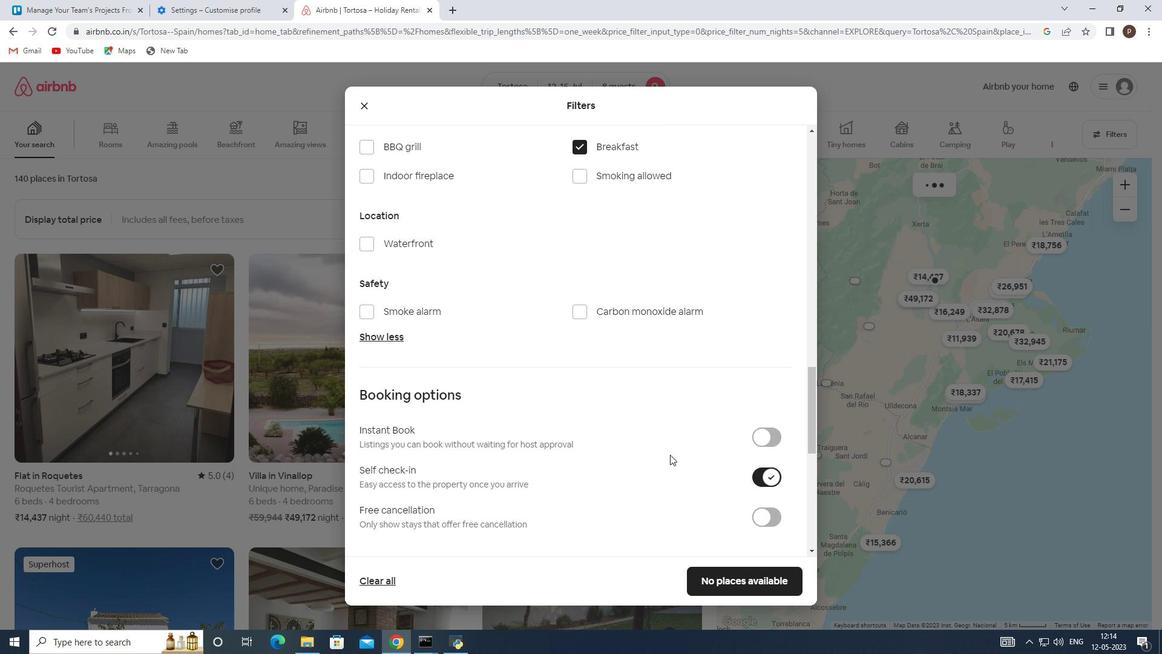 
Action: Mouse scrolled (650, 452) with delta (0, 0)
Screenshot: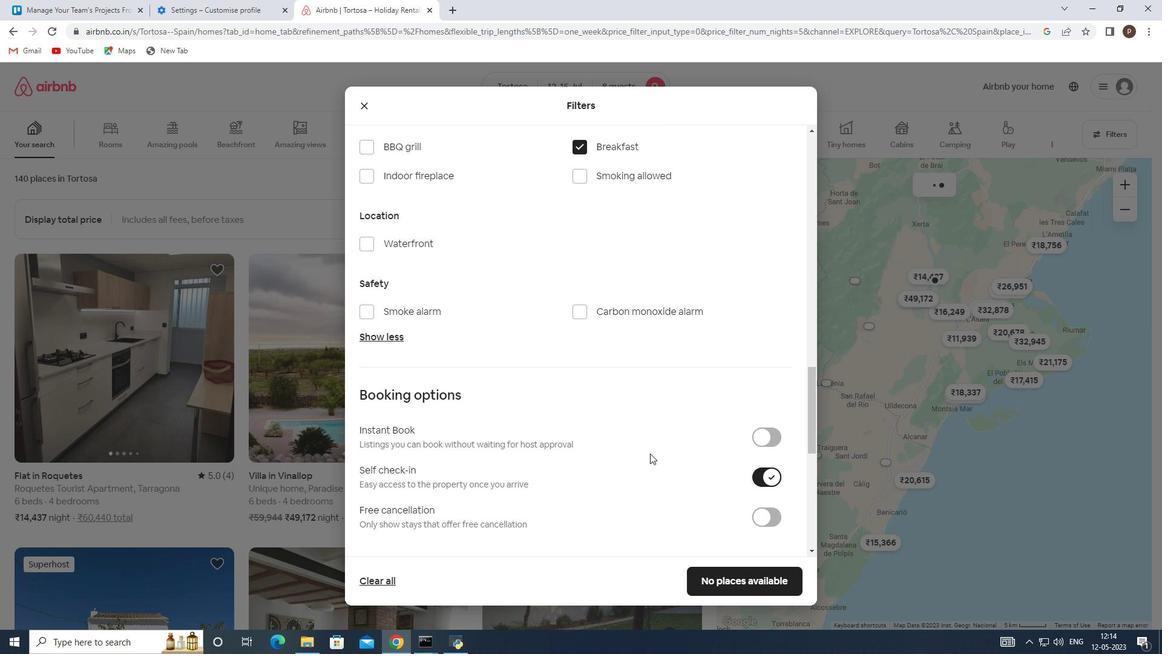 
Action: Mouse moved to (644, 452)
Screenshot: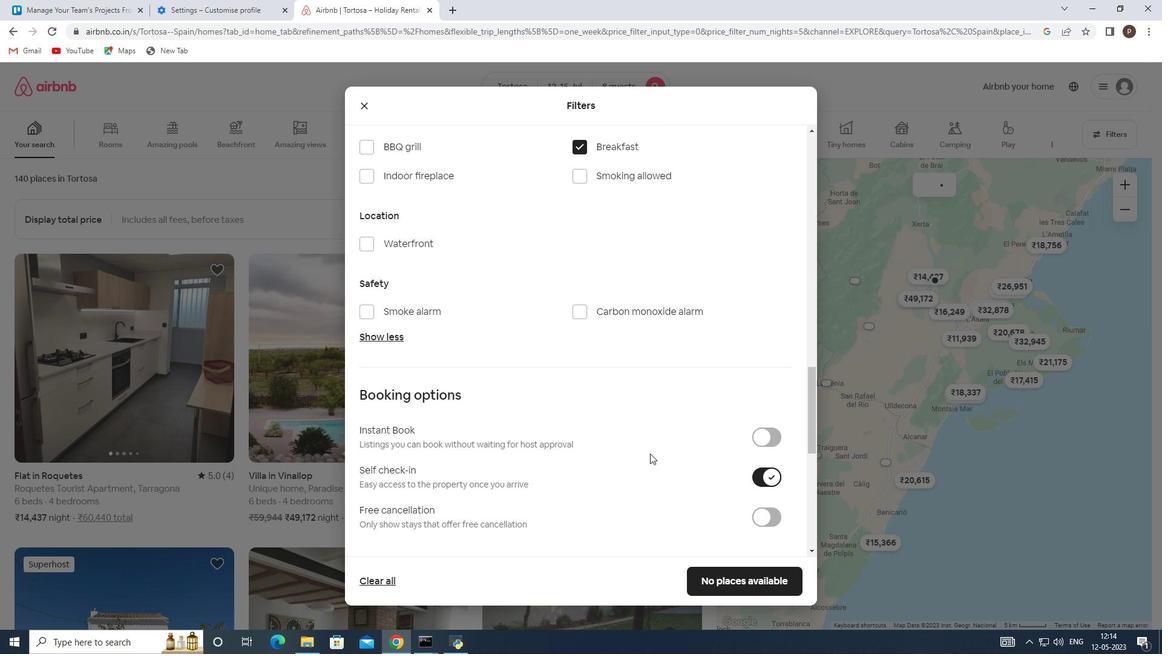 
Action: Mouse scrolled (644, 451) with delta (0, 0)
Screenshot: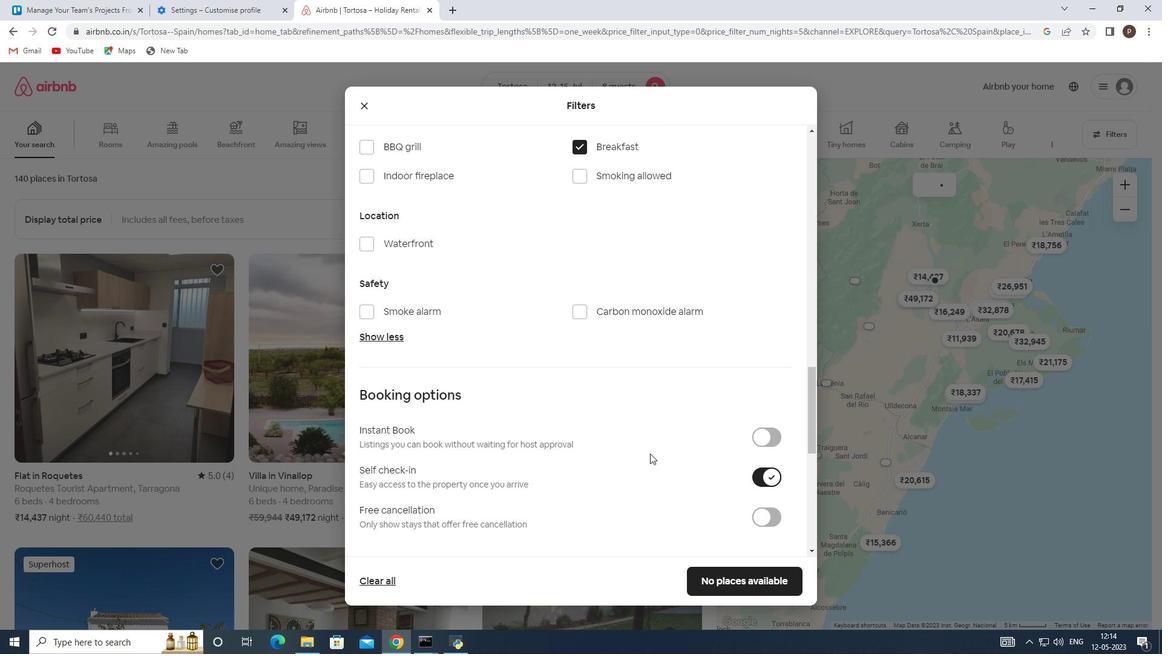 
Action: Mouse moved to (642, 452)
Screenshot: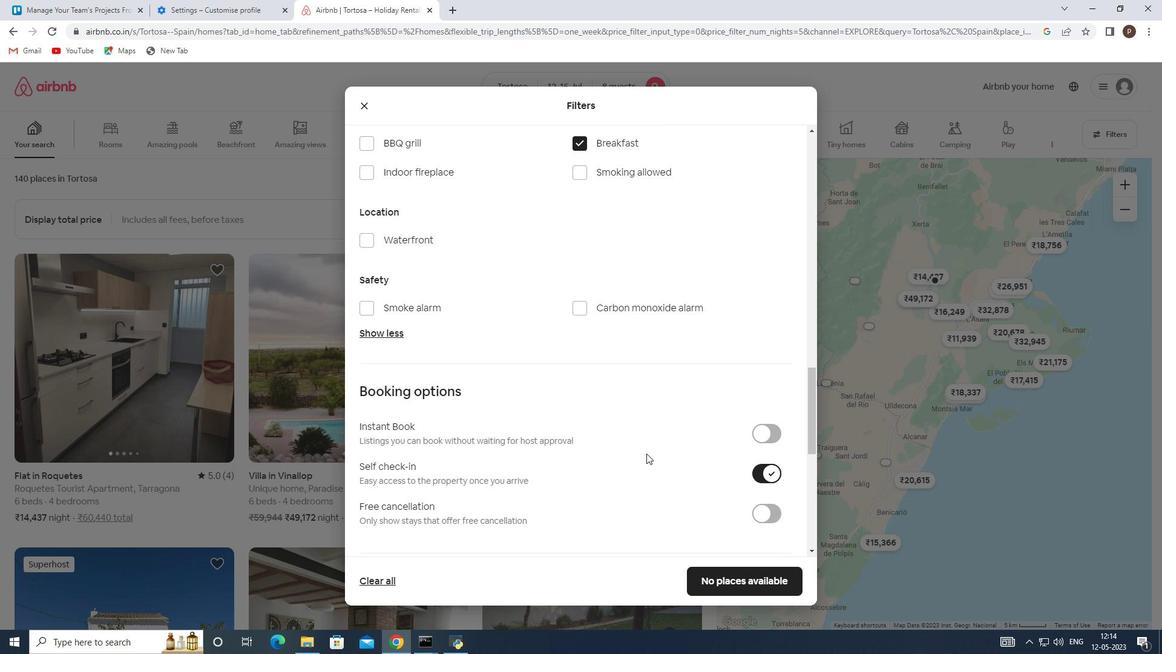 
Action: Mouse scrolled (642, 451) with delta (0, 0)
Screenshot: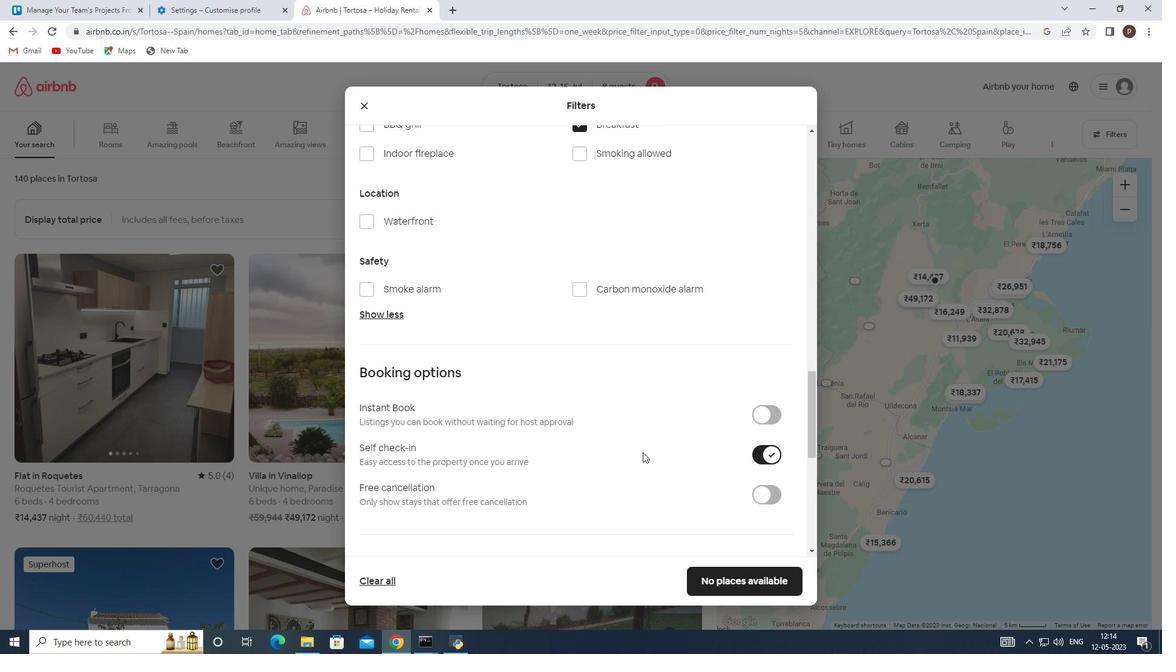 
Action: Mouse moved to (620, 447)
Screenshot: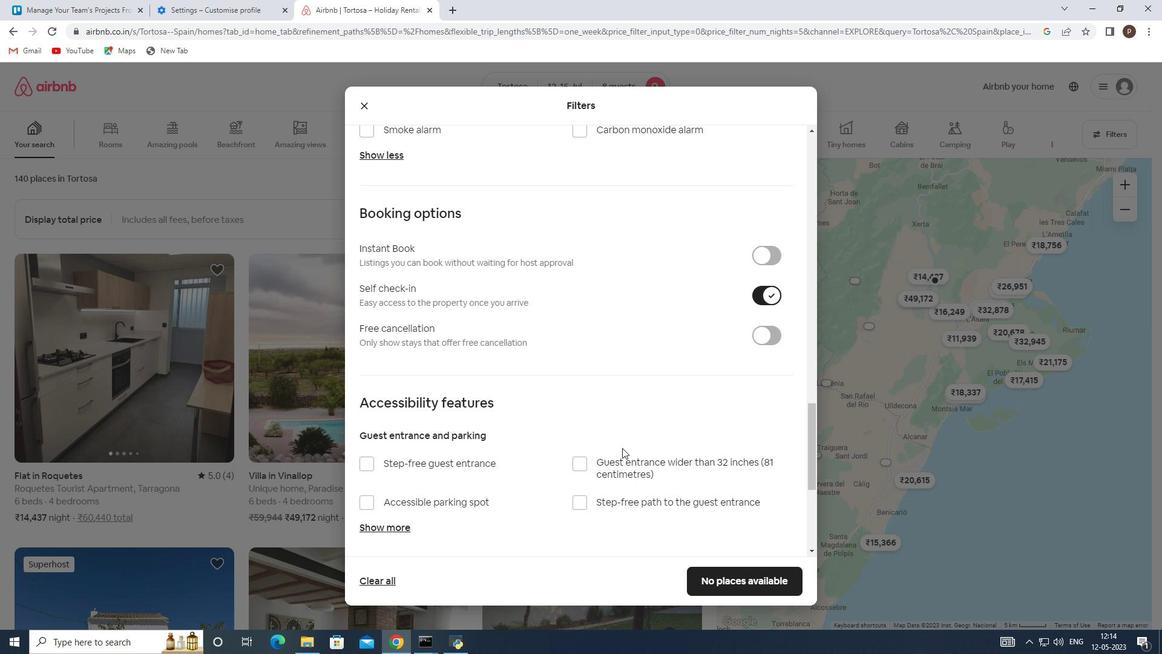 
Action: Mouse scrolled (620, 446) with delta (0, 0)
Screenshot: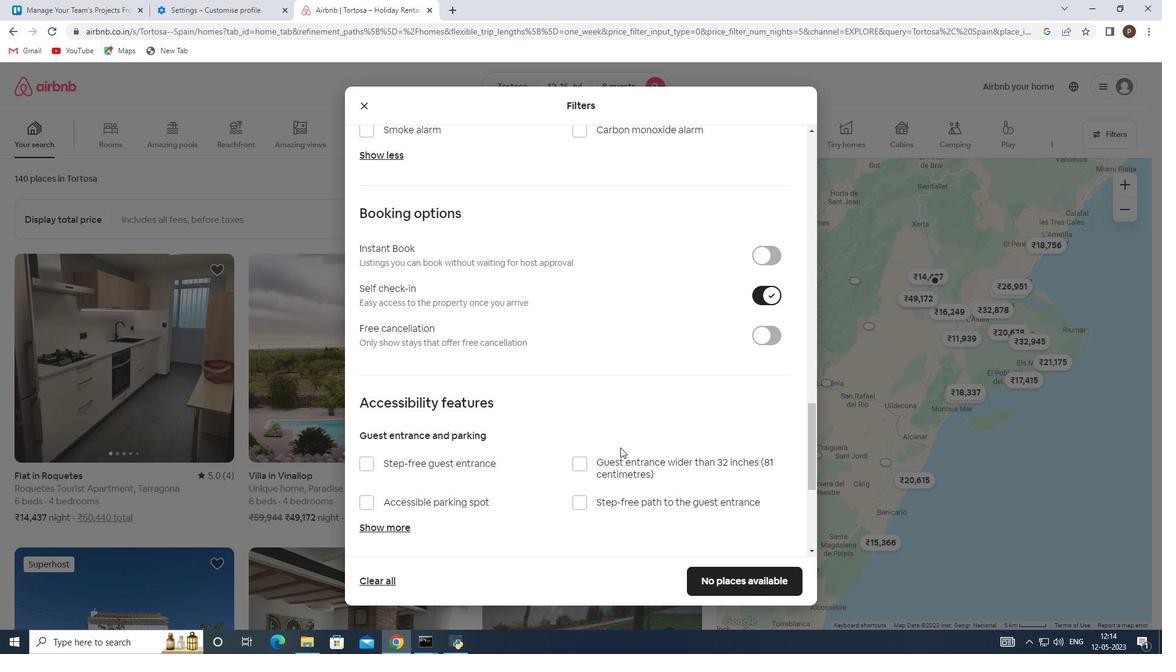 
Action: Mouse scrolled (620, 446) with delta (0, 0)
Screenshot: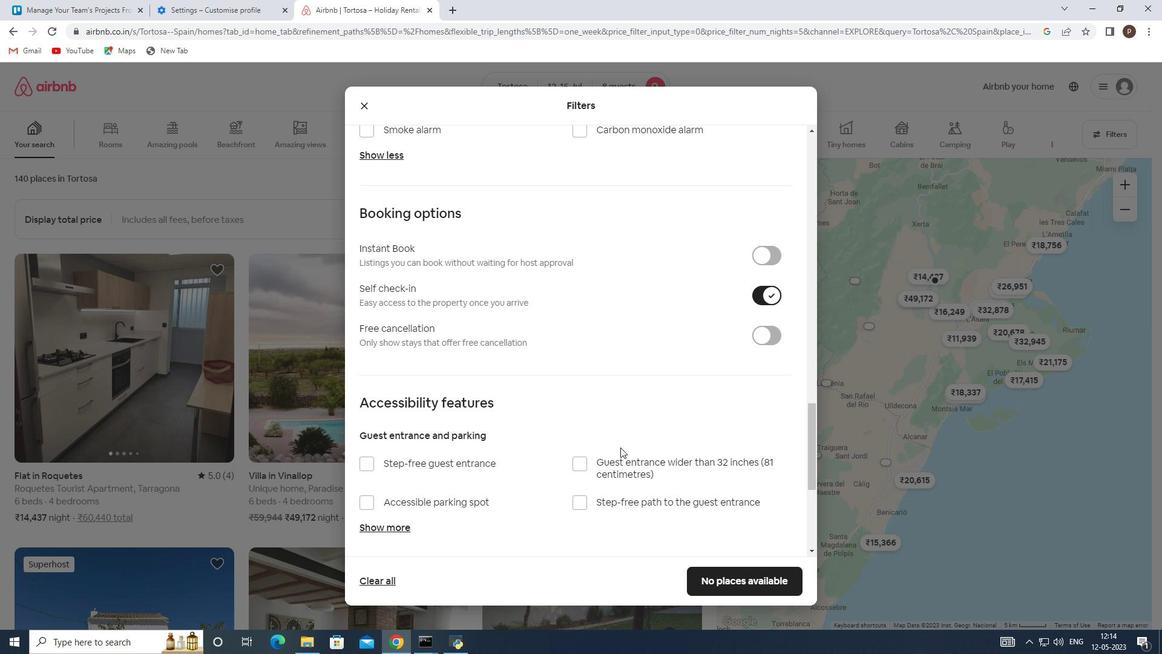 
Action: Mouse scrolled (620, 446) with delta (0, 0)
Screenshot: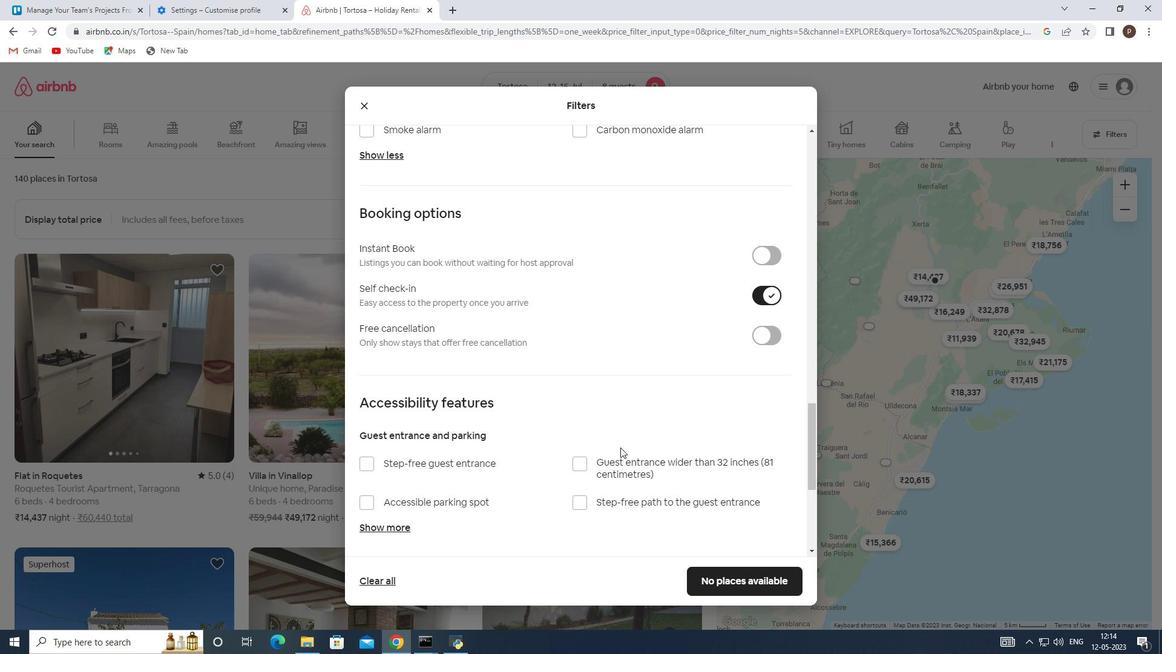 
Action: Mouse moved to (618, 445)
Screenshot: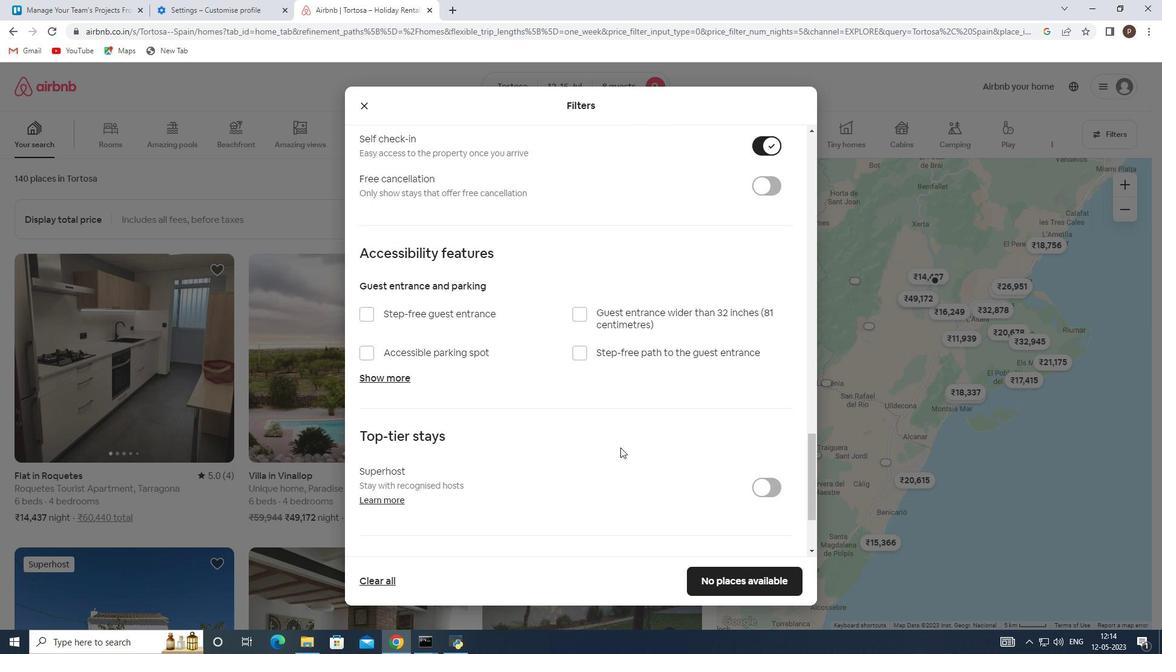 
Action: Mouse scrolled (618, 445) with delta (0, 0)
Screenshot: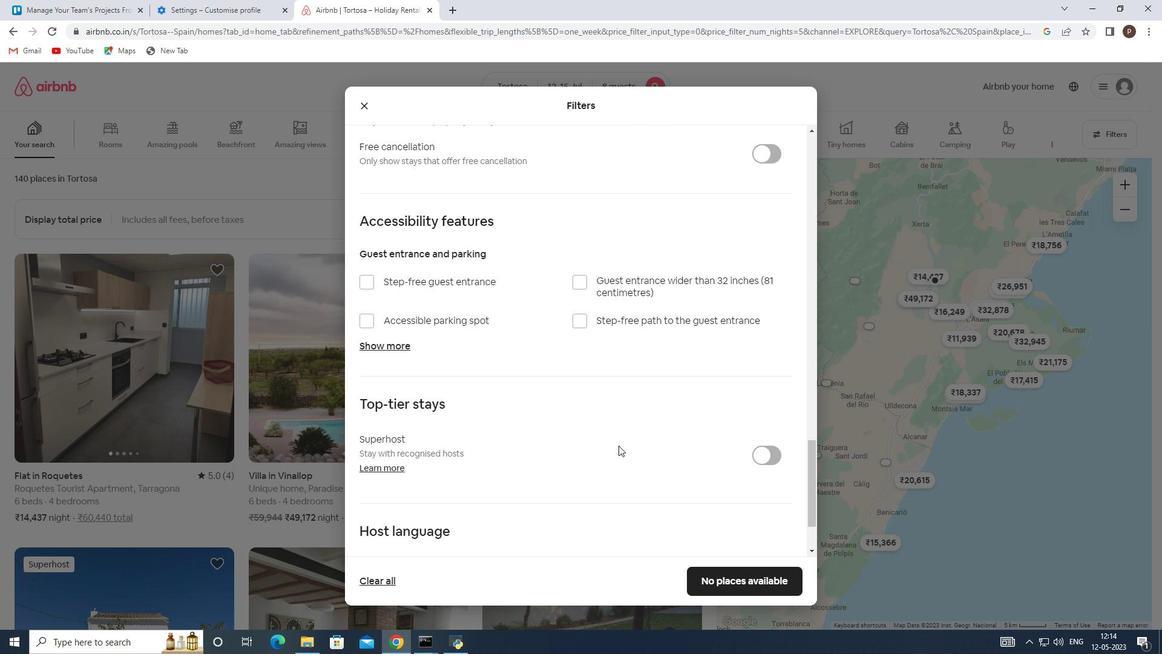 
Action: Mouse scrolled (618, 445) with delta (0, 0)
Screenshot: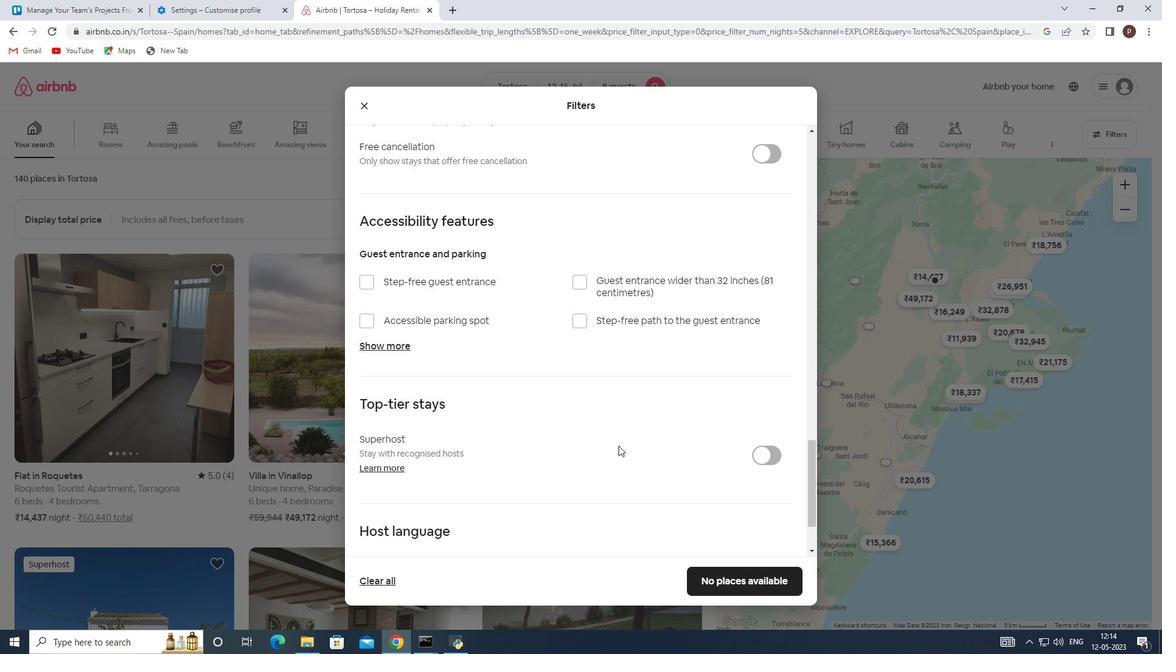 
Action: Mouse scrolled (618, 445) with delta (0, 0)
Screenshot: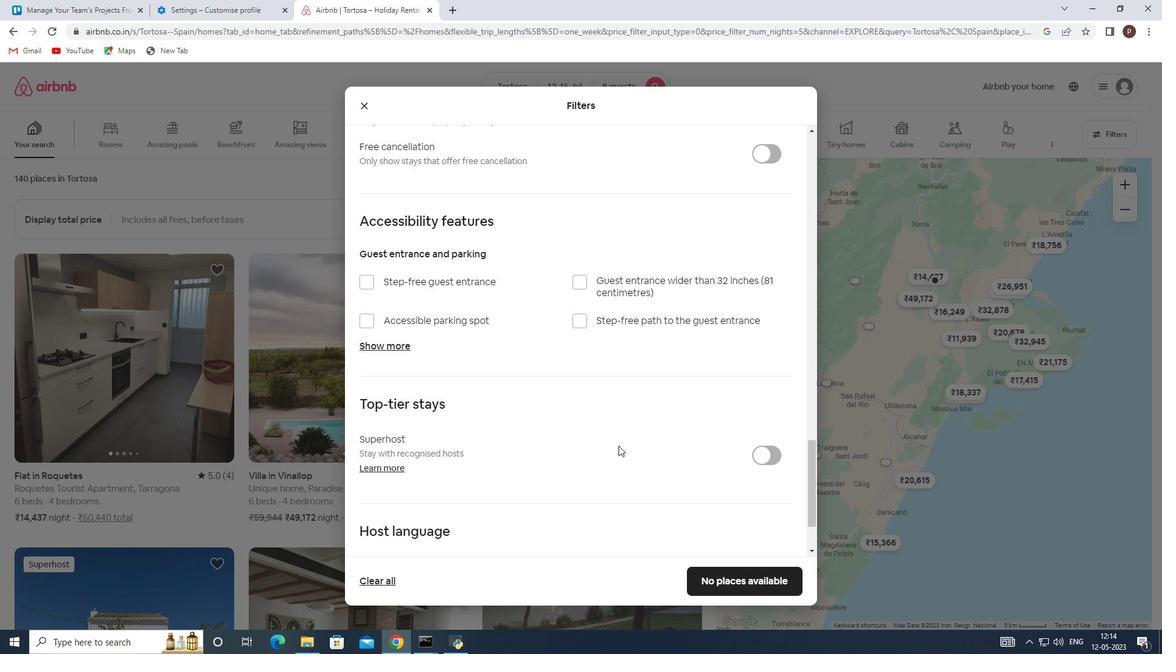 
Action: Mouse scrolled (618, 445) with delta (0, 0)
Screenshot: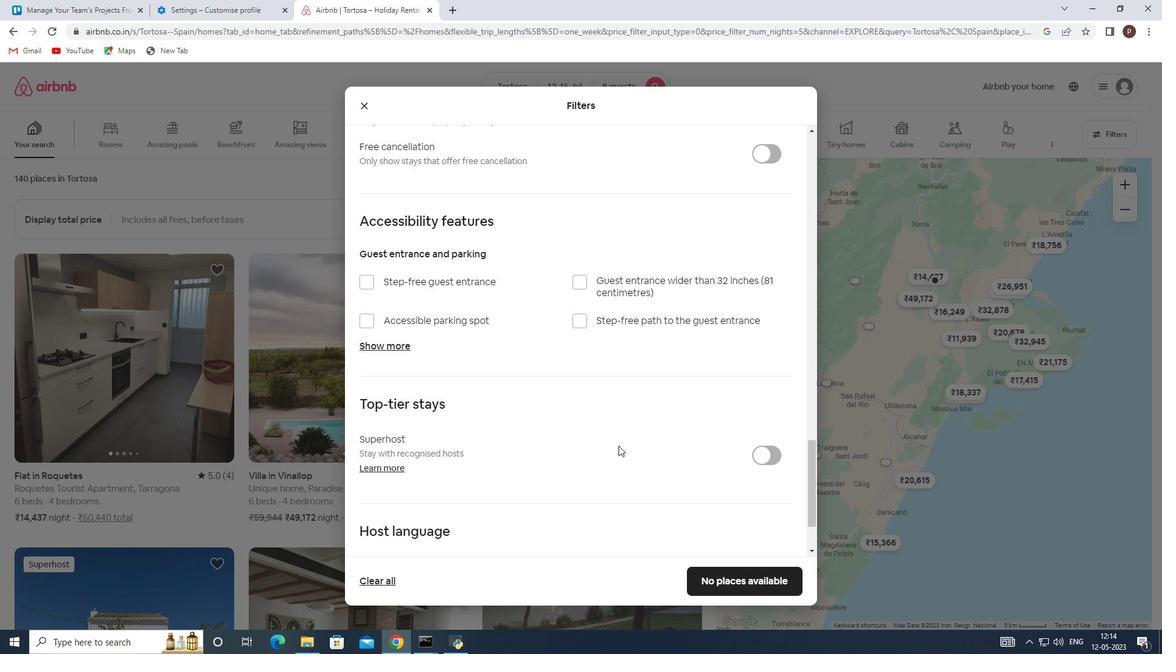 
Action: Mouse scrolled (618, 445) with delta (0, 0)
Screenshot: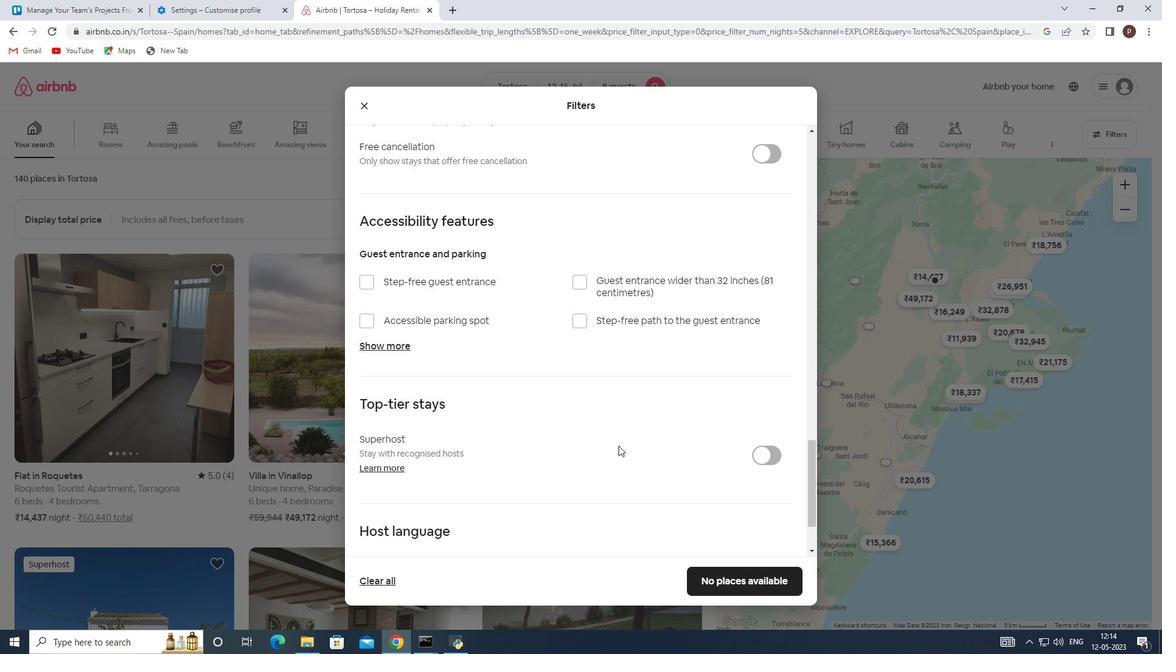 
Action: Mouse moved to (369, 472)
Screenshot: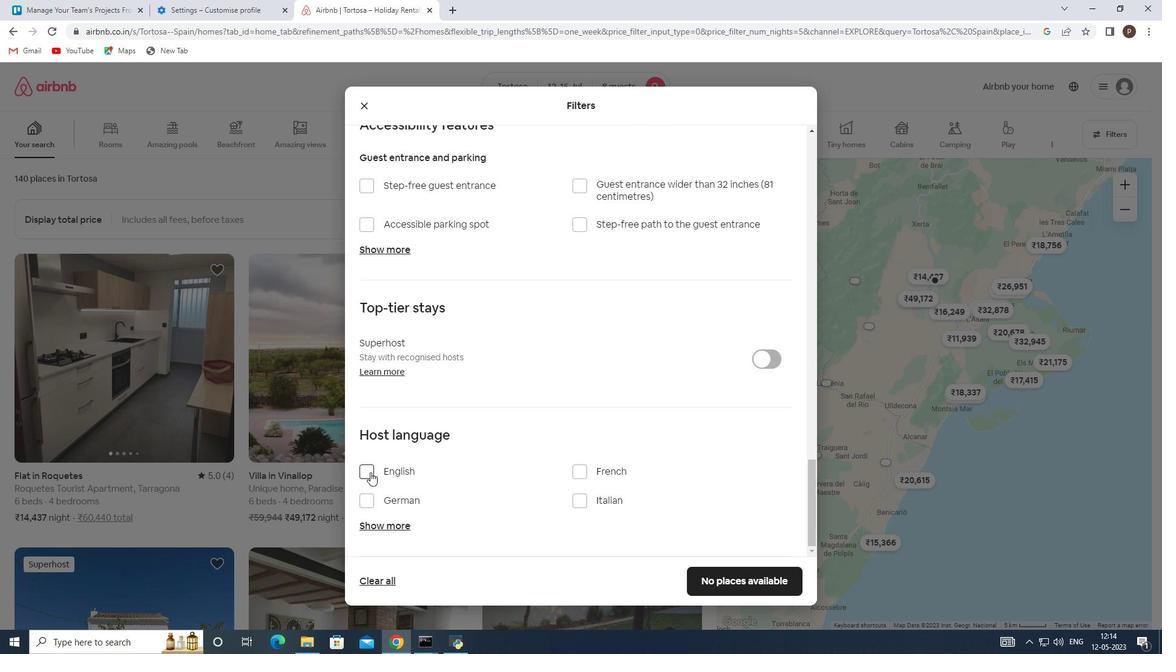 
Action: Mouse pressed left at (369, 472)
Screenshot: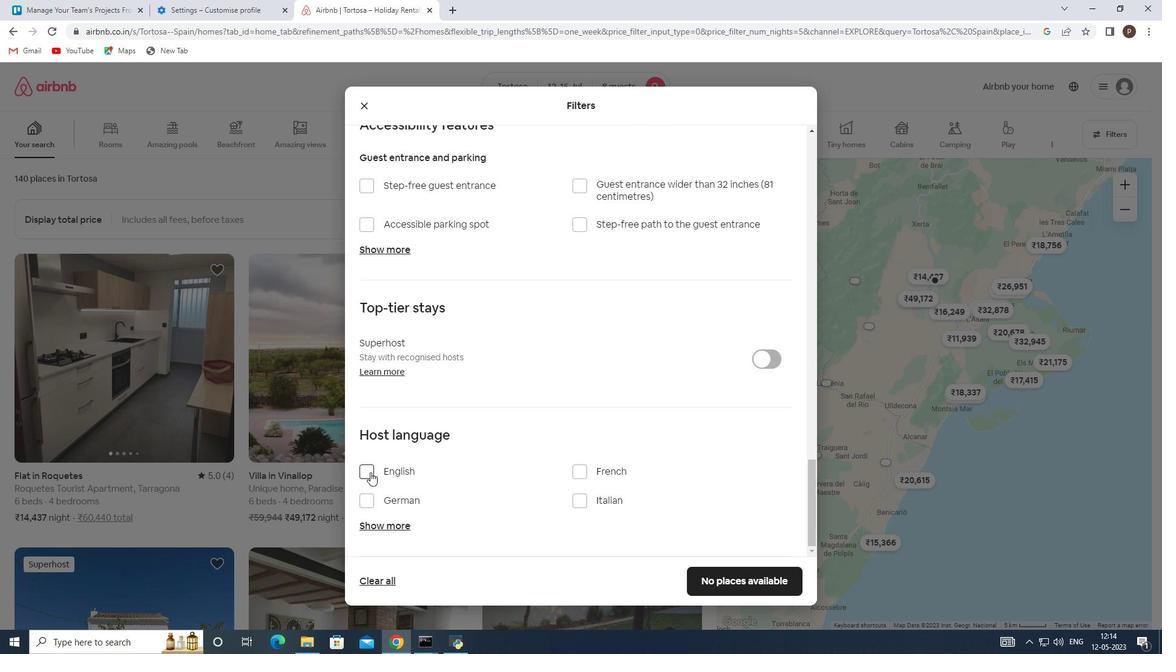 
Action: Mouse moved to (713, 577)
Screenshot: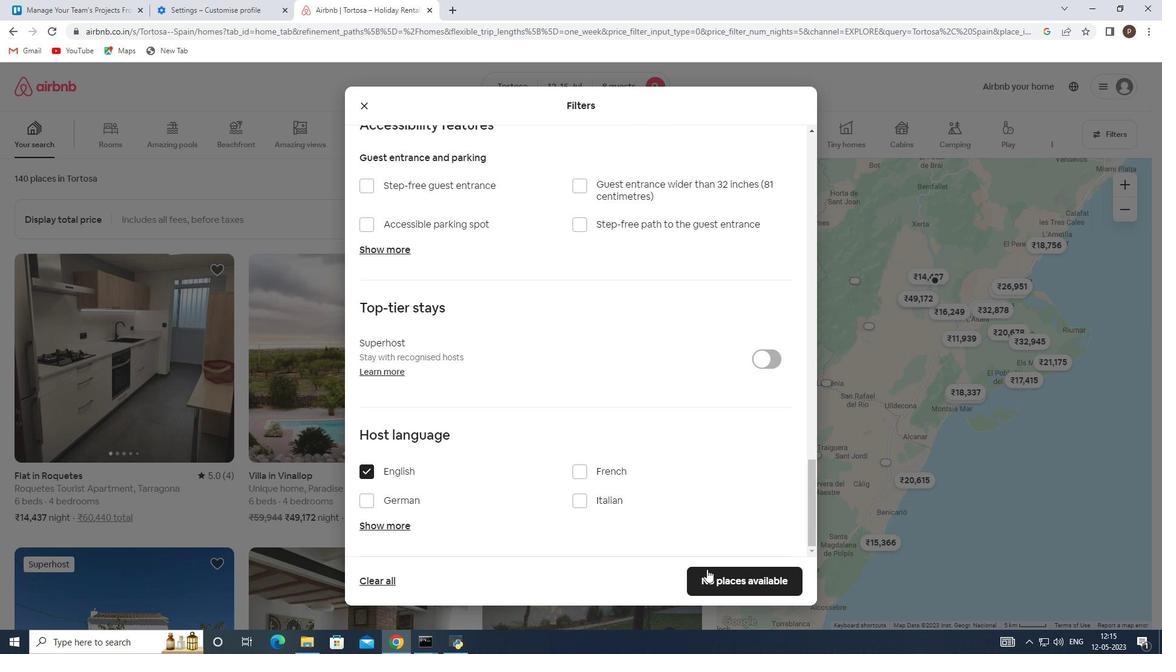 
Action: Mouse pressed left at (713, 577)
Screenshot: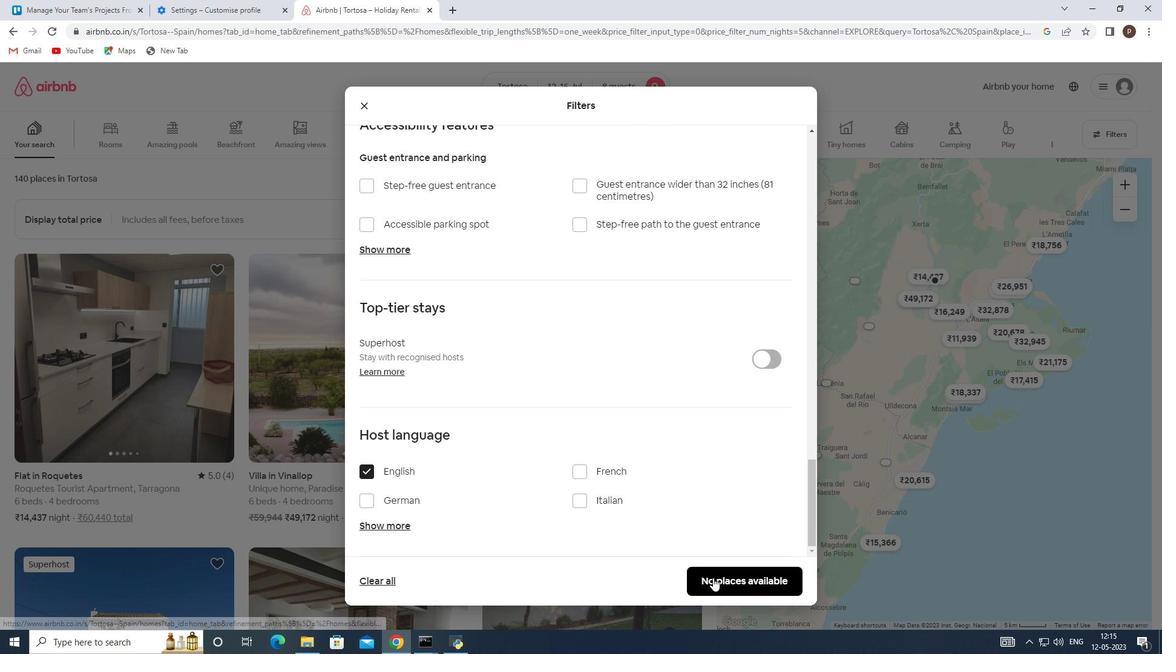 
Action: Mouse moved to (713, 577)
Screenshot: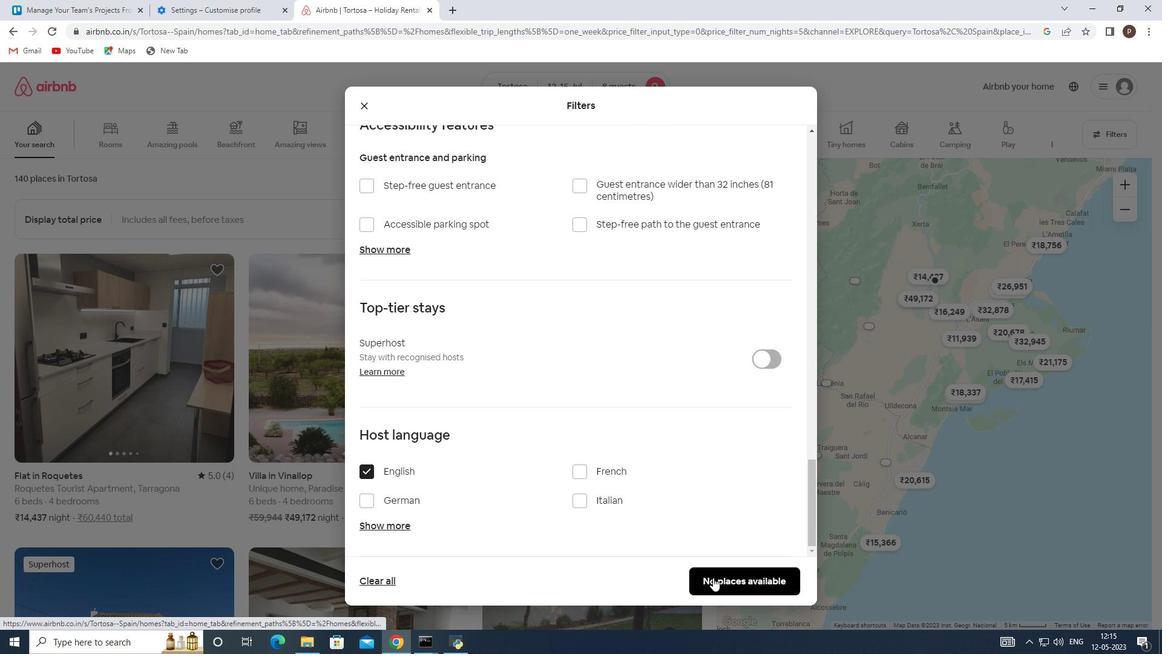 
